 Task: Experiment with the "HDR" feature on a high-contrast scene and compare the results
Action: Mouse pressed left at (942, 608)
Screenshot: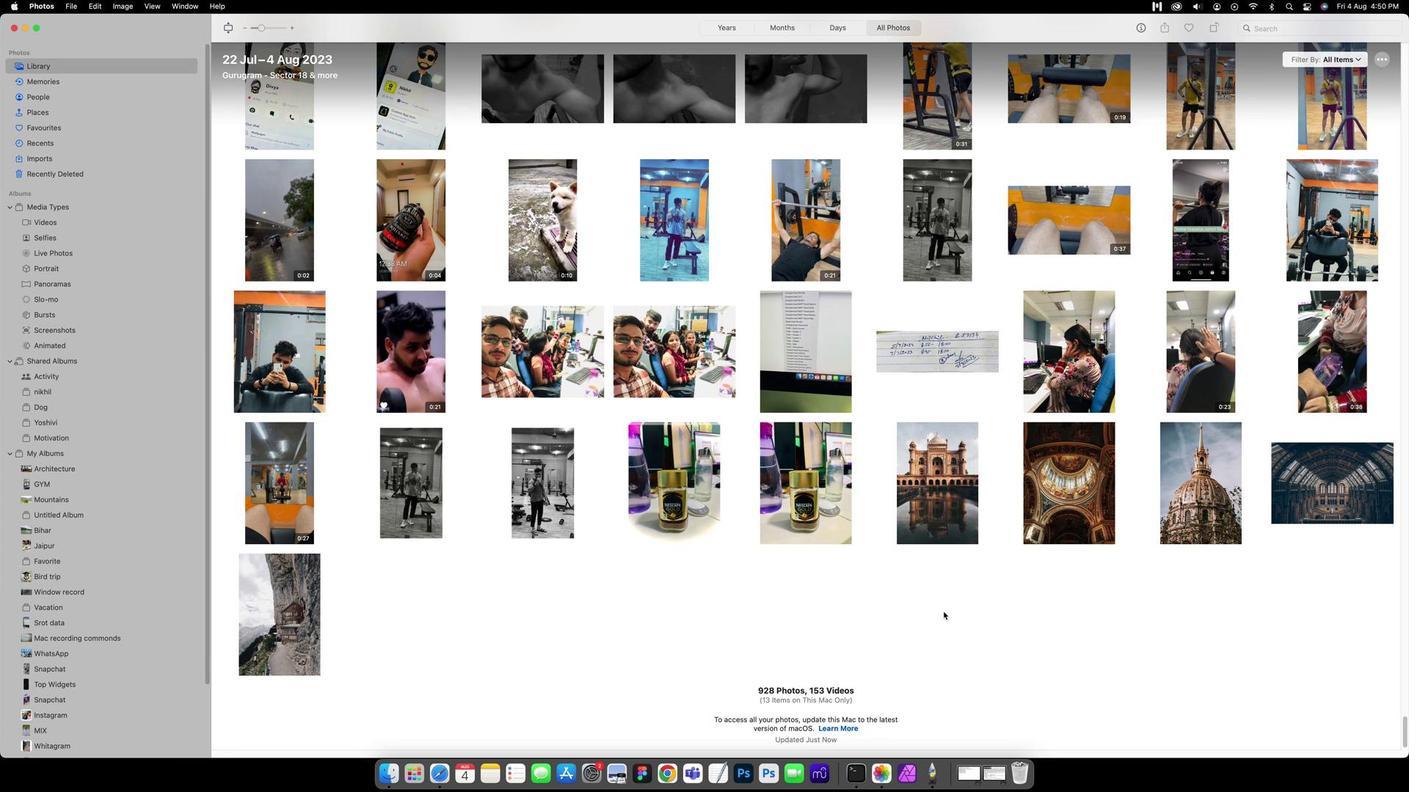 
Action: Mouse moved to (48, 270)
Screenshot: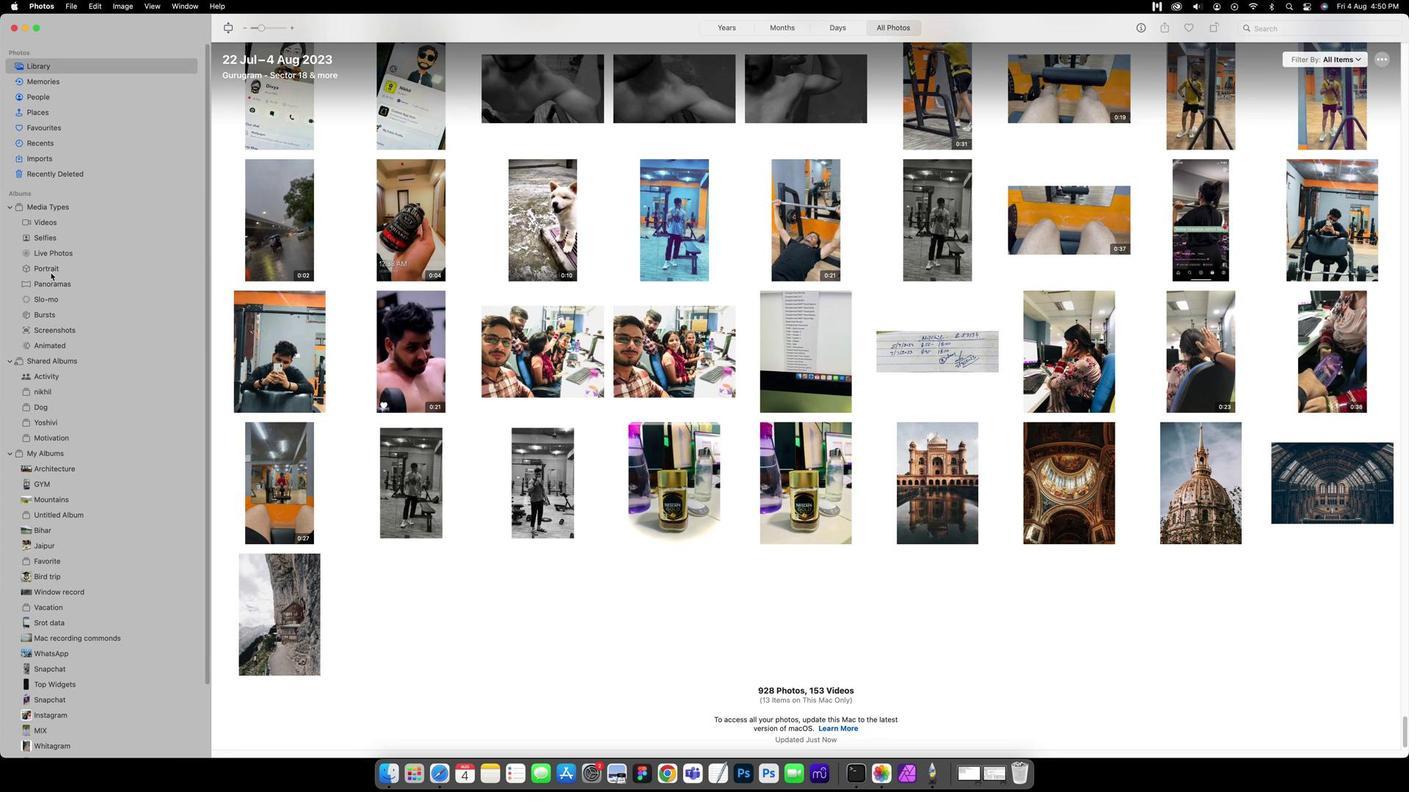 
Action: Mouse pressed left at (48, 270)
Screenshot: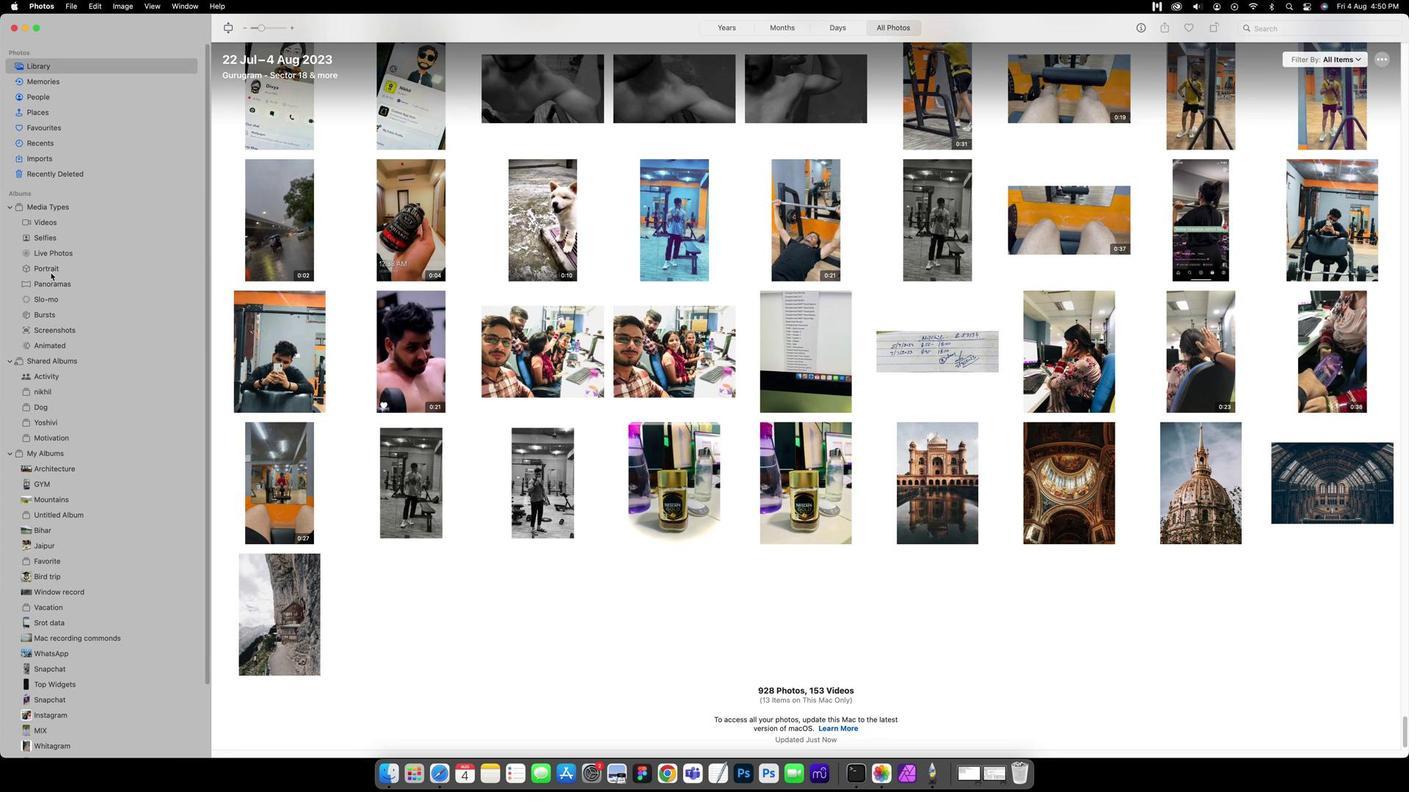 
Action: Mouse moved to (288, 190)
Screenshot: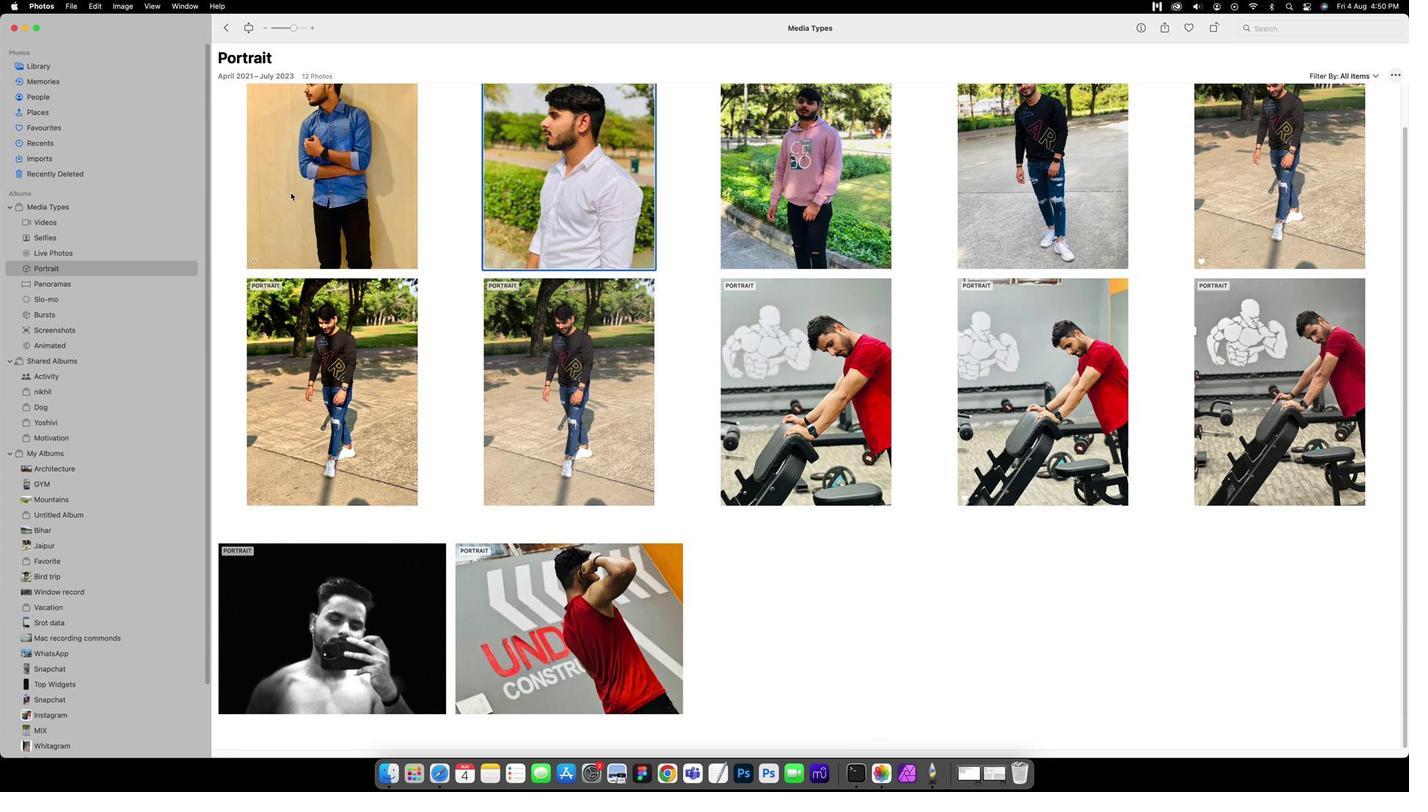 
Action: Mouse pressed left at (288, 190)
Screenshot: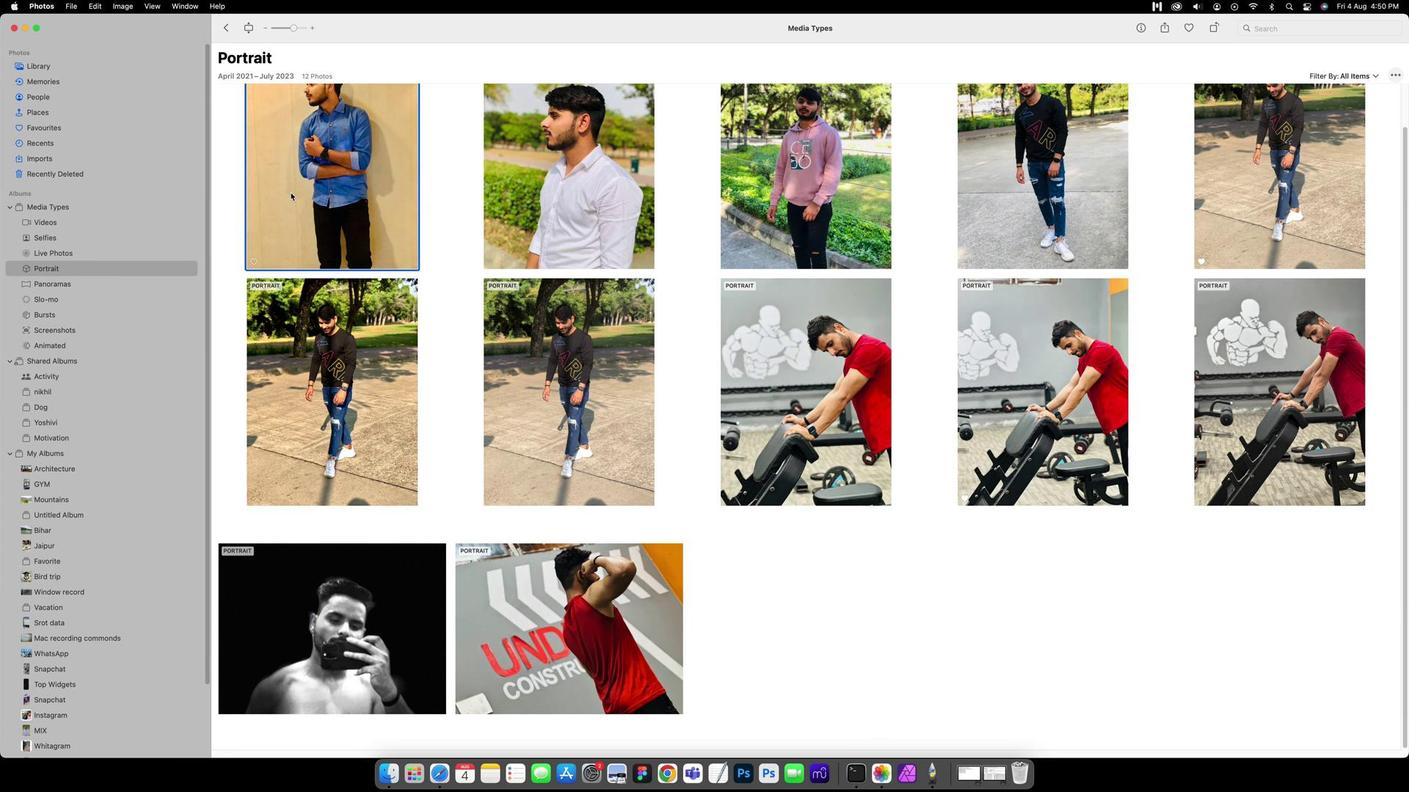 
Action: Key pressed Key.cmdKey.spaceKey.right
Screenshot: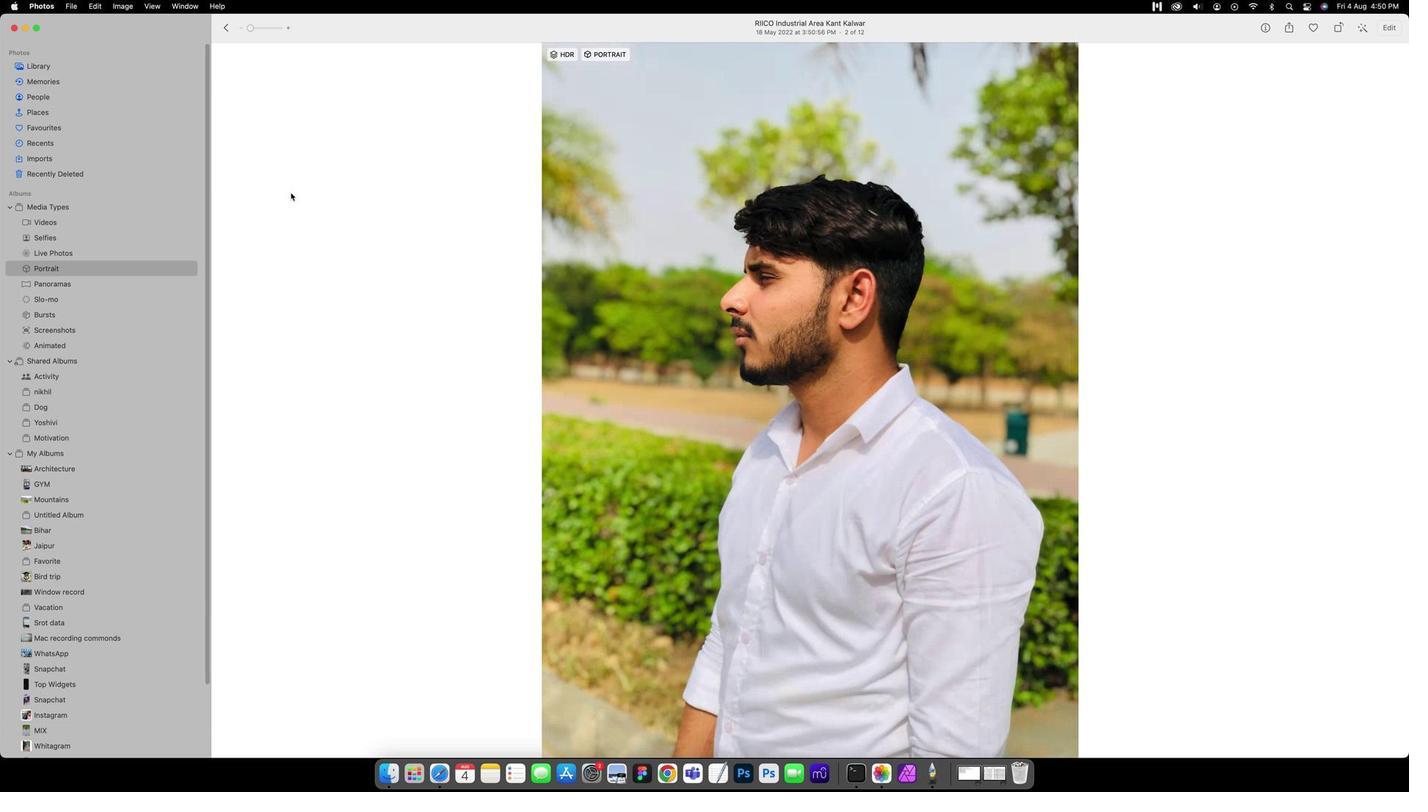 
Action: Mouse moved to (544, 51)
Screenshot: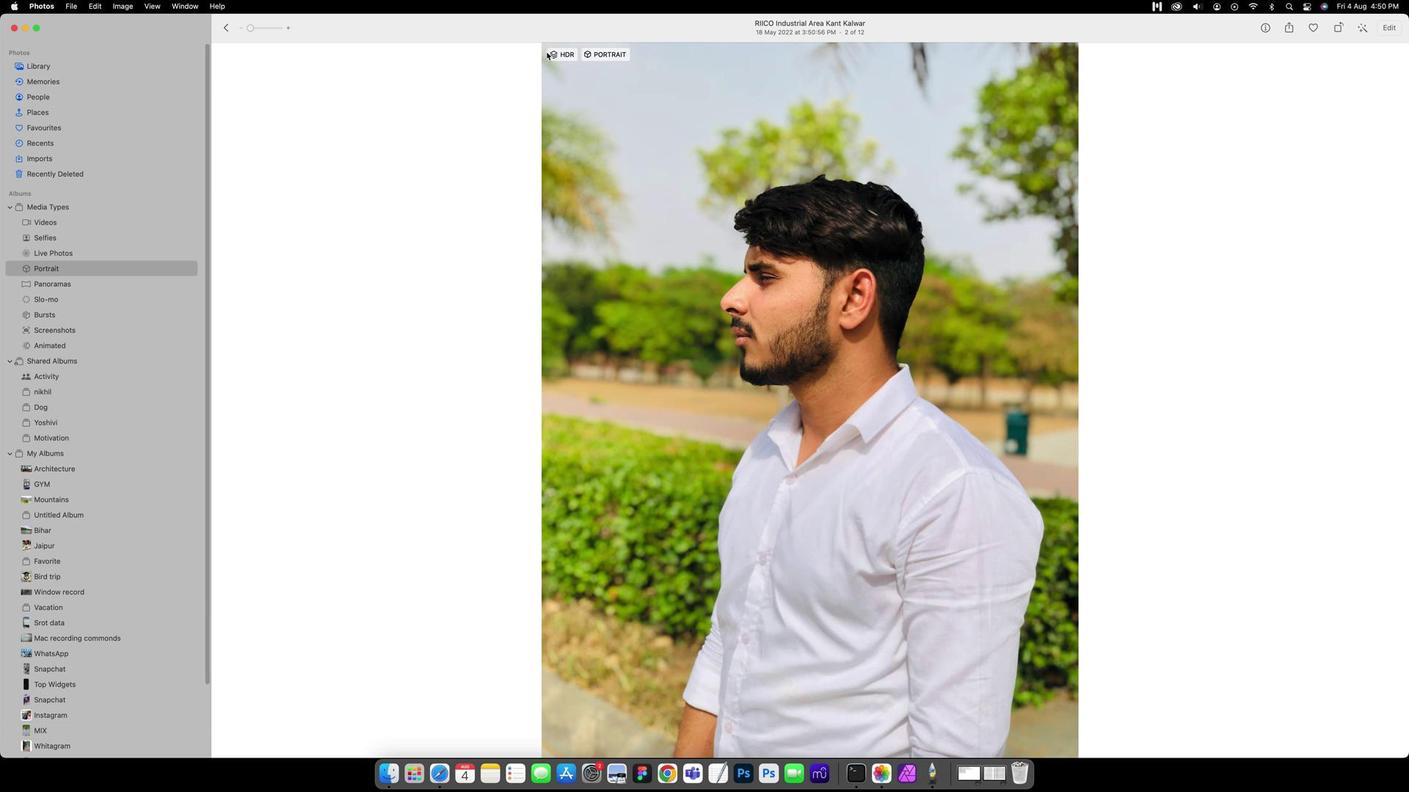 
Action: Mouse pressed left at (544, 51)
Screenshot: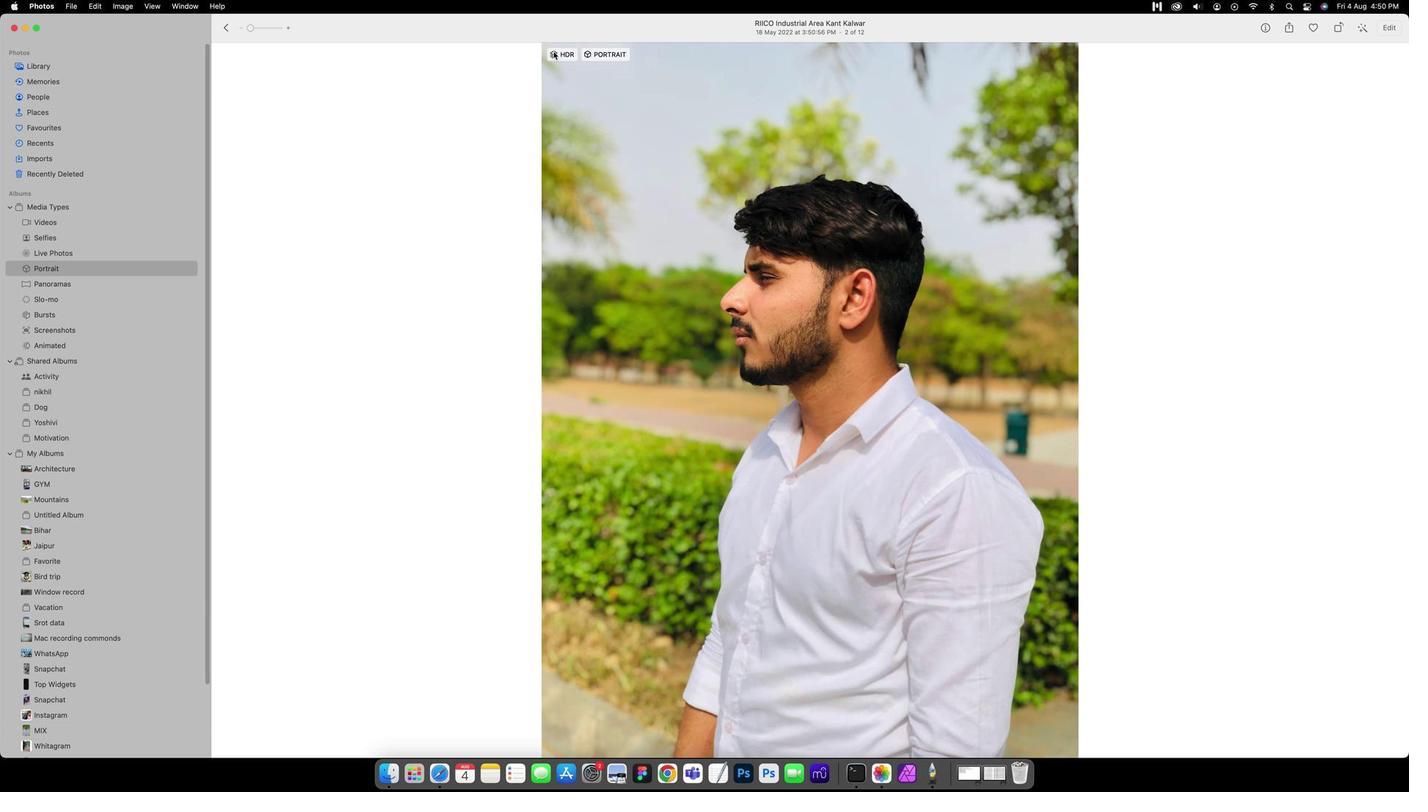 
Action: Mouse moved to (553, 49)
Screenshot: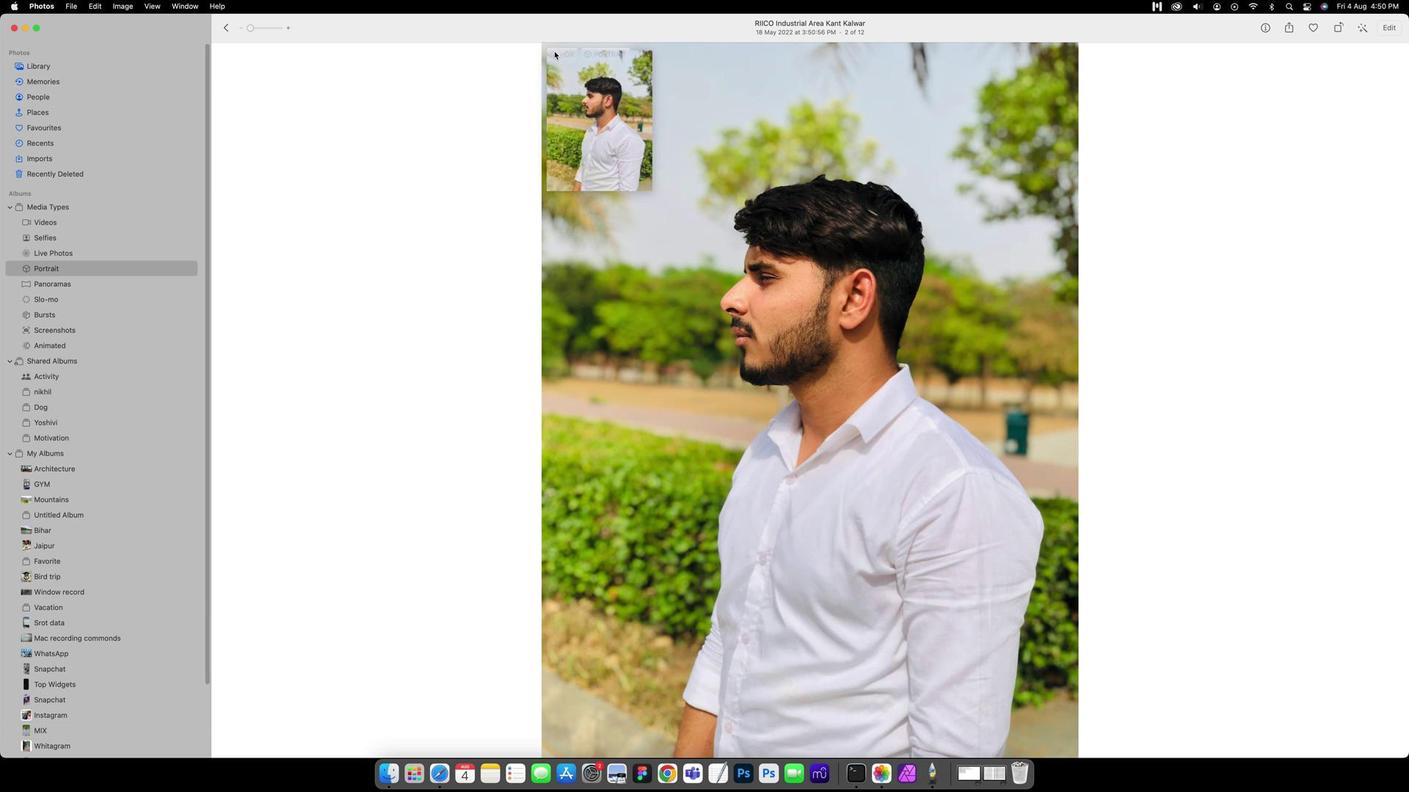 
Action: Mouse pressed left at (553, 49)
Screenshot: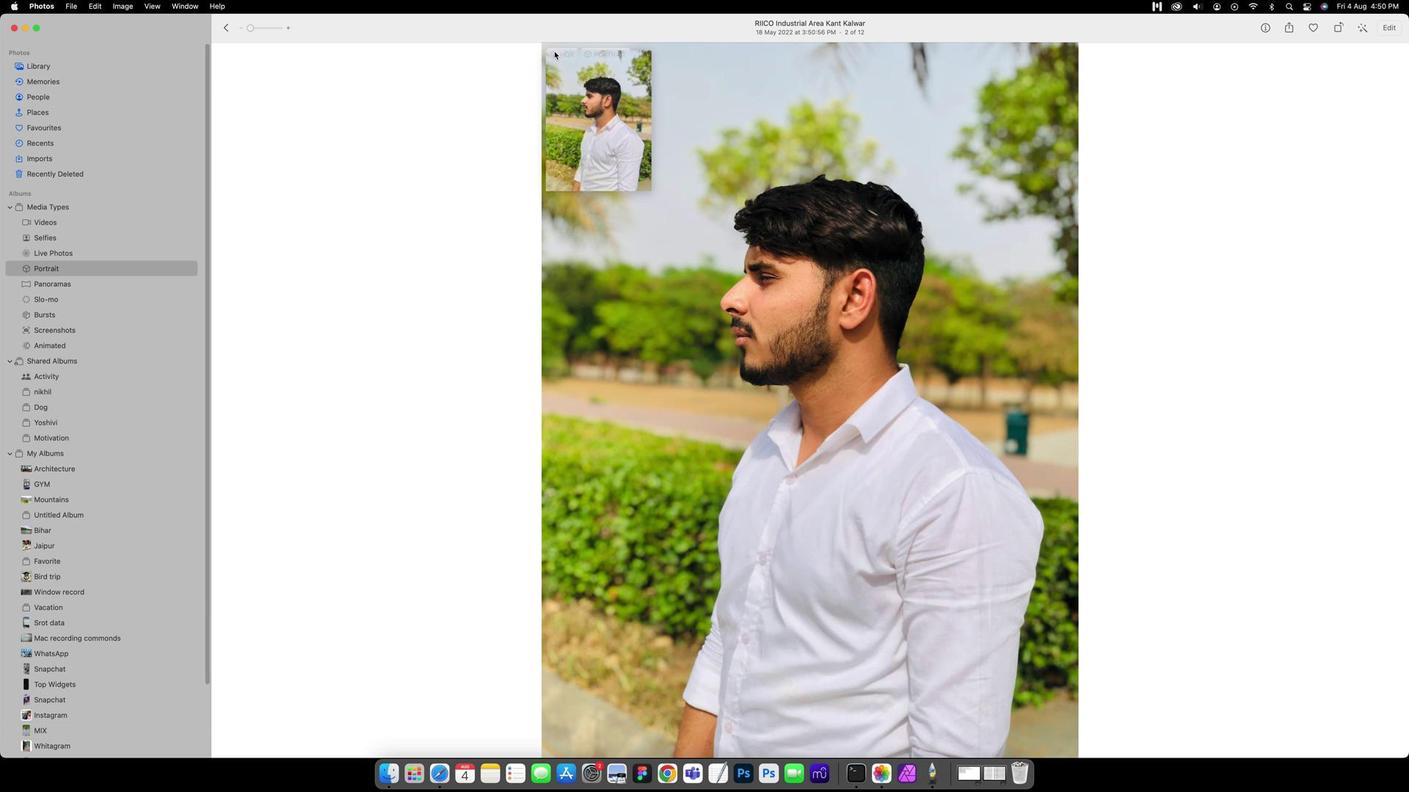 
Action: Mouse pressed left at (553, 49)
Screenshot: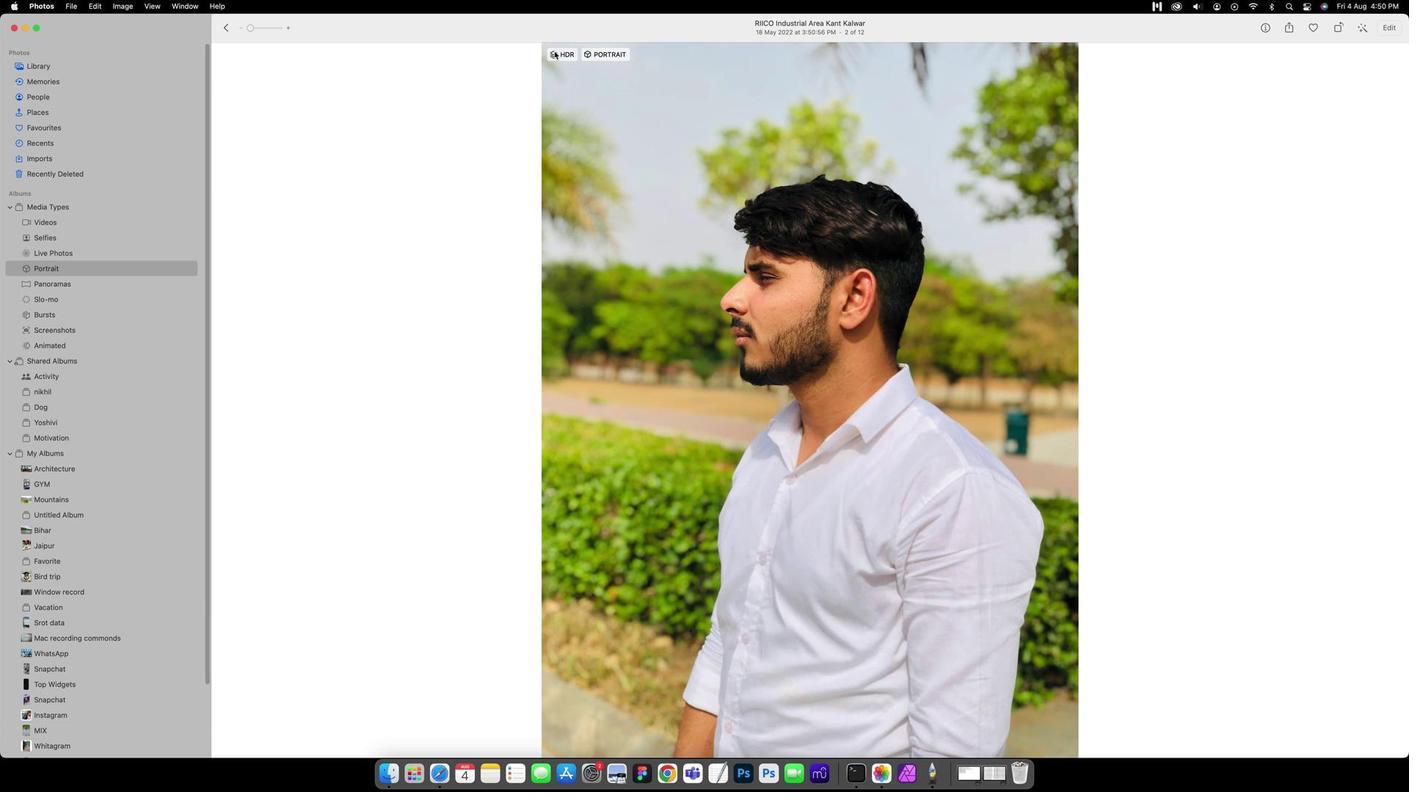 
Action: Mouse moved to (552, 49)
Screenshot: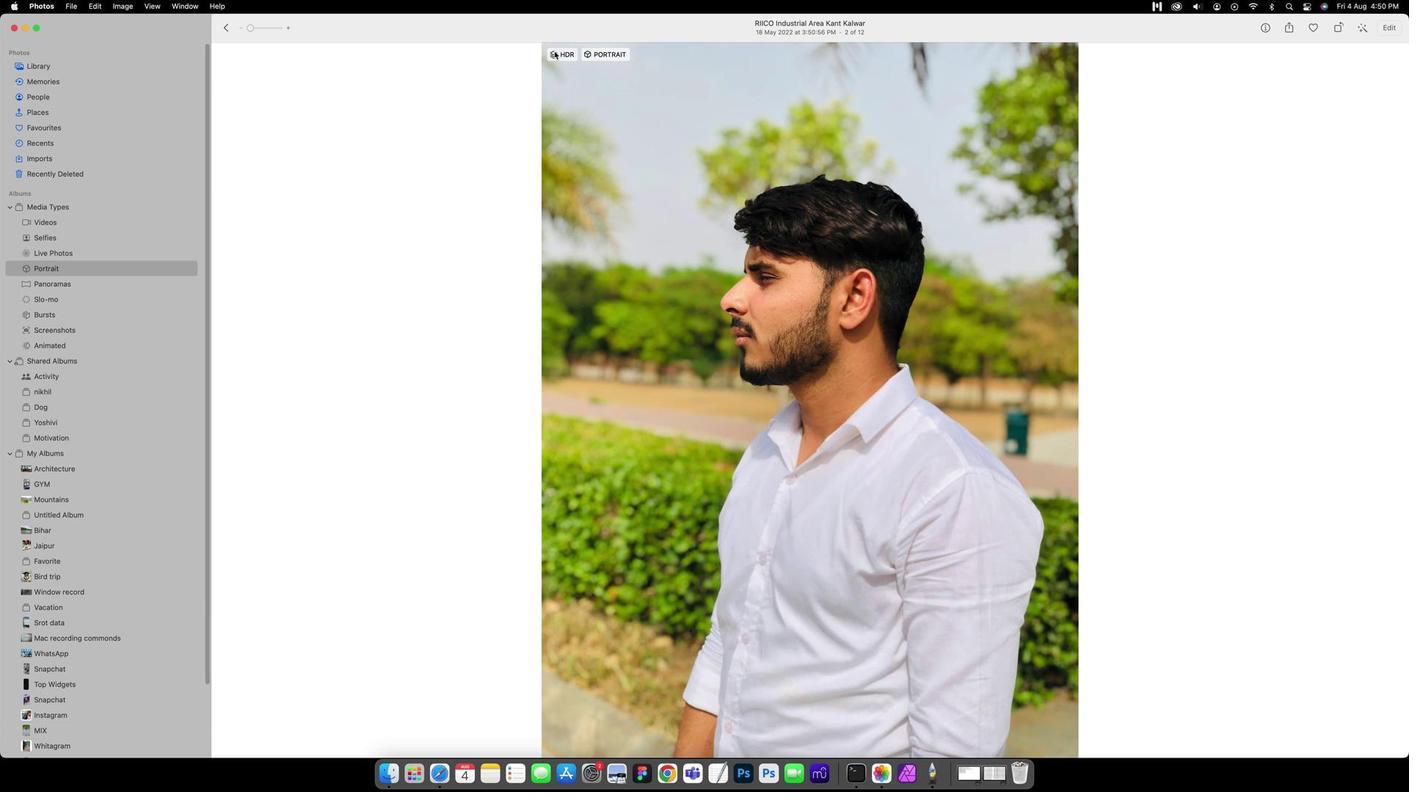 
Action: Mouse pressed left at (552, 49)
Screenshot: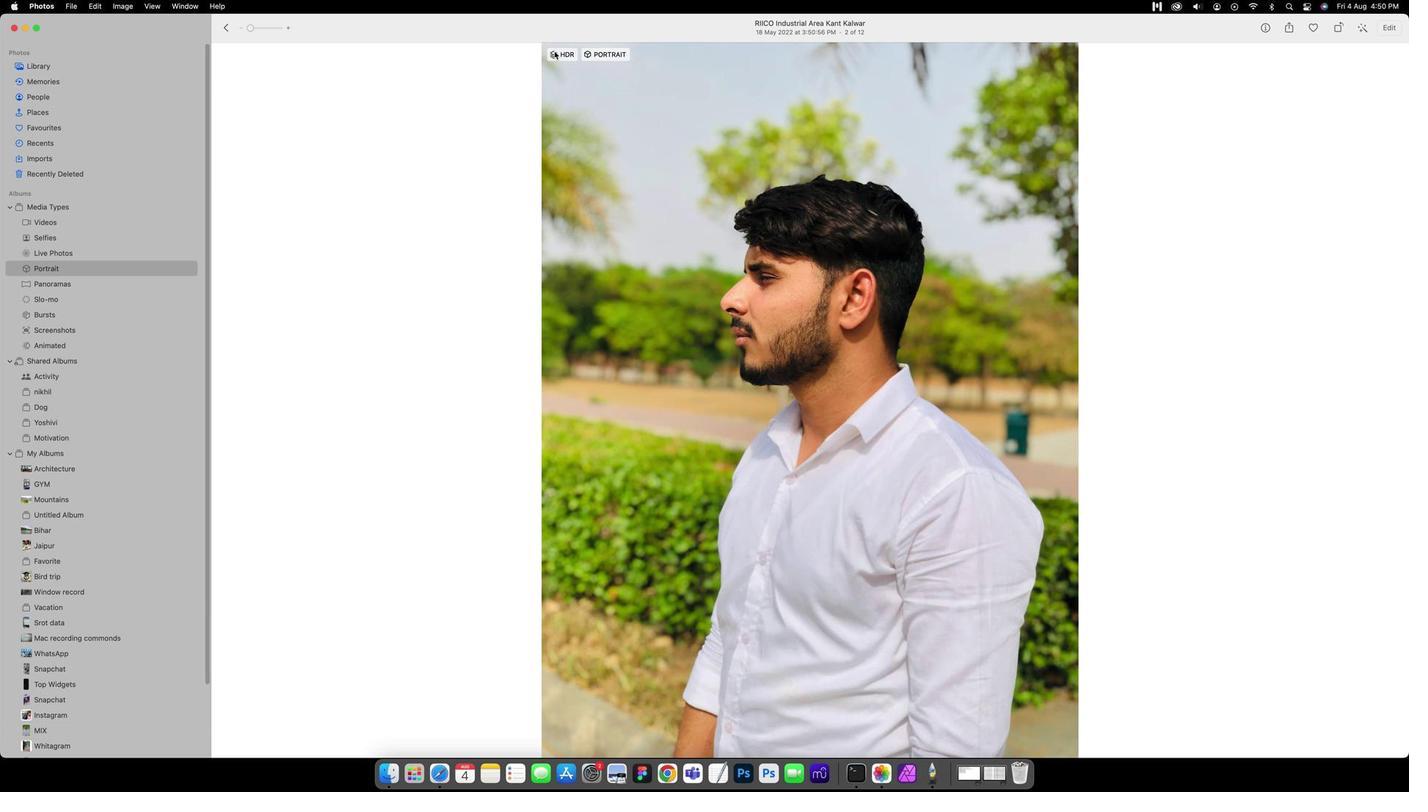 
Action: Mouse moved to (532, 134)
Screenshot: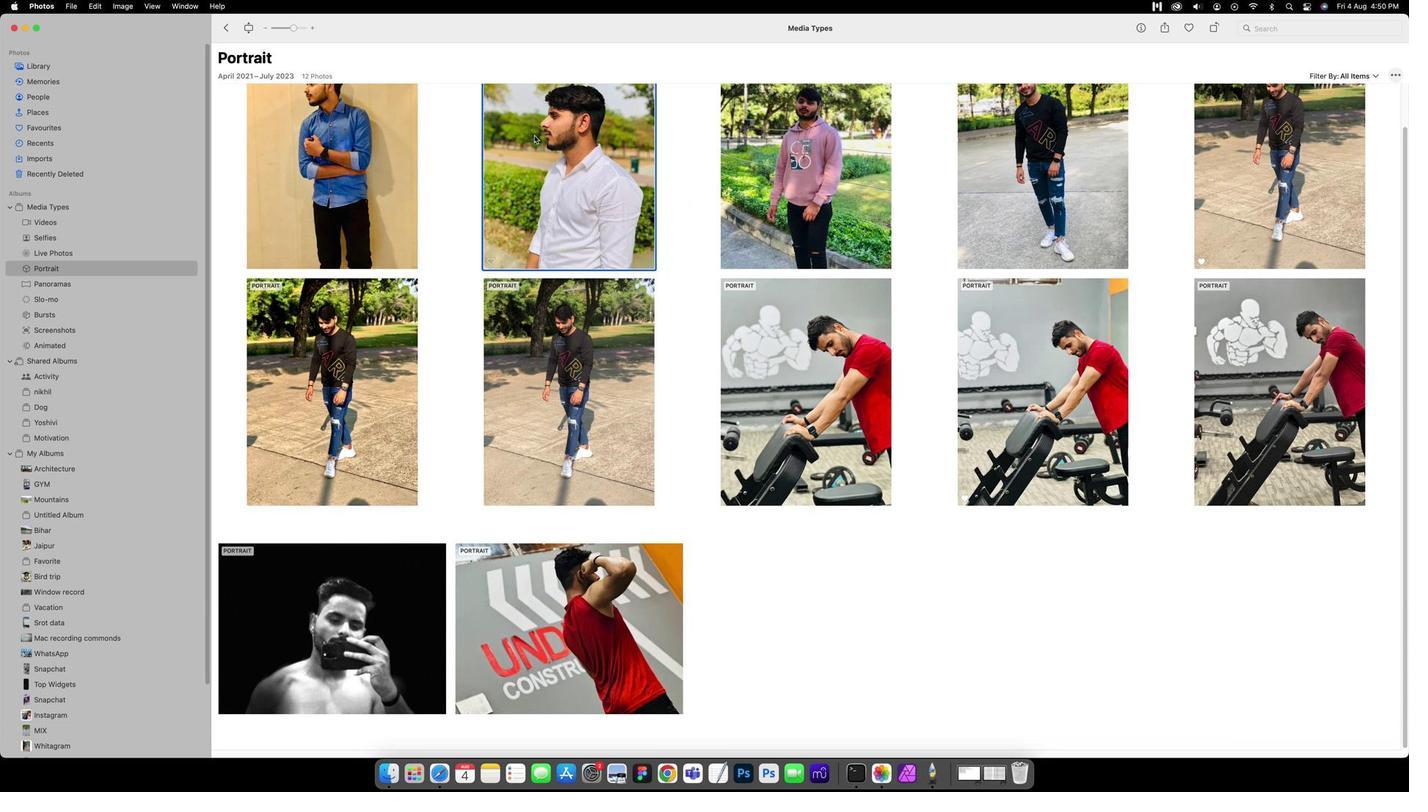 
Action: Mouse pressed right at (532, 134)
Screenshot: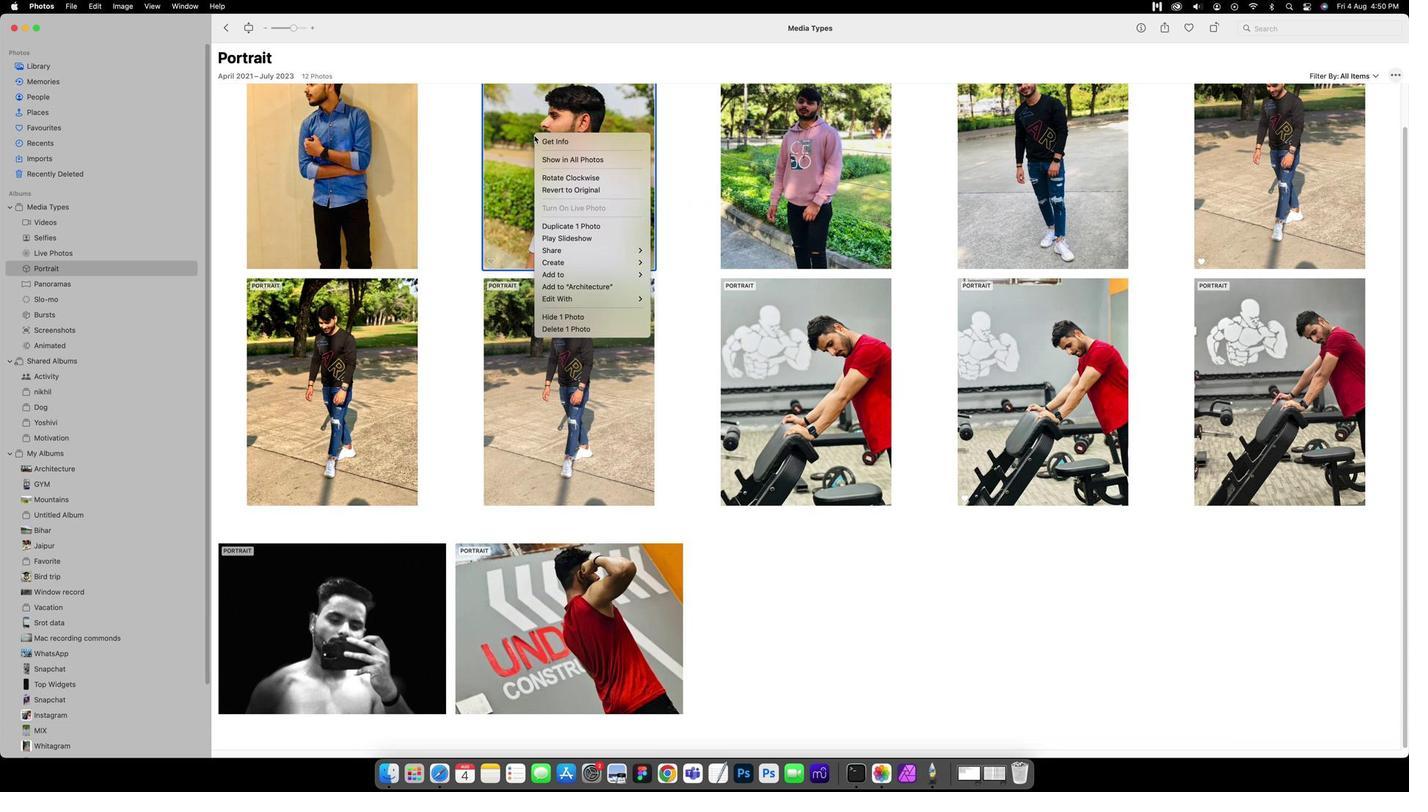 
Action: Mouse moved to (573, 226)
Screenshot: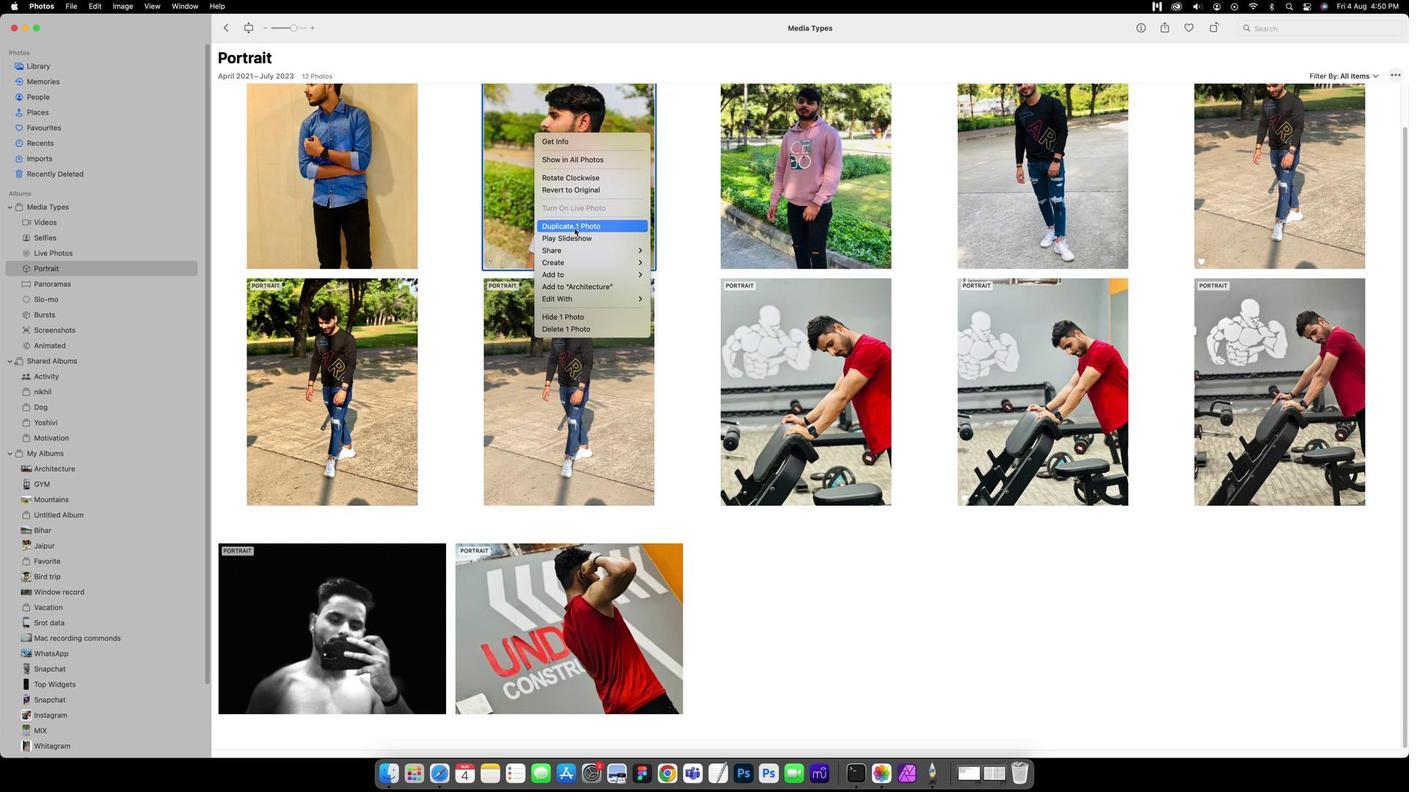 
Action: Mouse pressed left at (573, 226)
Screenshot: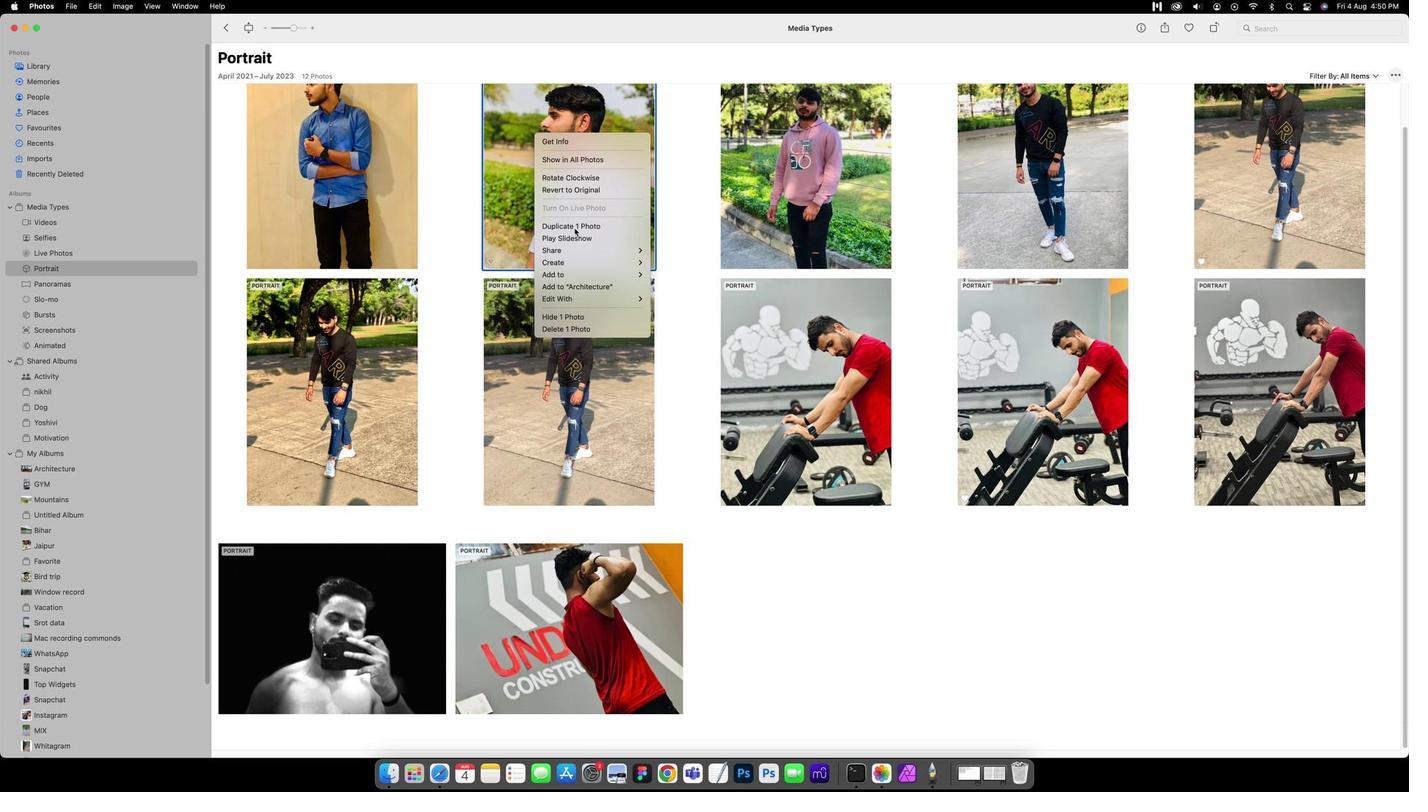 
Action: Mouse moved to (575, 209)
Screenshot: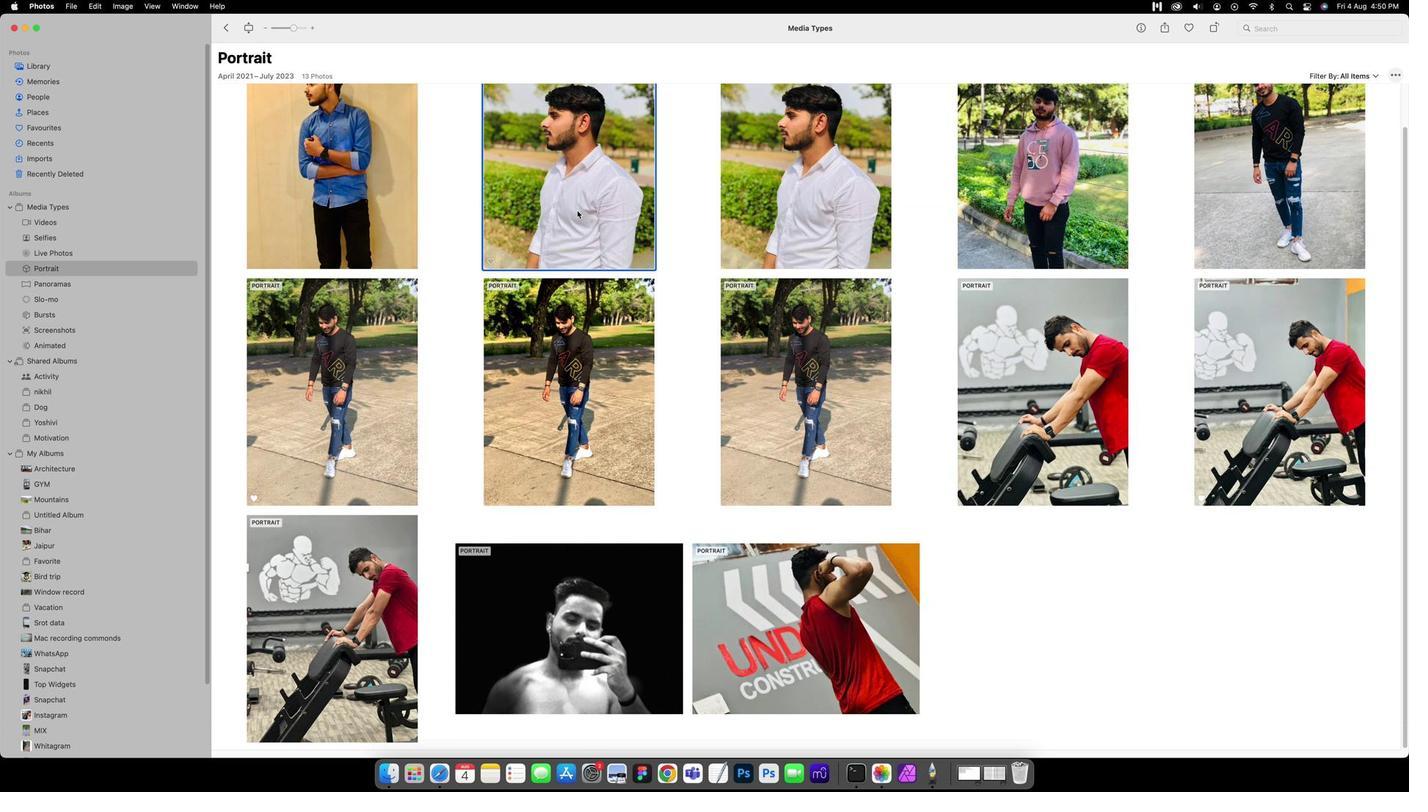
Action: Mouse pressed left at (575, 209)
Screenshot: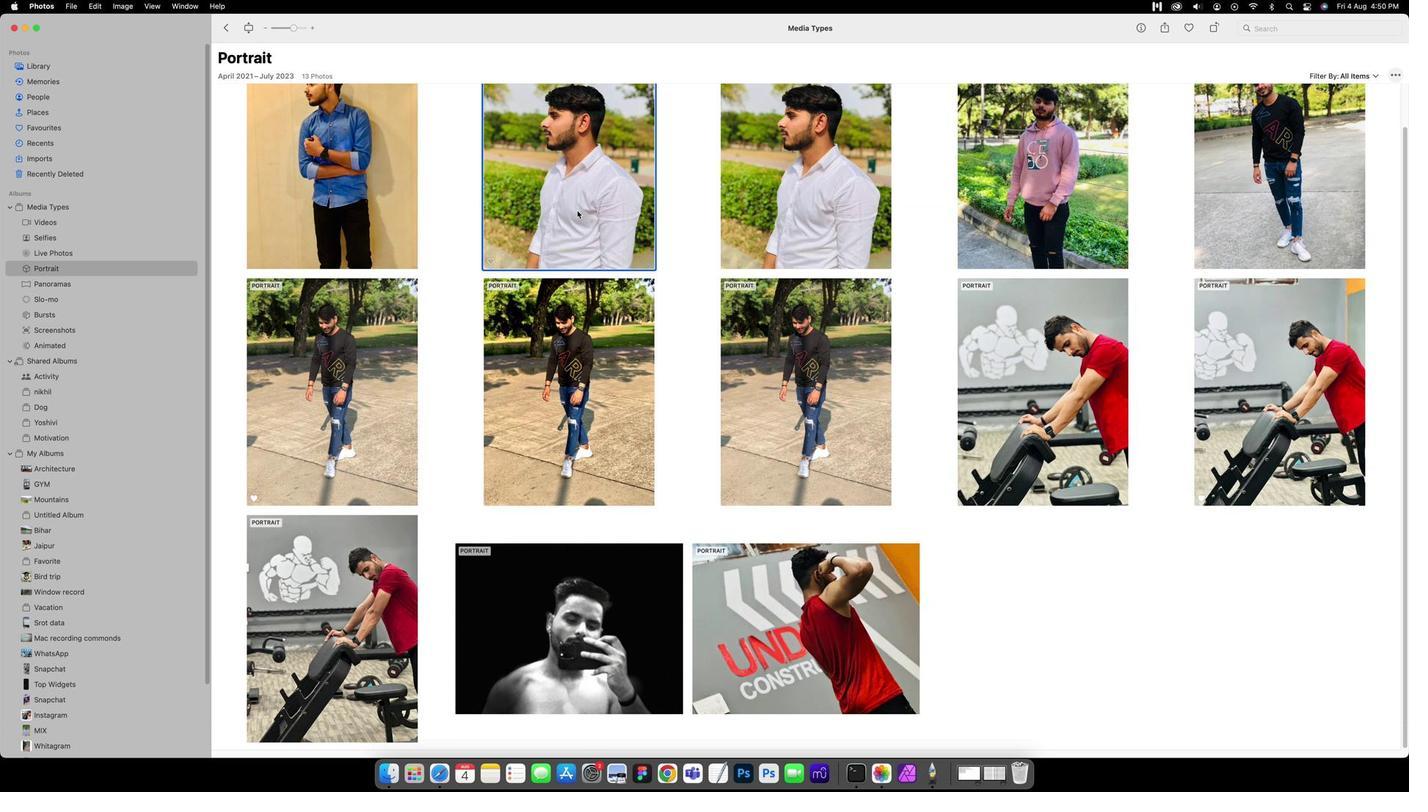 
Action: Mouse pressed left at (575, 209)
Screenshot: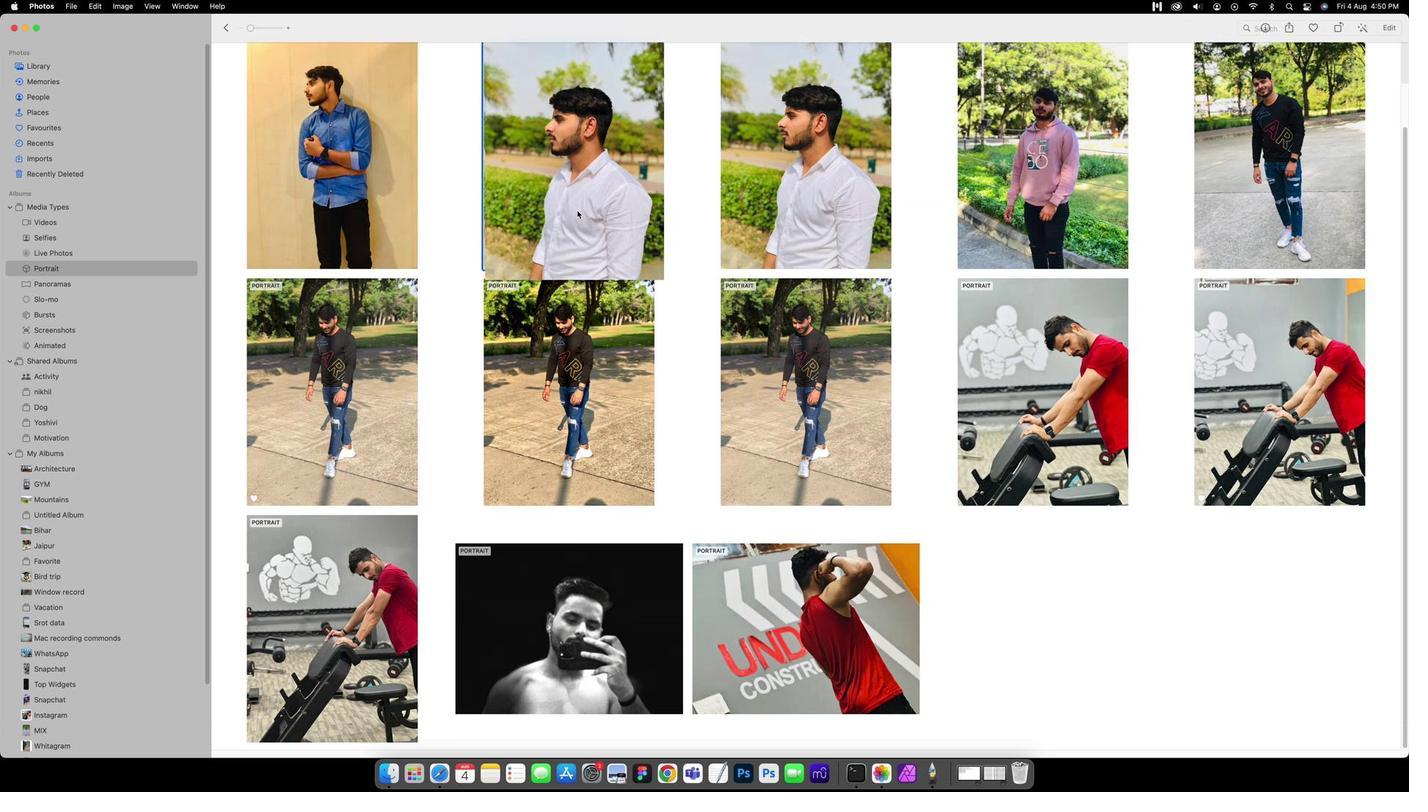 
Action: Mouse moved to (1387, 24)
Screenshot: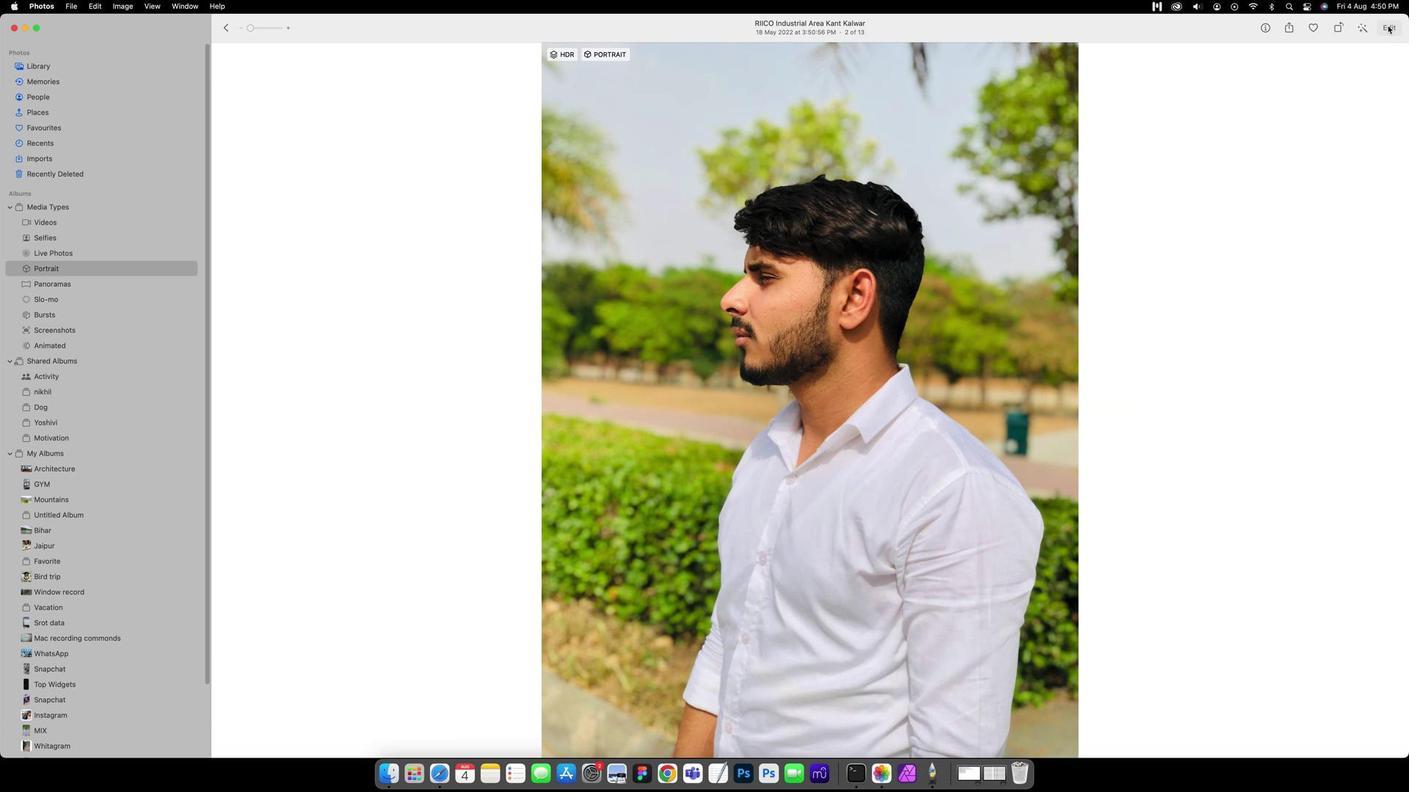 
Action: Mouse pressed left at (1387, 24)
Screenshot: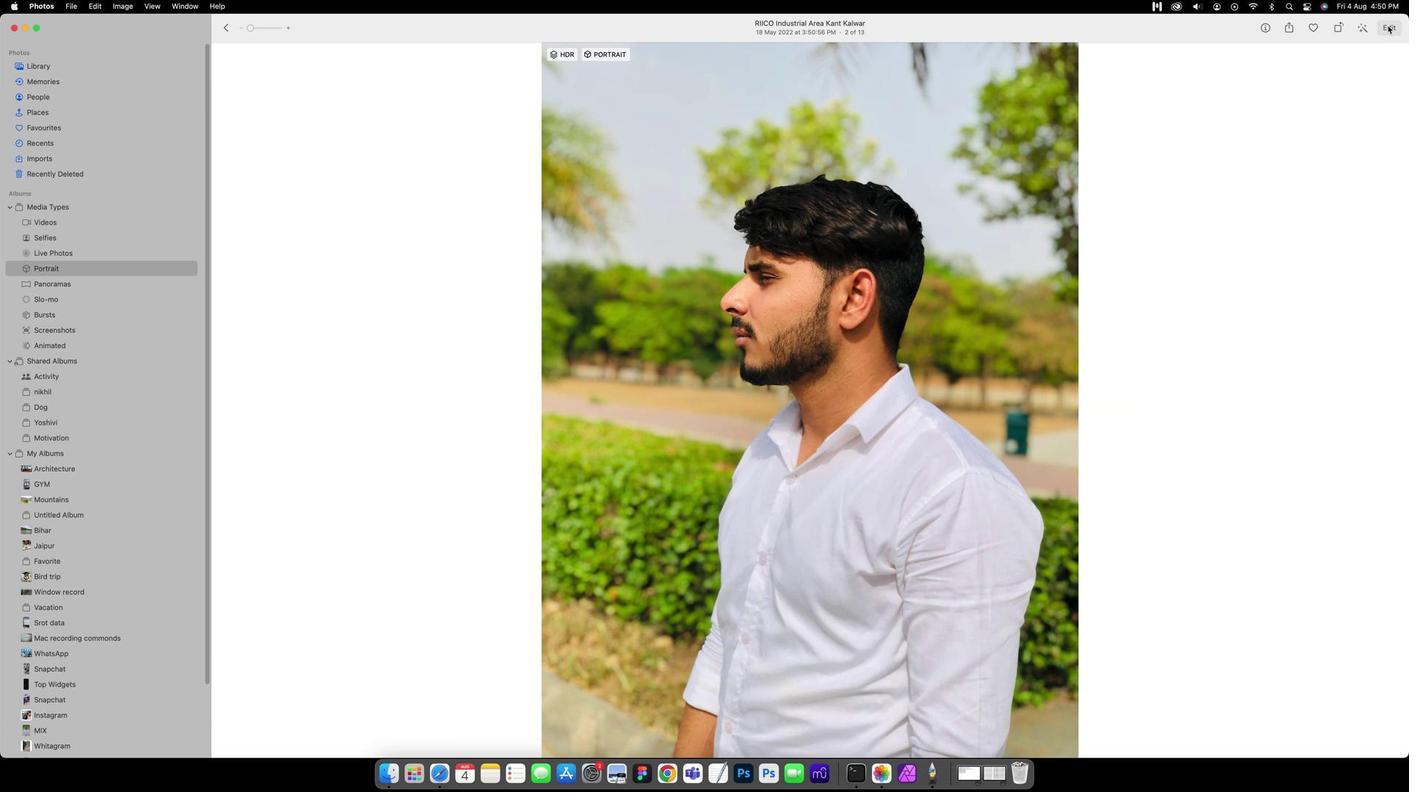 
Action: Mouse moved to (33, 737)
Screenshot: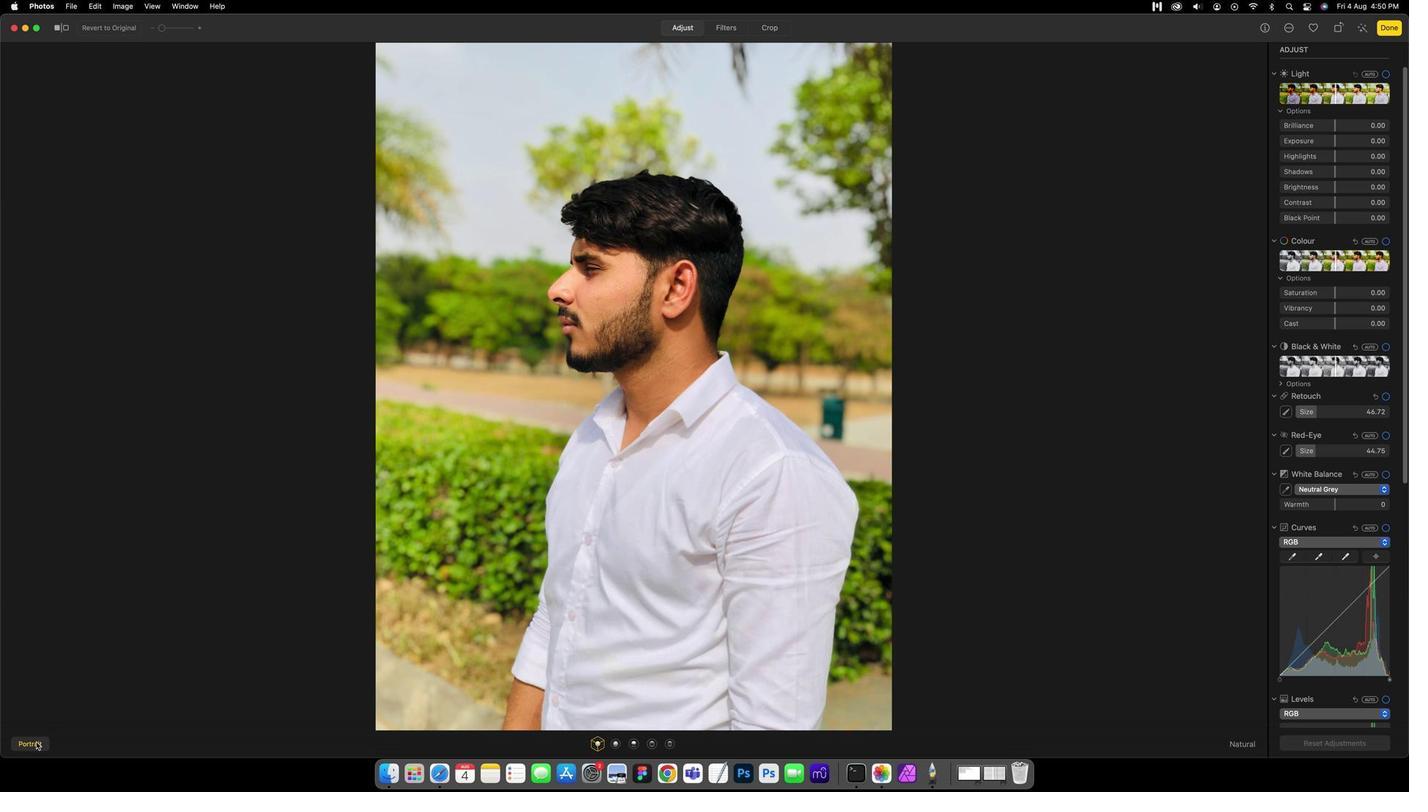 
Action: Mouse pressed left at (33, 737)
Screenshot: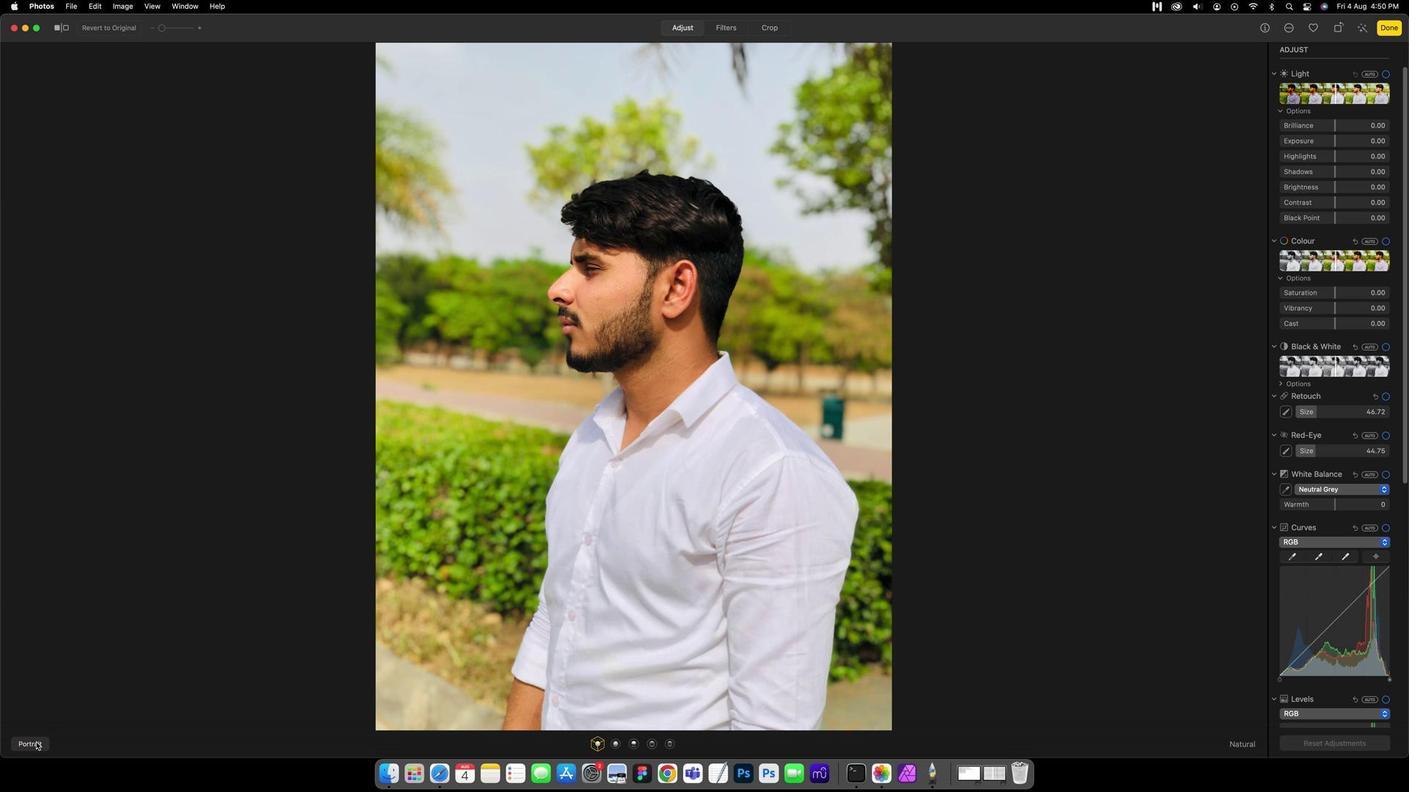
Action: Mouse pressed left at (33, 737)
Screenshot: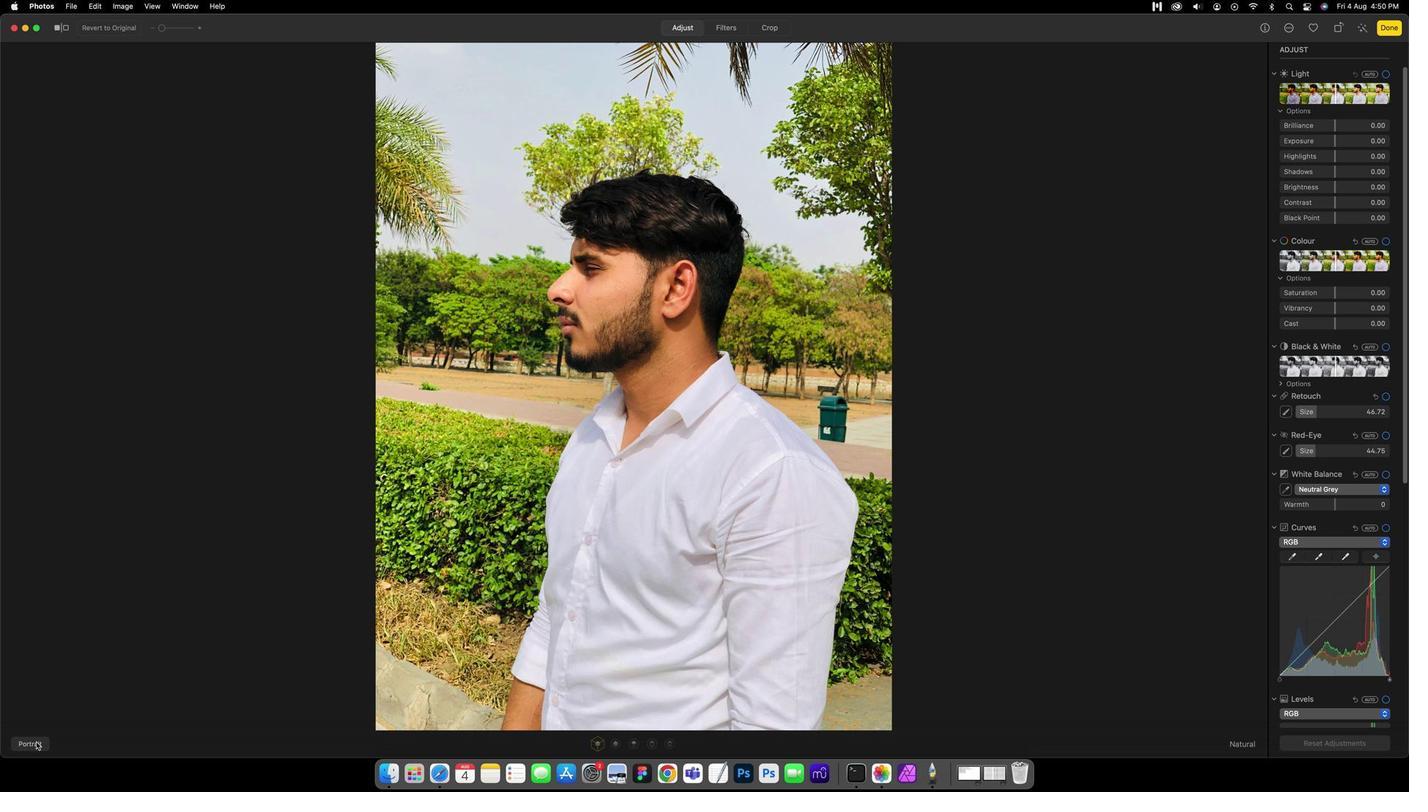 
Action: Mouse pressed left at (33, 737)
Screenshot: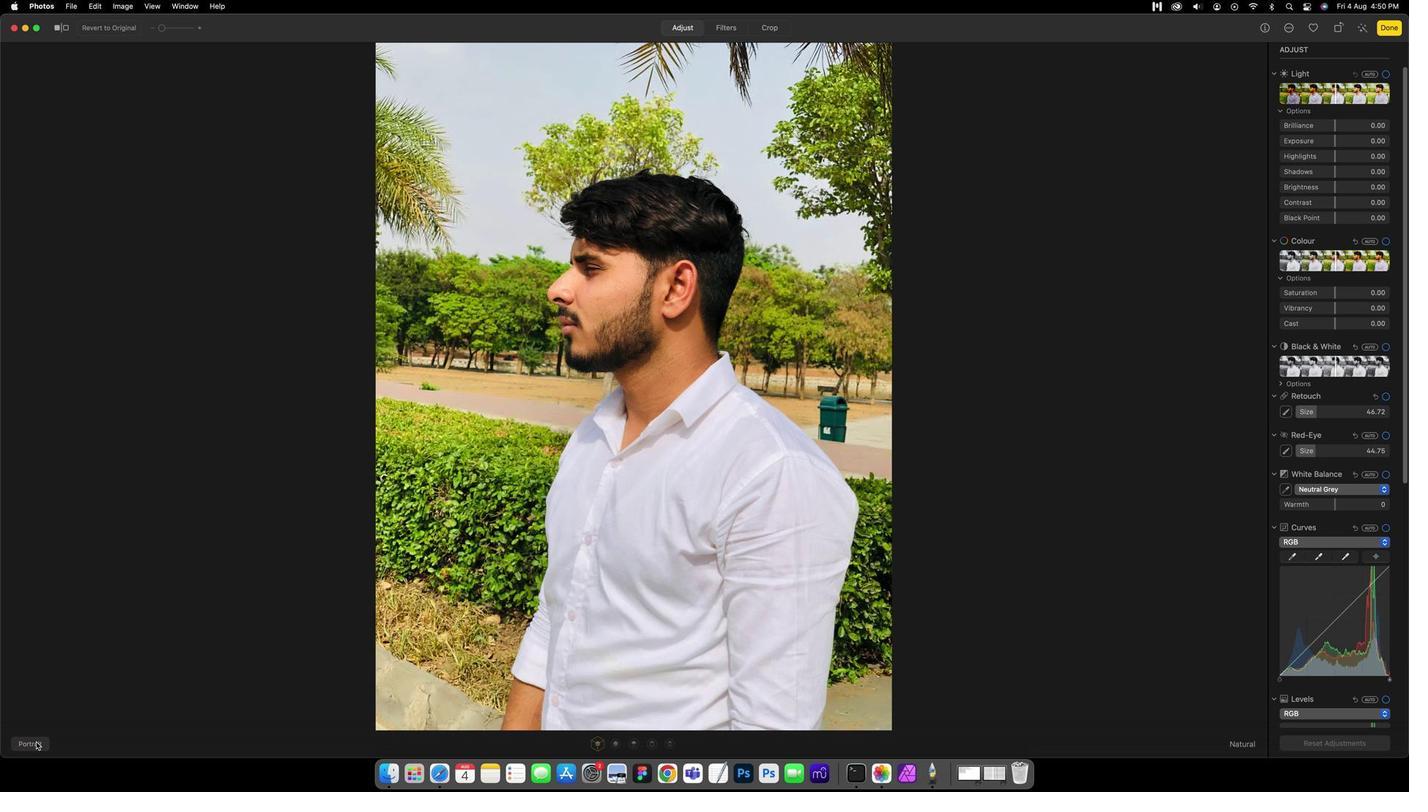
Action: Mouse pressed left at (33, 737)
Screenshot: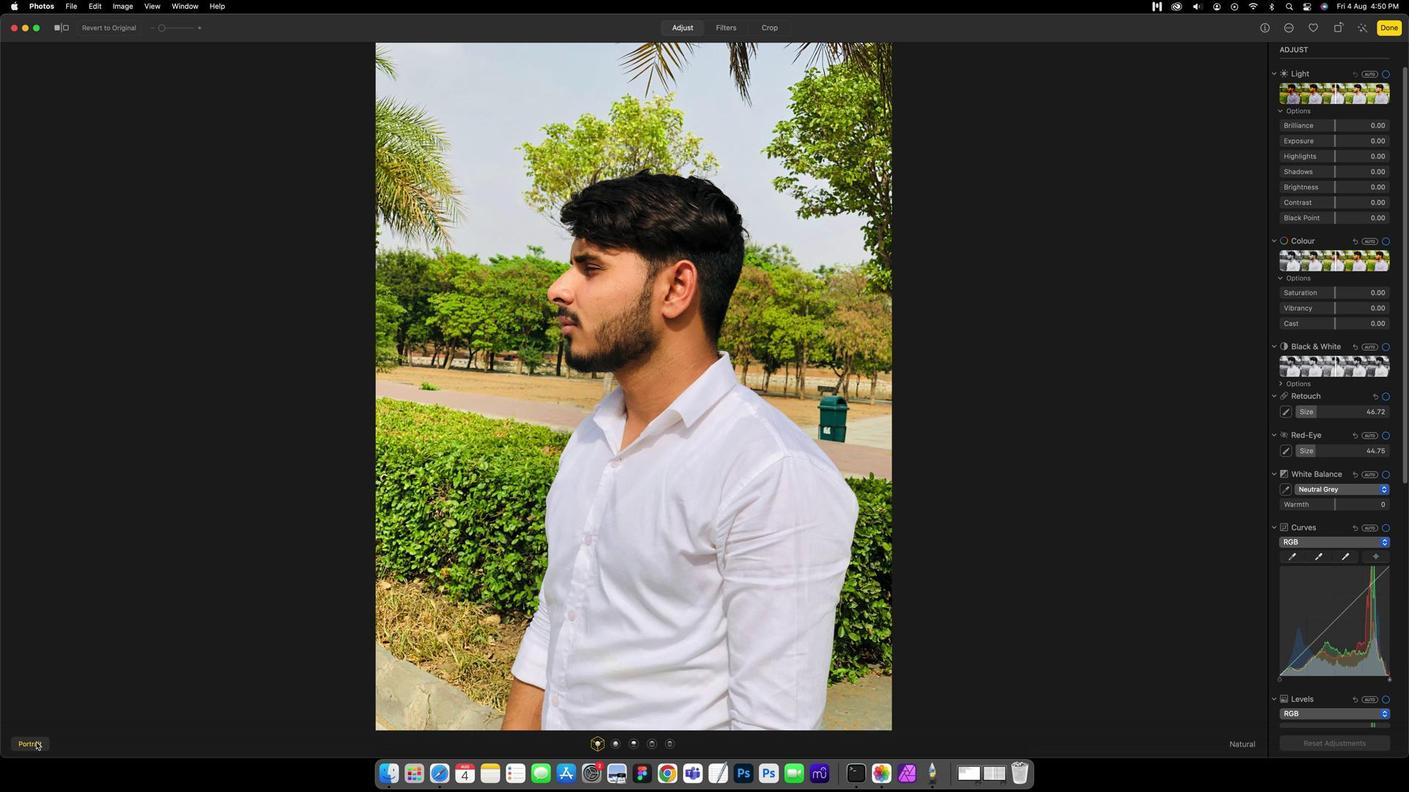 
Action: Mouse pressed left at (33, 737)
Screenshot: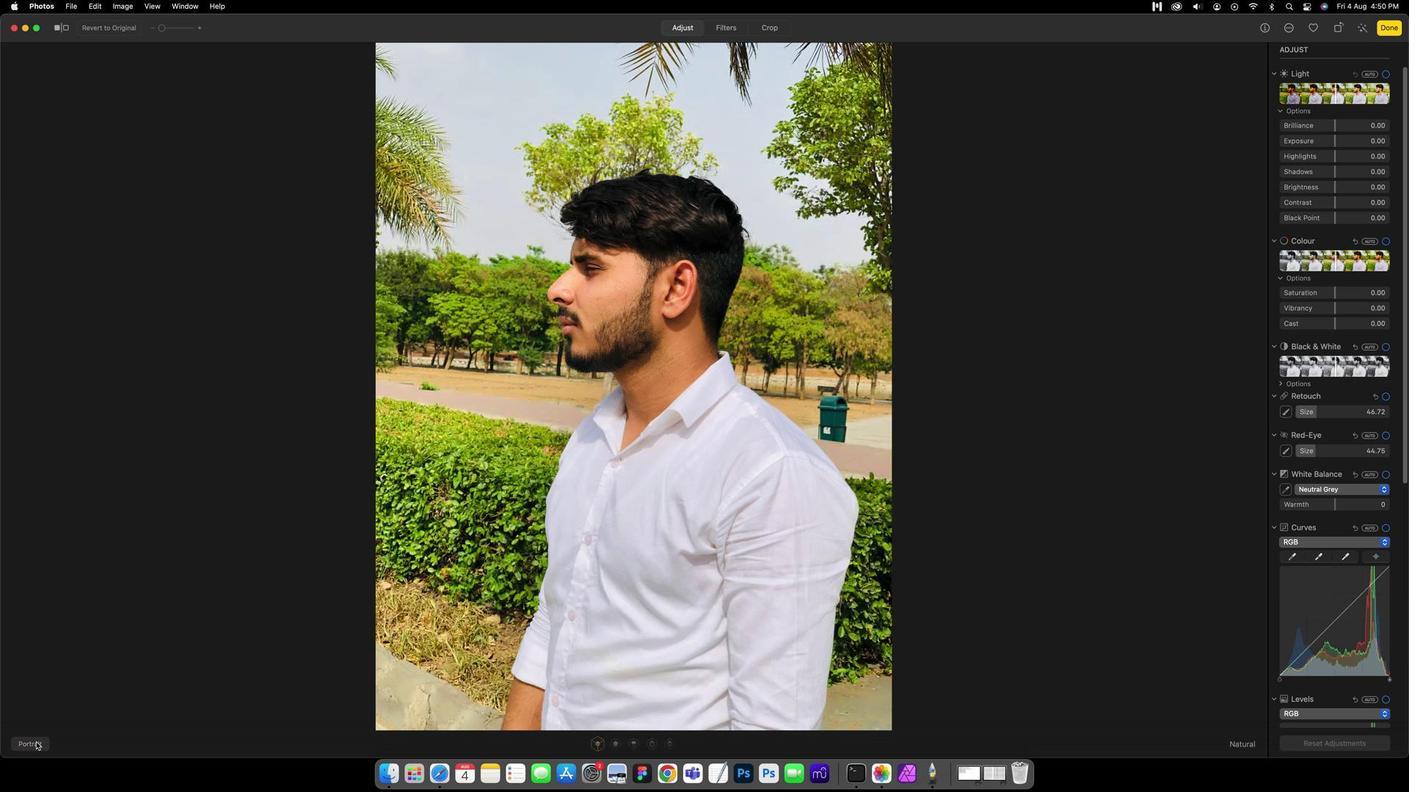 
Action: Mouse pressed left at (33, 737)
Screenshot: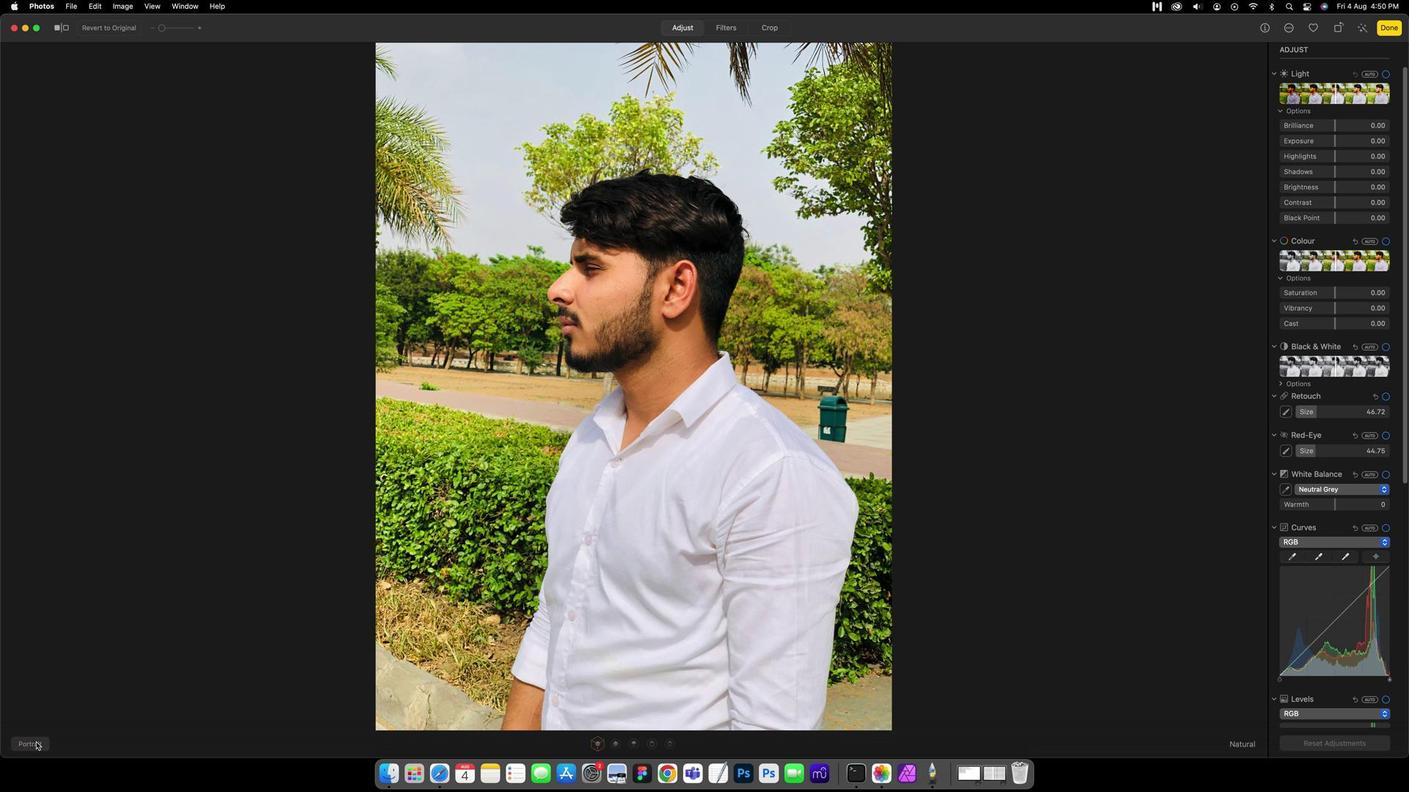 
Action: Mouse moved to (1336, 118)
Screenshot: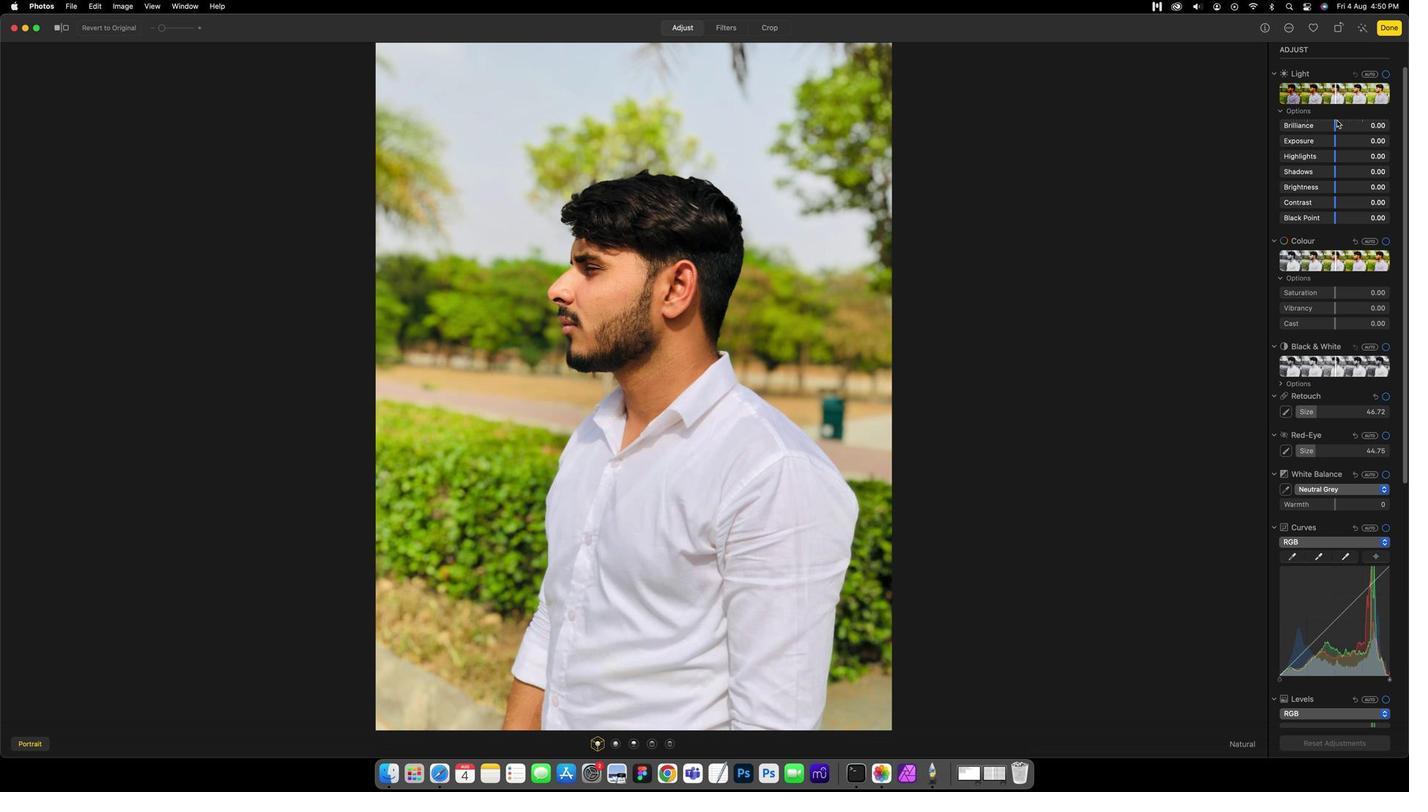 
Action: Mouse pressed left at (1336, 118)
Screenshot: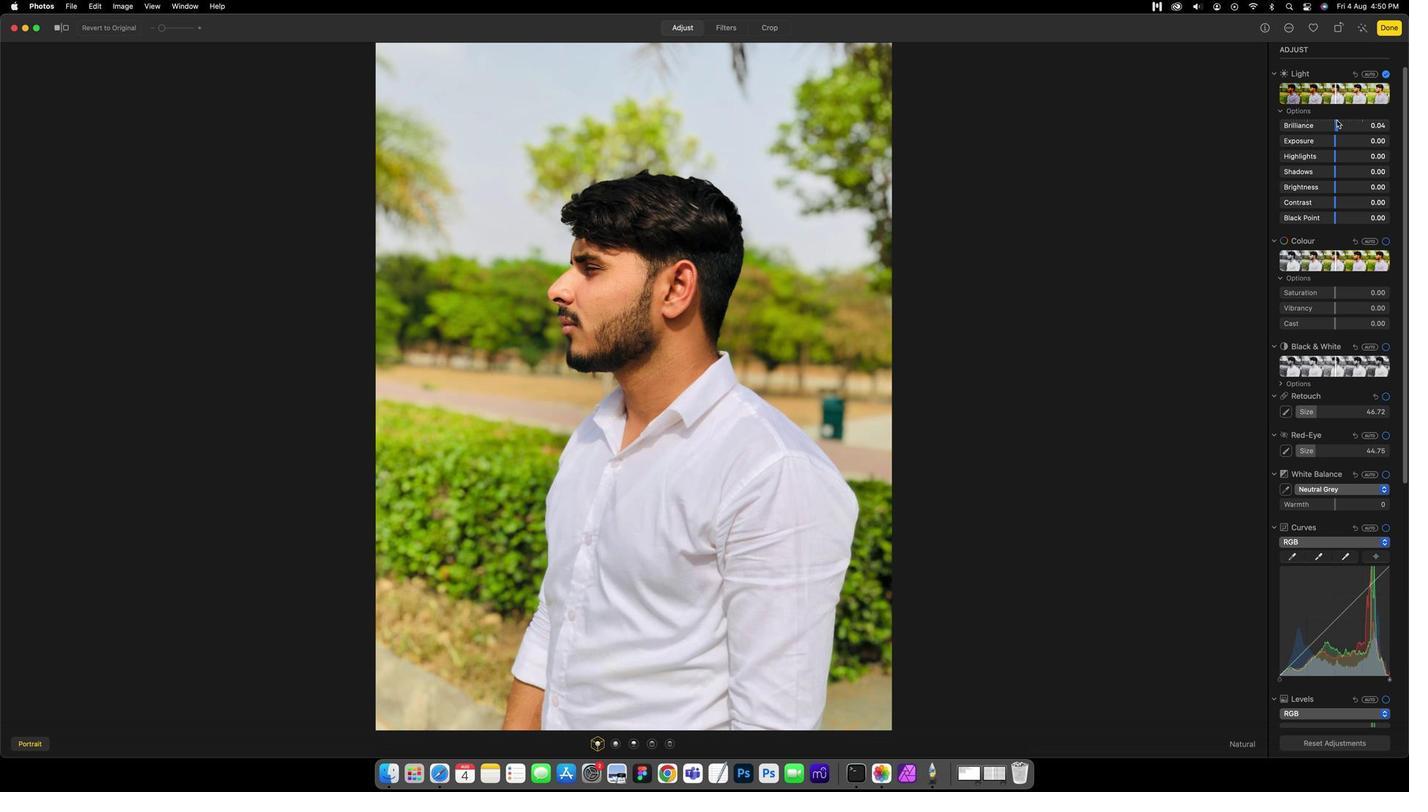 
Action: Mouse moved to (1336, 143)
Screenshot: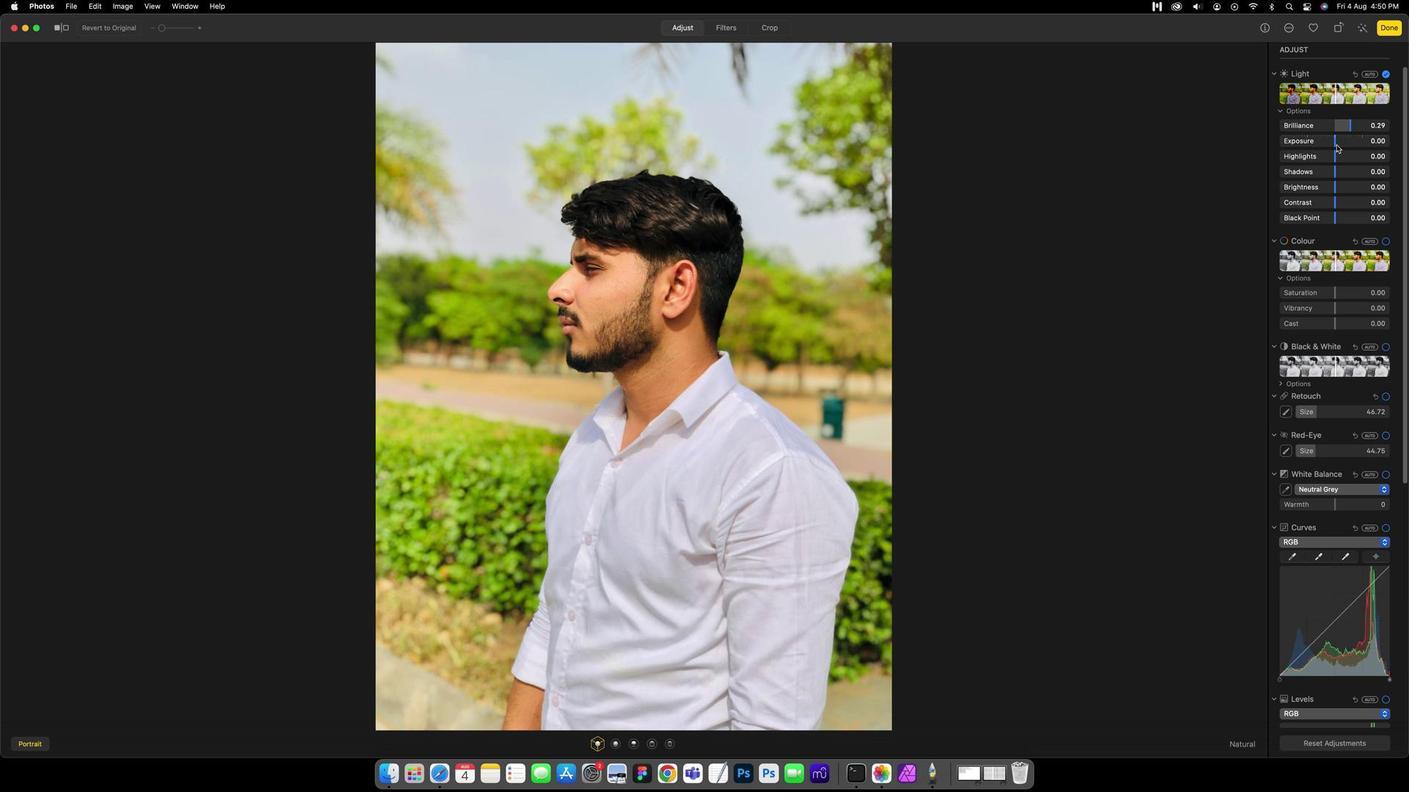 
Action: Mouse pressed left at (1336, 143)
Screenshot: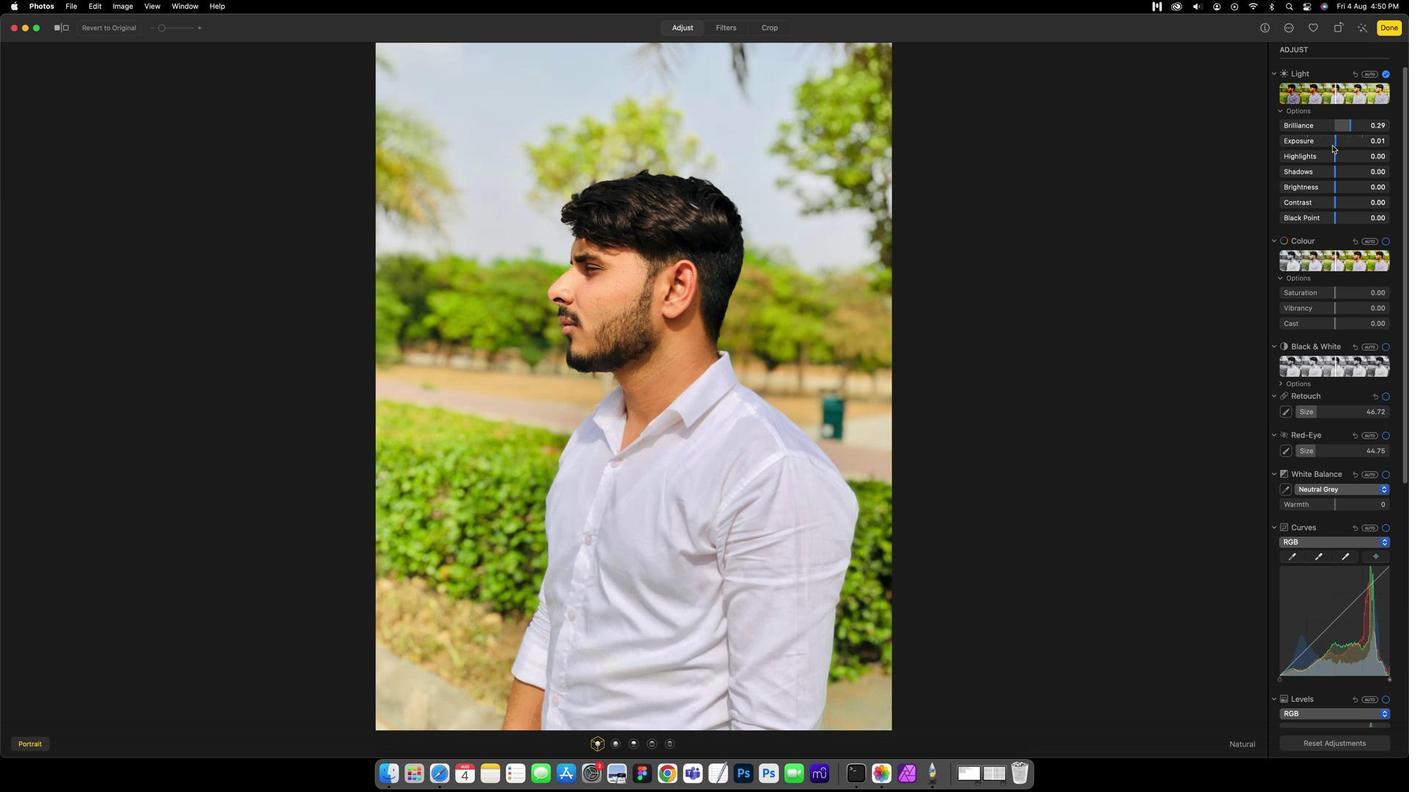 
Action: Mouse moved to (1337, 157)
Screenshot: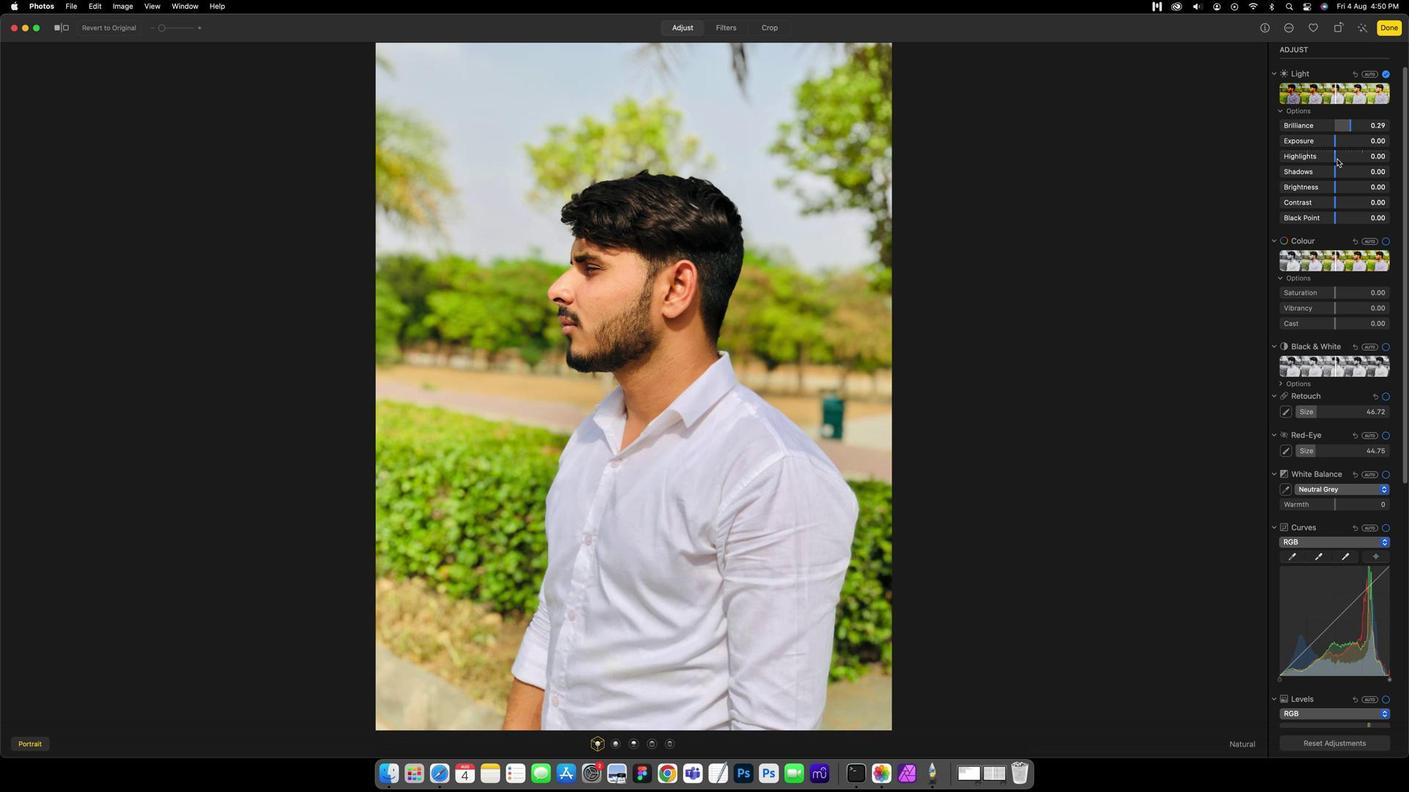 
Action: Mouse pressed left at (1337, 157)
Screenshot: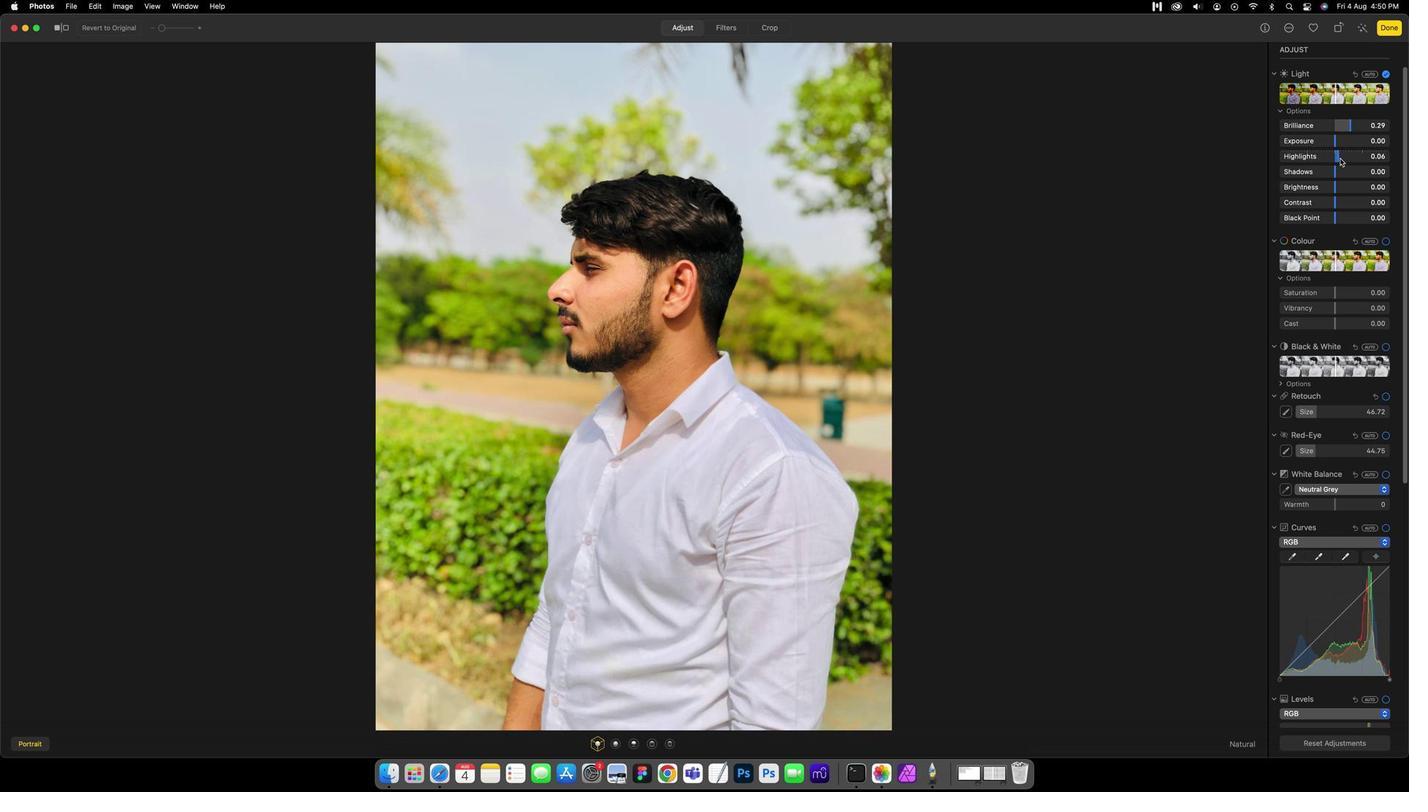 
Action: Mouse moved to (1336, 169)
Screenshot: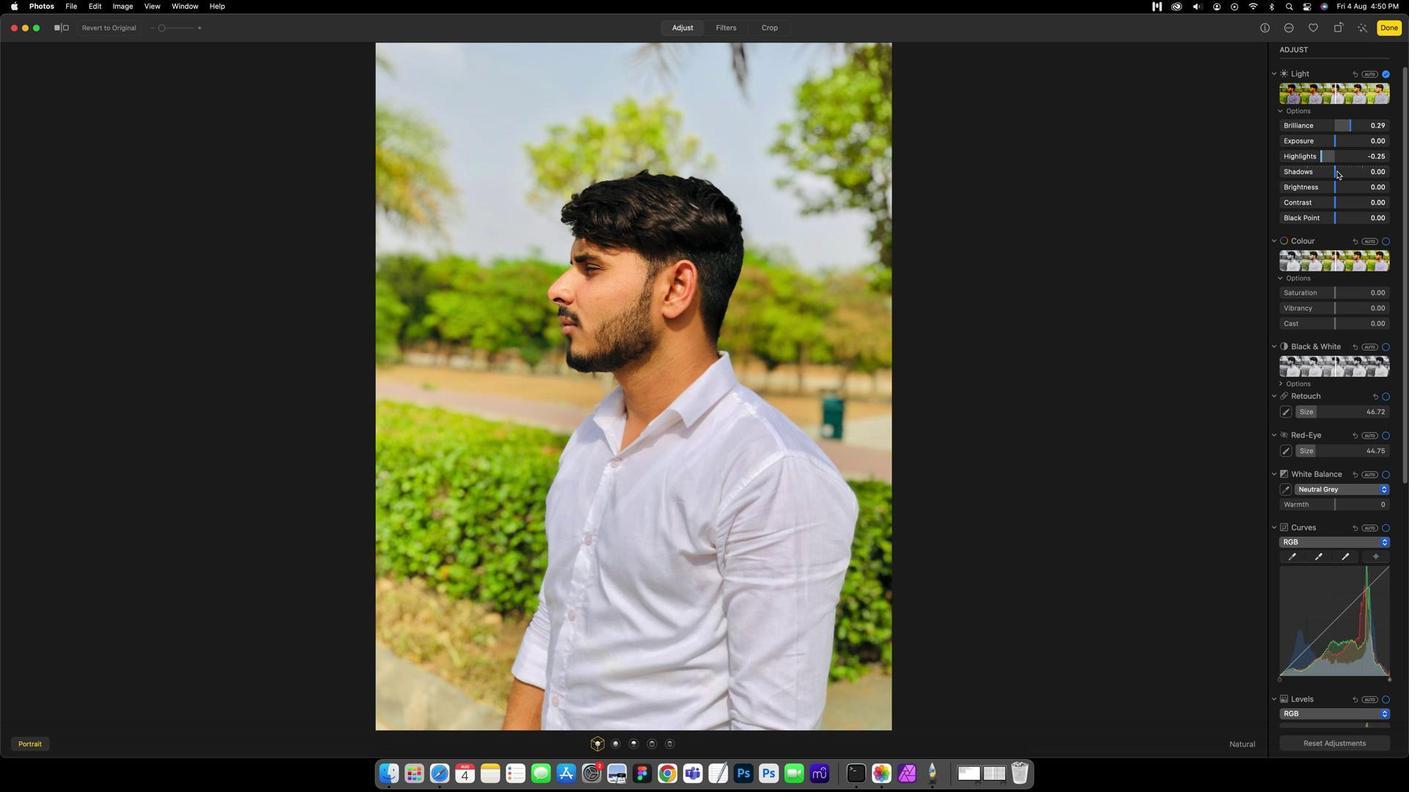 
Action: Mouse pressed left at (1336, 169)
Screenshot: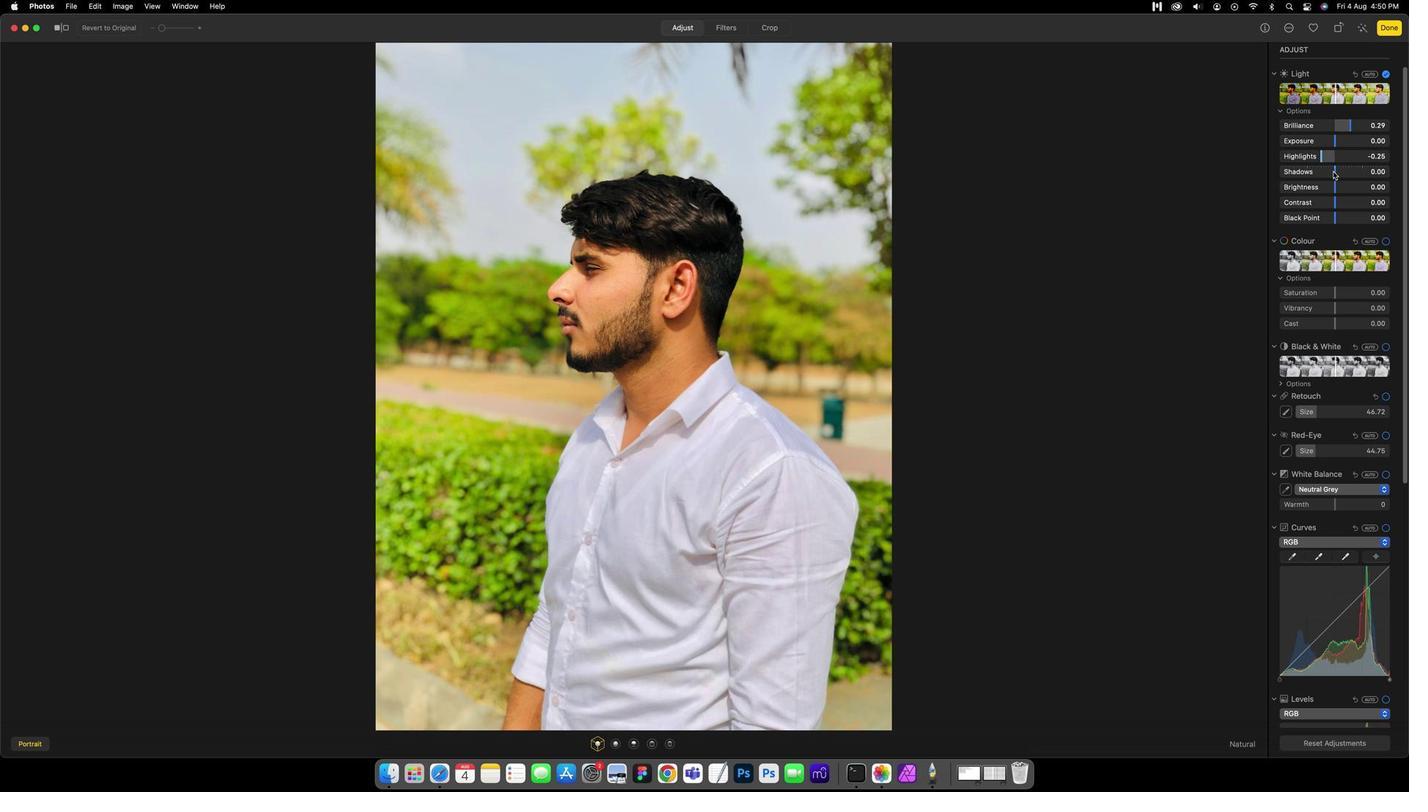 
Action: Mouse moved to (1335, 182)
Screenshot: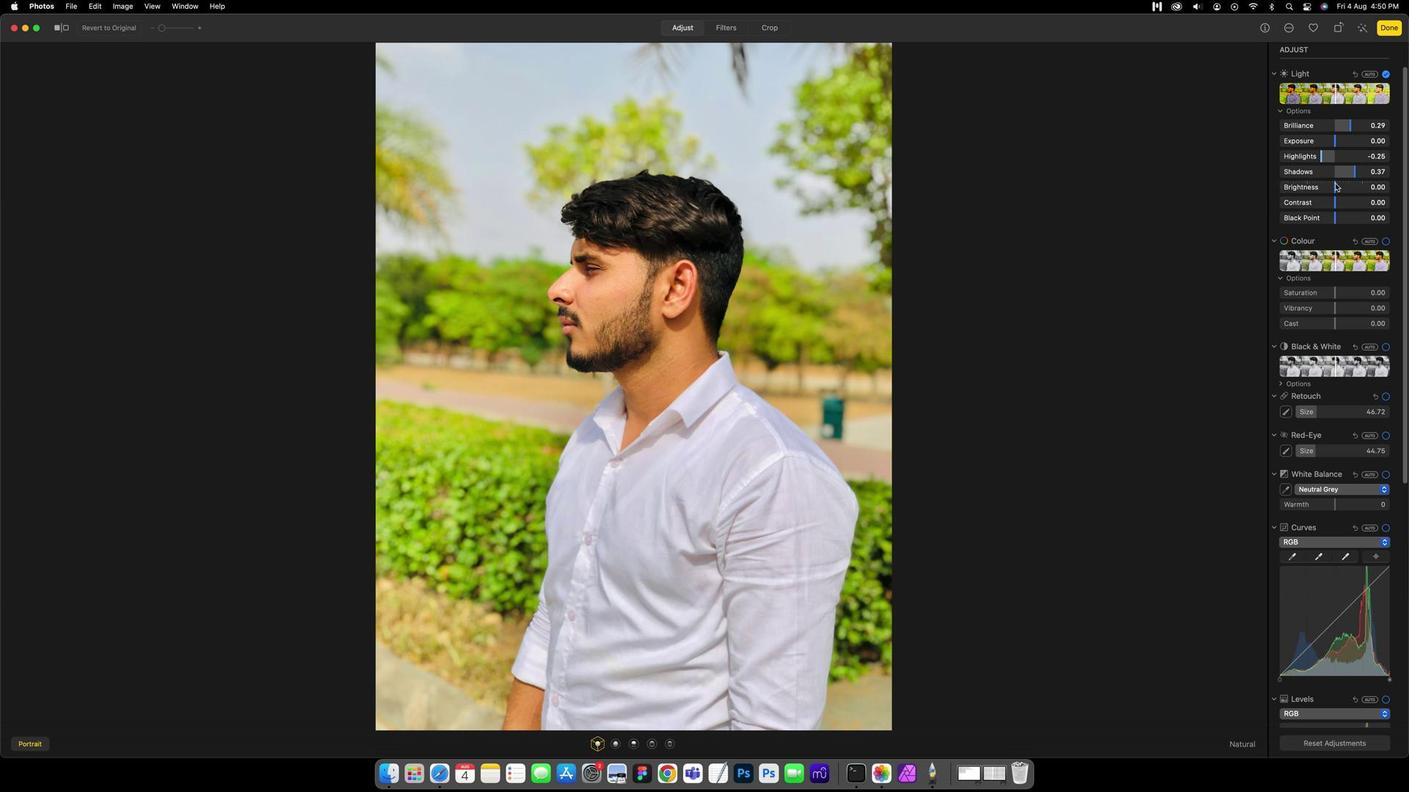 
Action: Mouse pressed left at (1335, 182)
Screenshot: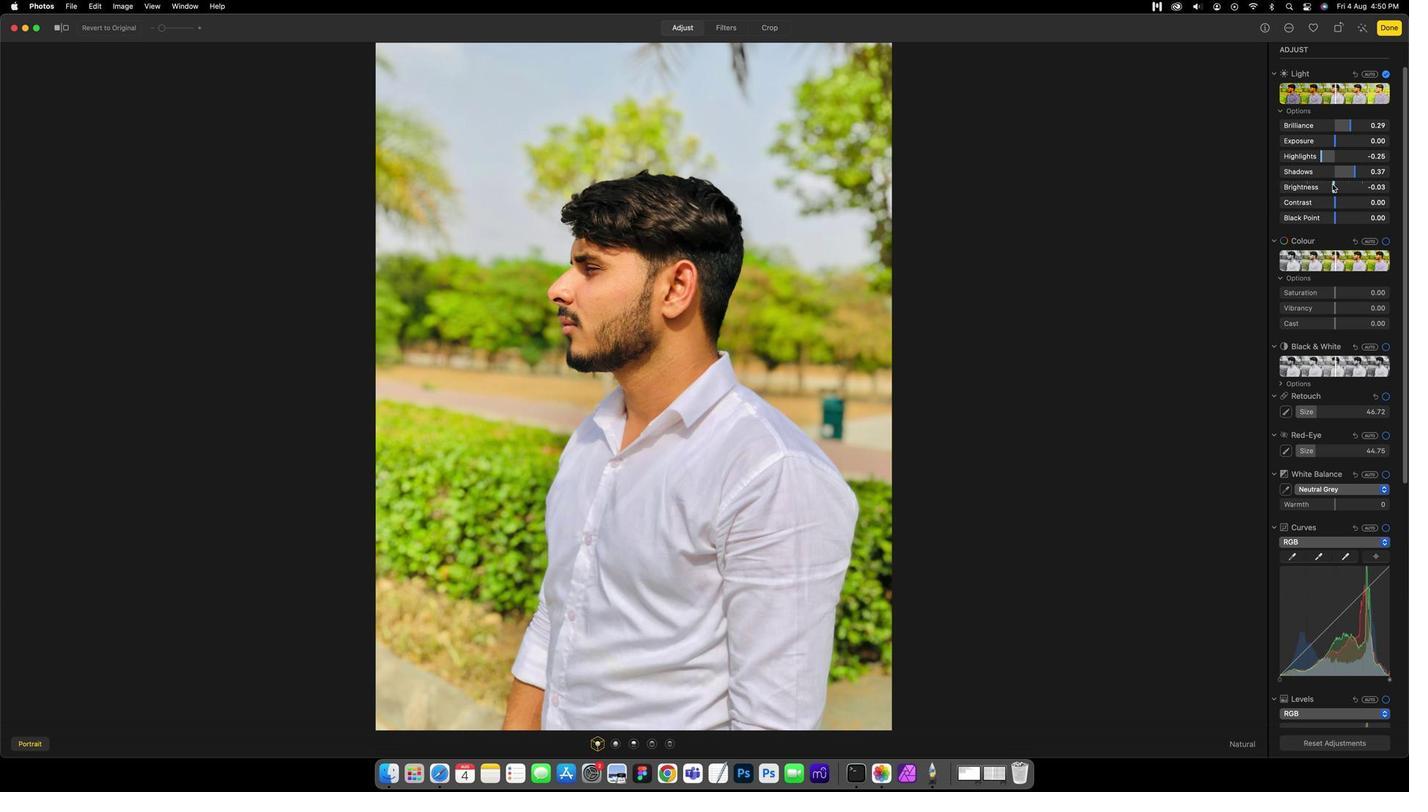 
Action: Mouse moved to (1383, 237)
Screenshot: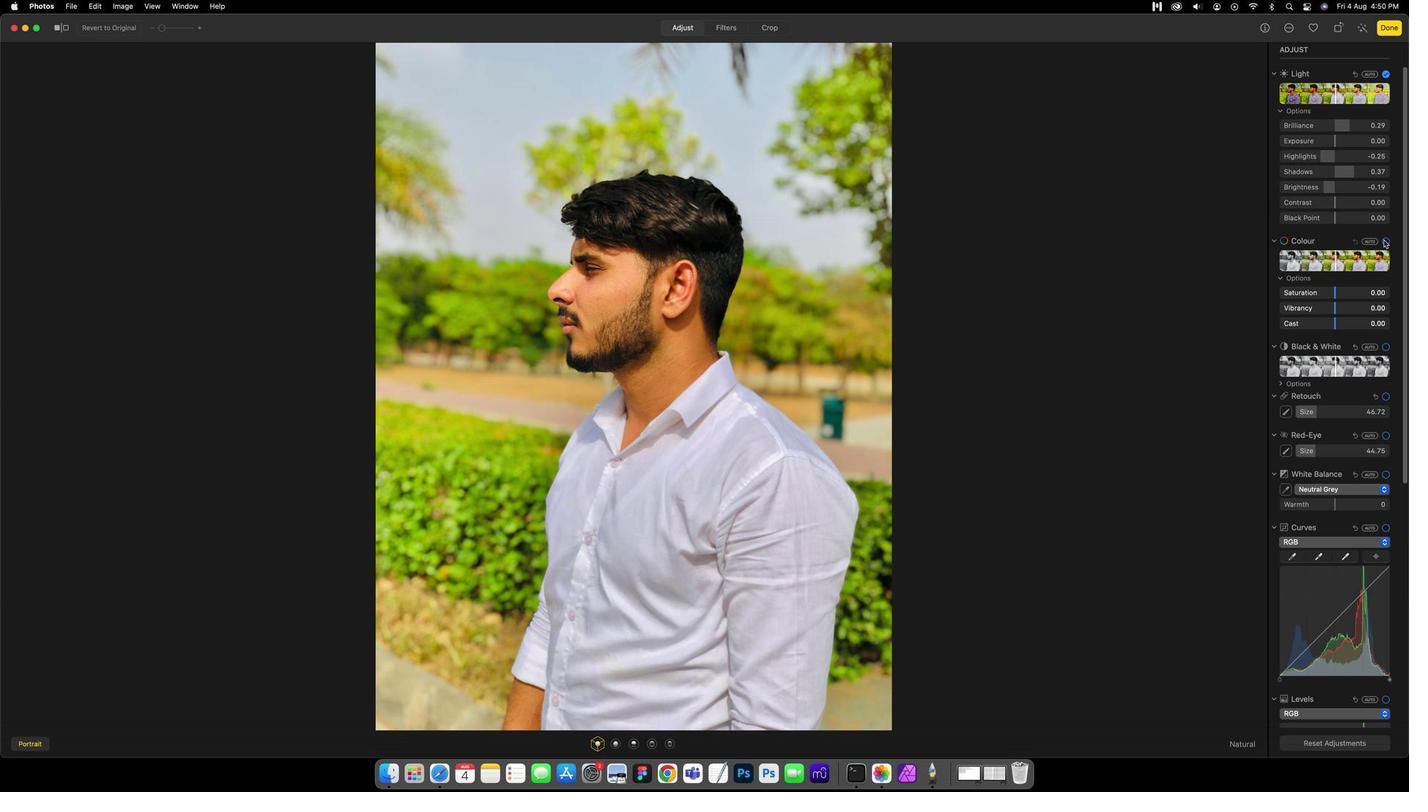 
Action: Mouse pressed left at (1383, 237)
Screenshot: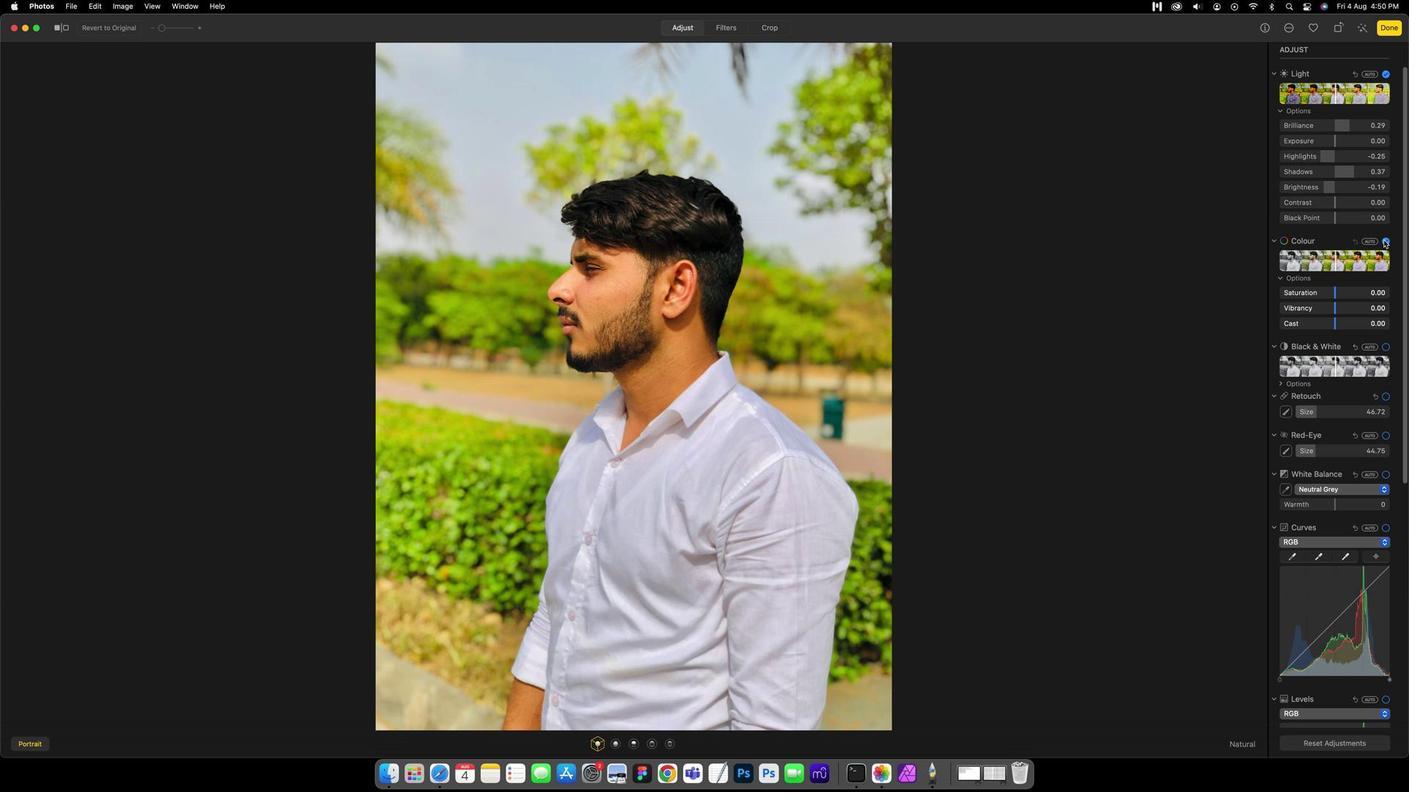 
Action: Mouse moved to (1341, 269)
Screenshot: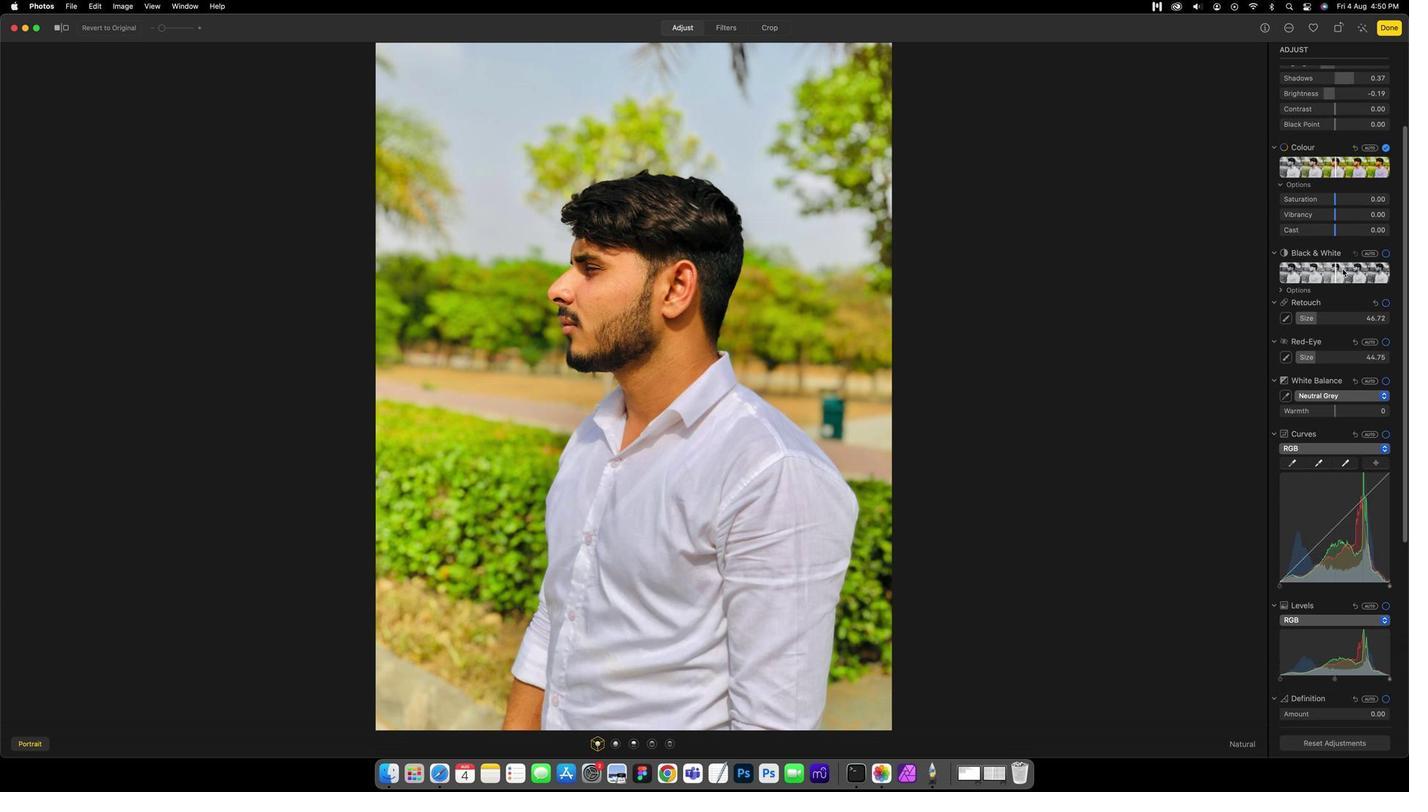 
Action: Mouse scrolled (1341, 269) with delta (-1, 0)
Screenshot: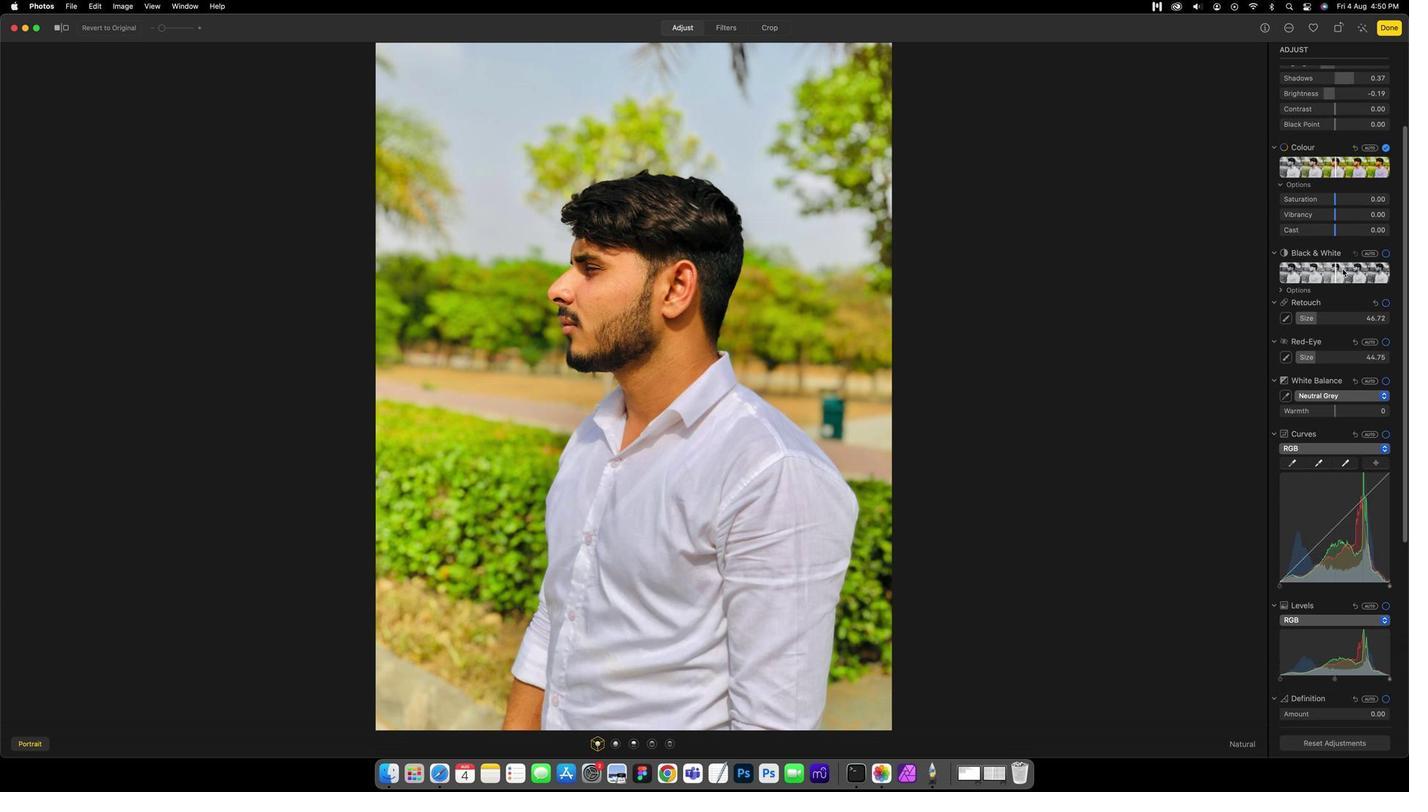 
Action: Mouse moved to (1341, 267)
Screenshot: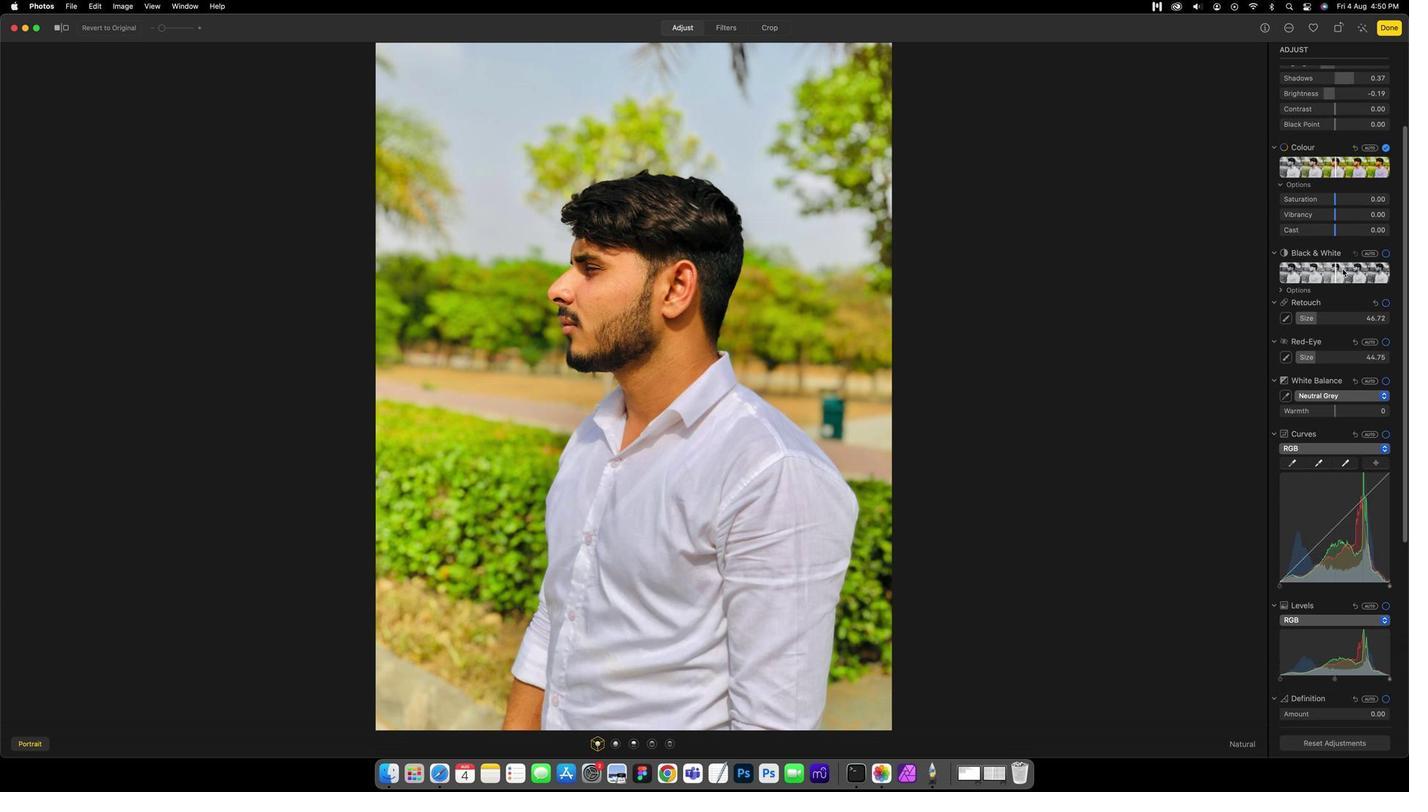 
Action: Mouse scrolled (1341, 267) with delta (-1, 0)
Screenshot: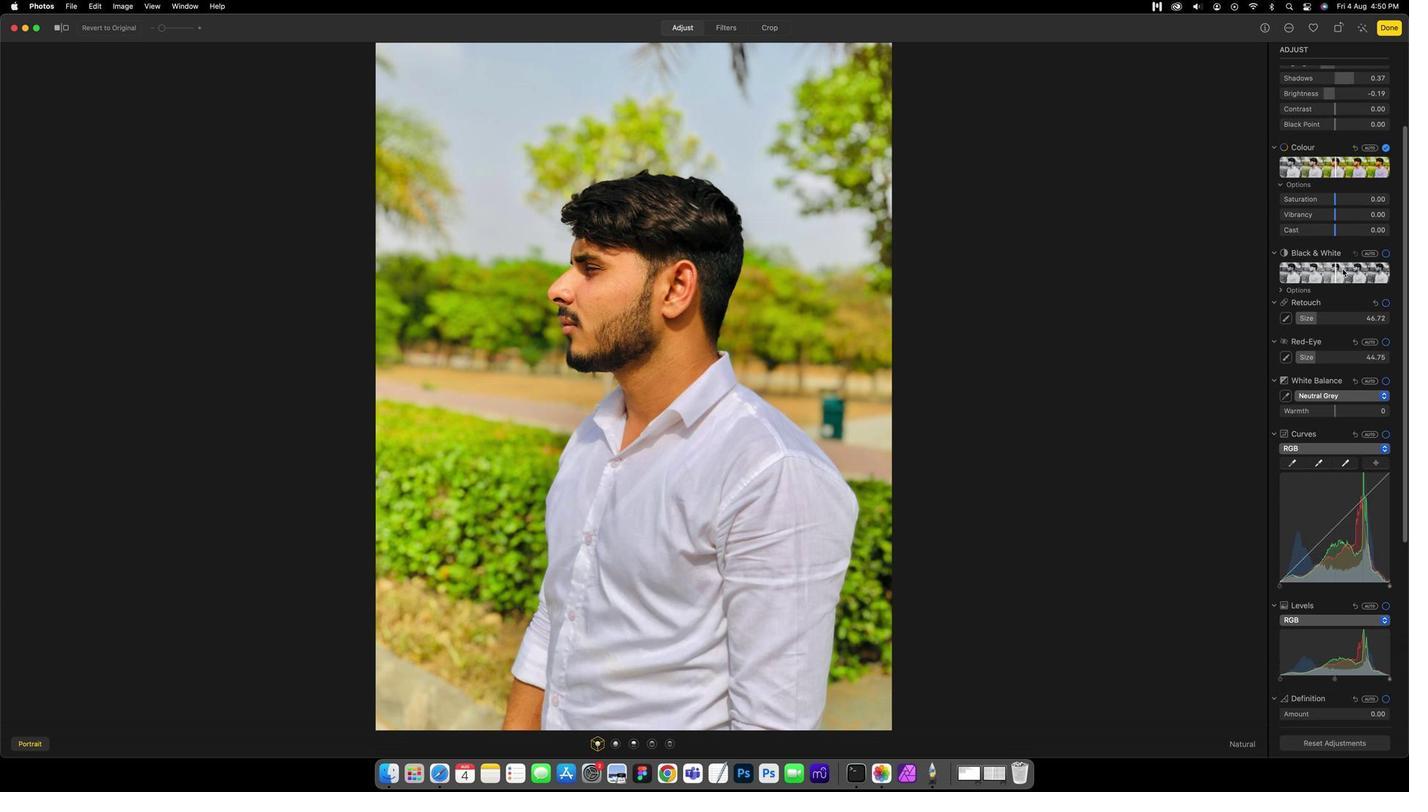 
Action: Mouse moved to (1341, 267)
Screenshot: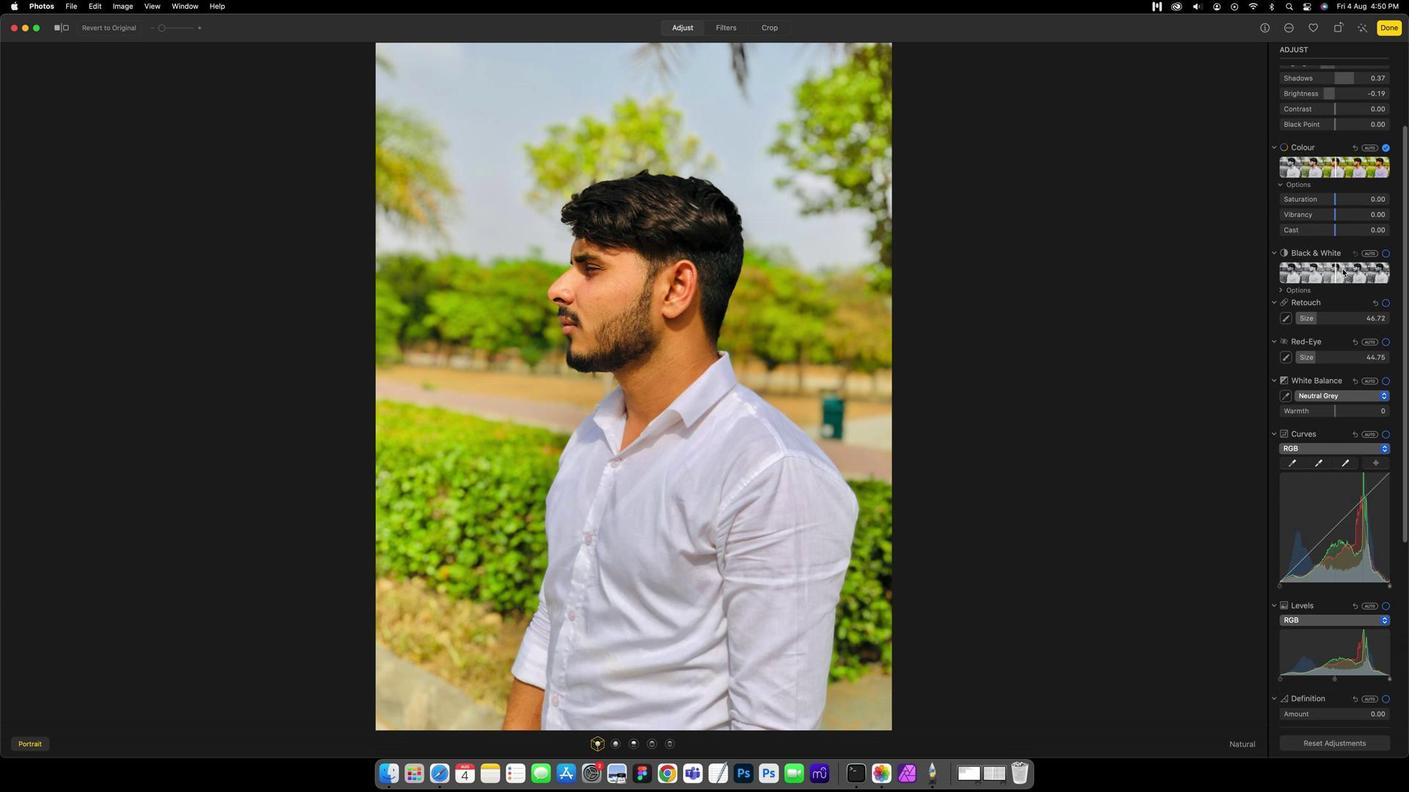 
Action: Mouse scrolled (1341, 267) with delta (-1, -1)
Screenshot: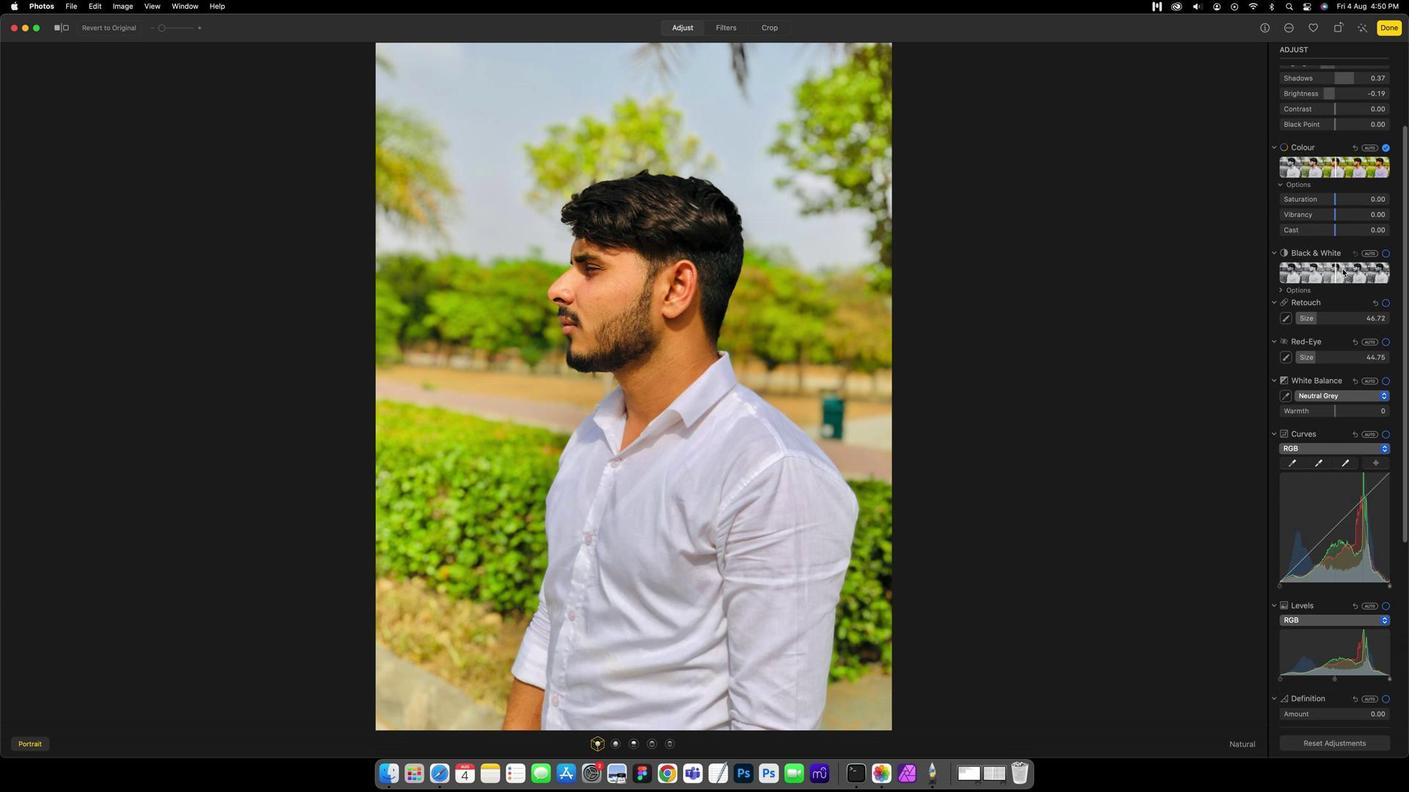 
Action: Mouse moved to (1341, 266)
Screenshot: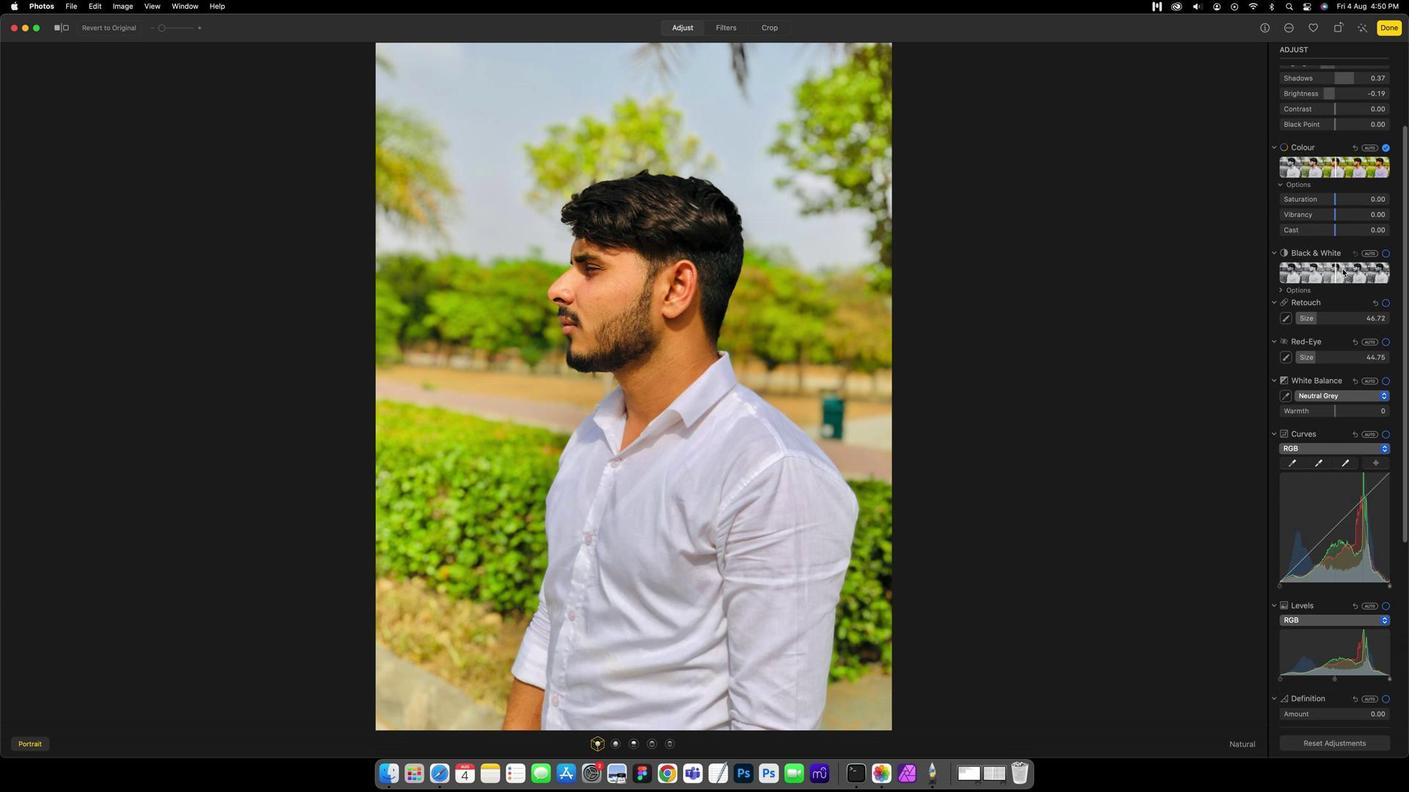
Action: Mouse scrolled (1341, 266) with delta (-1, -2)
Screenshot: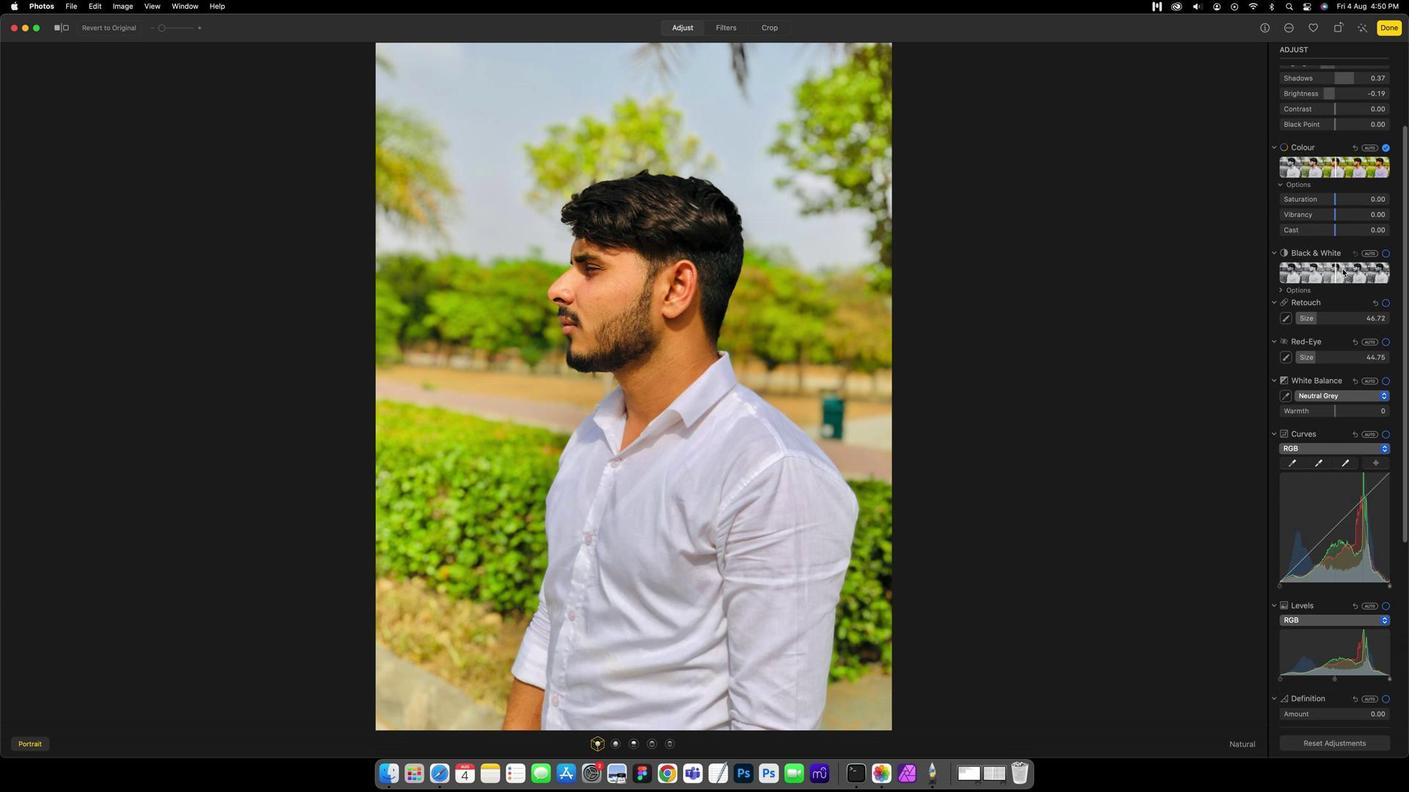 
Action: Mouse scrolled (1341, 266) with delta (-1, -2)
Screenshot: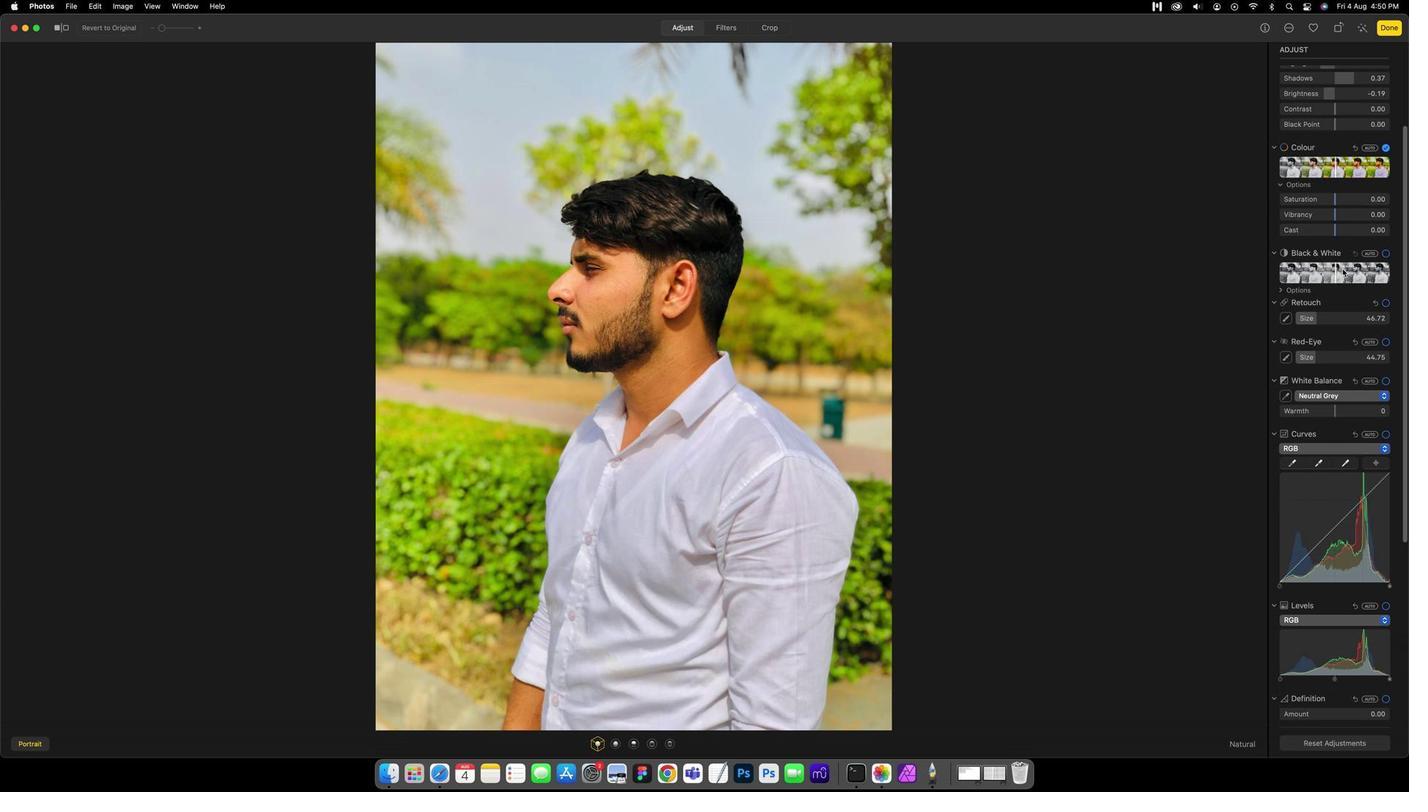 
Action: Mouse scrolled (1341, 266) with delta (-1, 0)
Screenshot: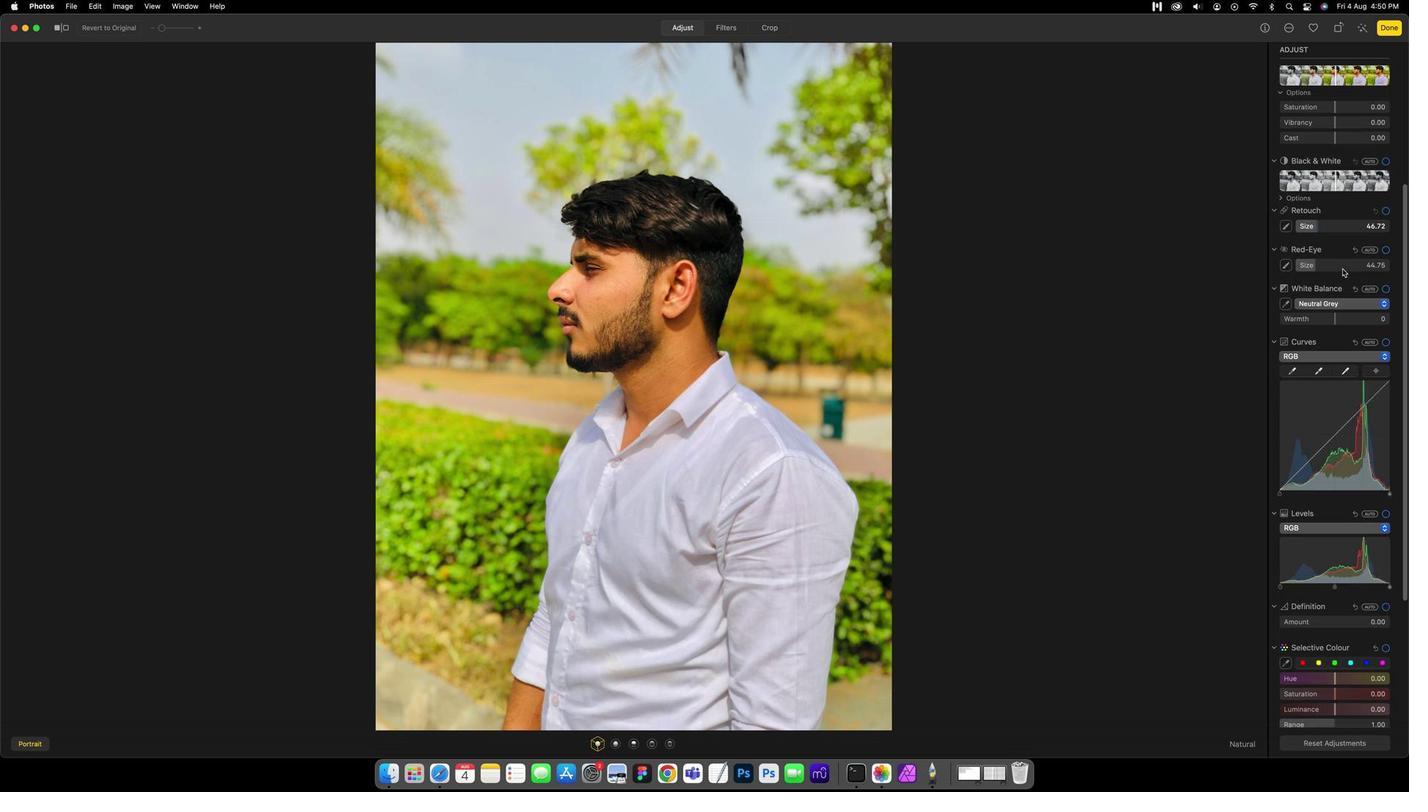 
Action: Mouse scrolled (1341, 266) with delta (-1, 0)
Screenshot: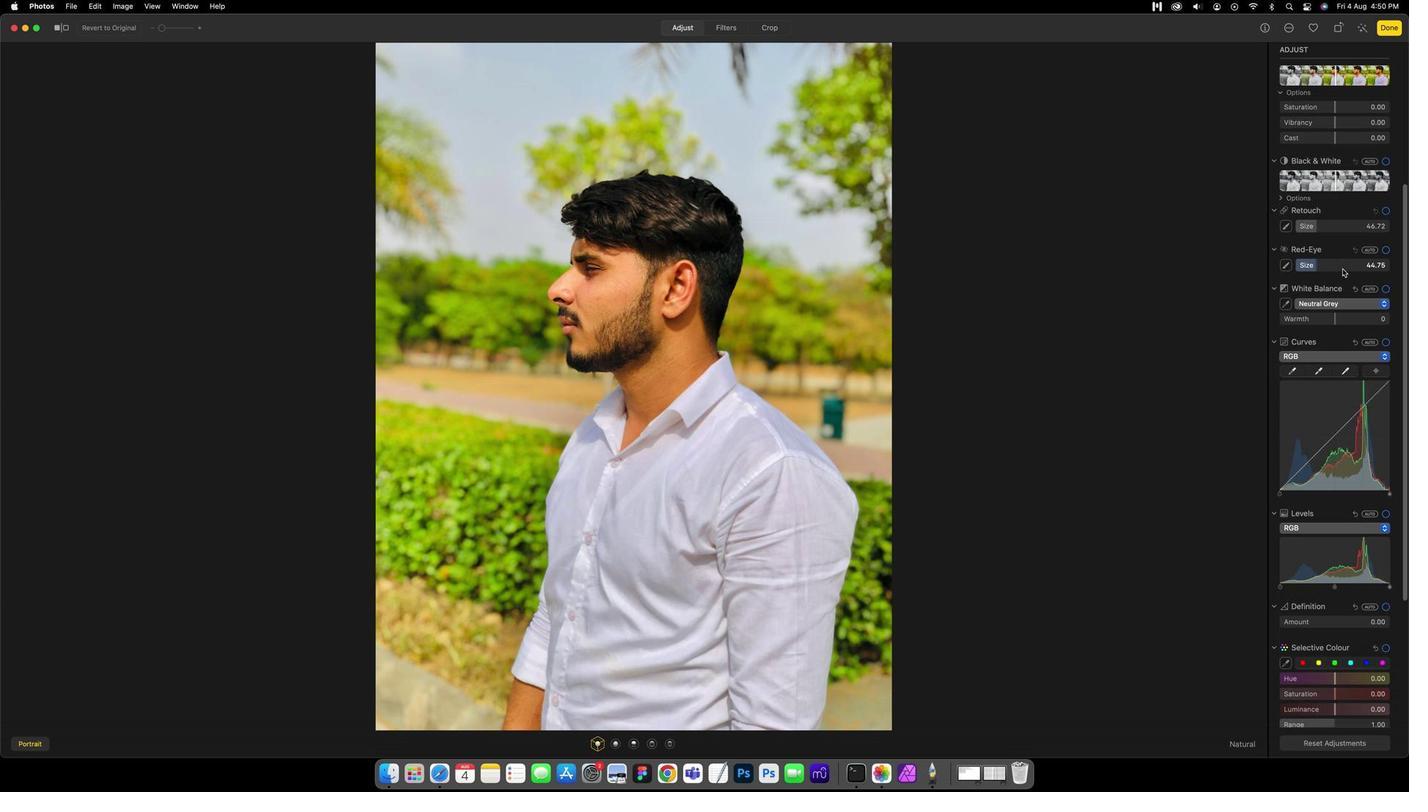 
Action: Mouse scrolled (1341, 266) with delta (-1, -1)
Screenshot: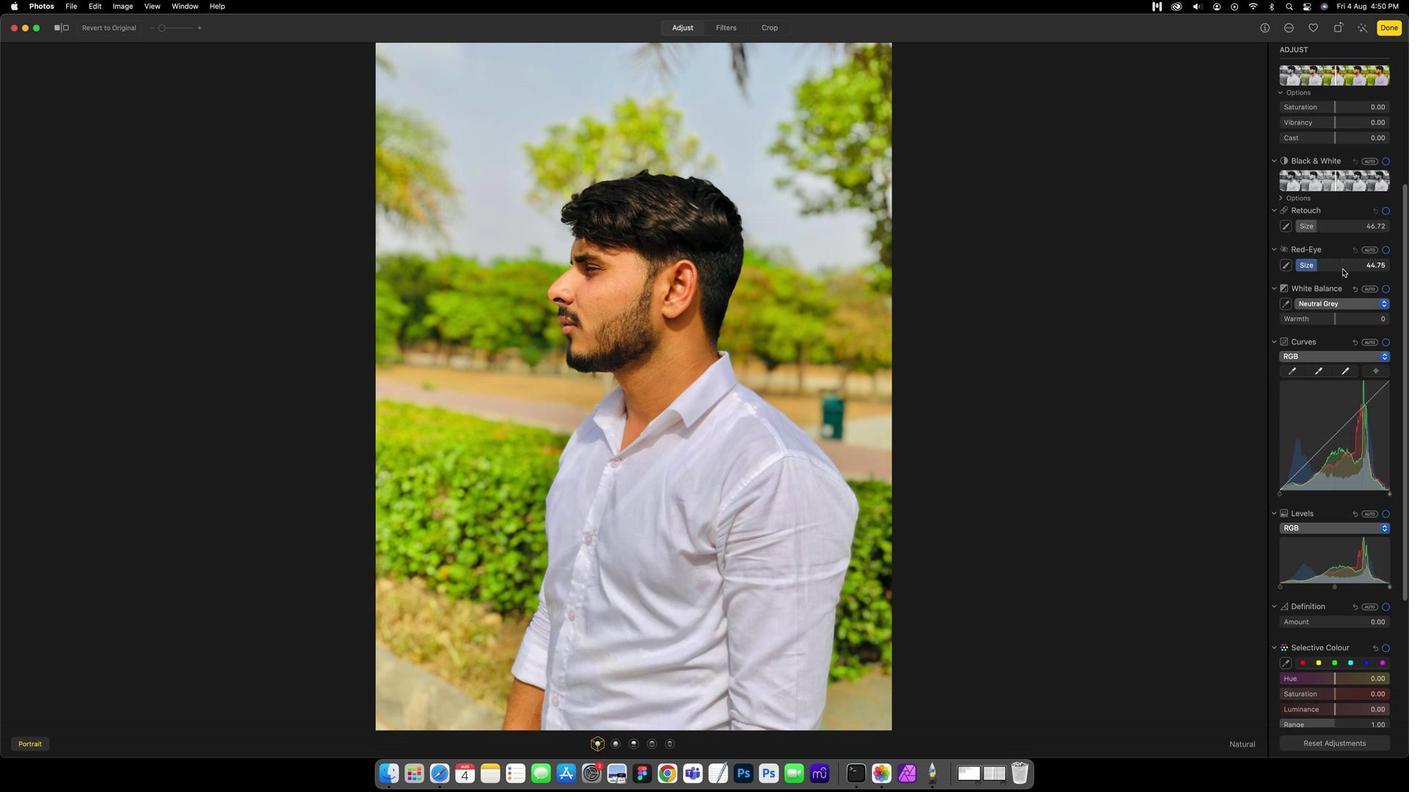 
Action: Mouse scrolled (1341, 266) with delta (-1, -2)
Screenshot: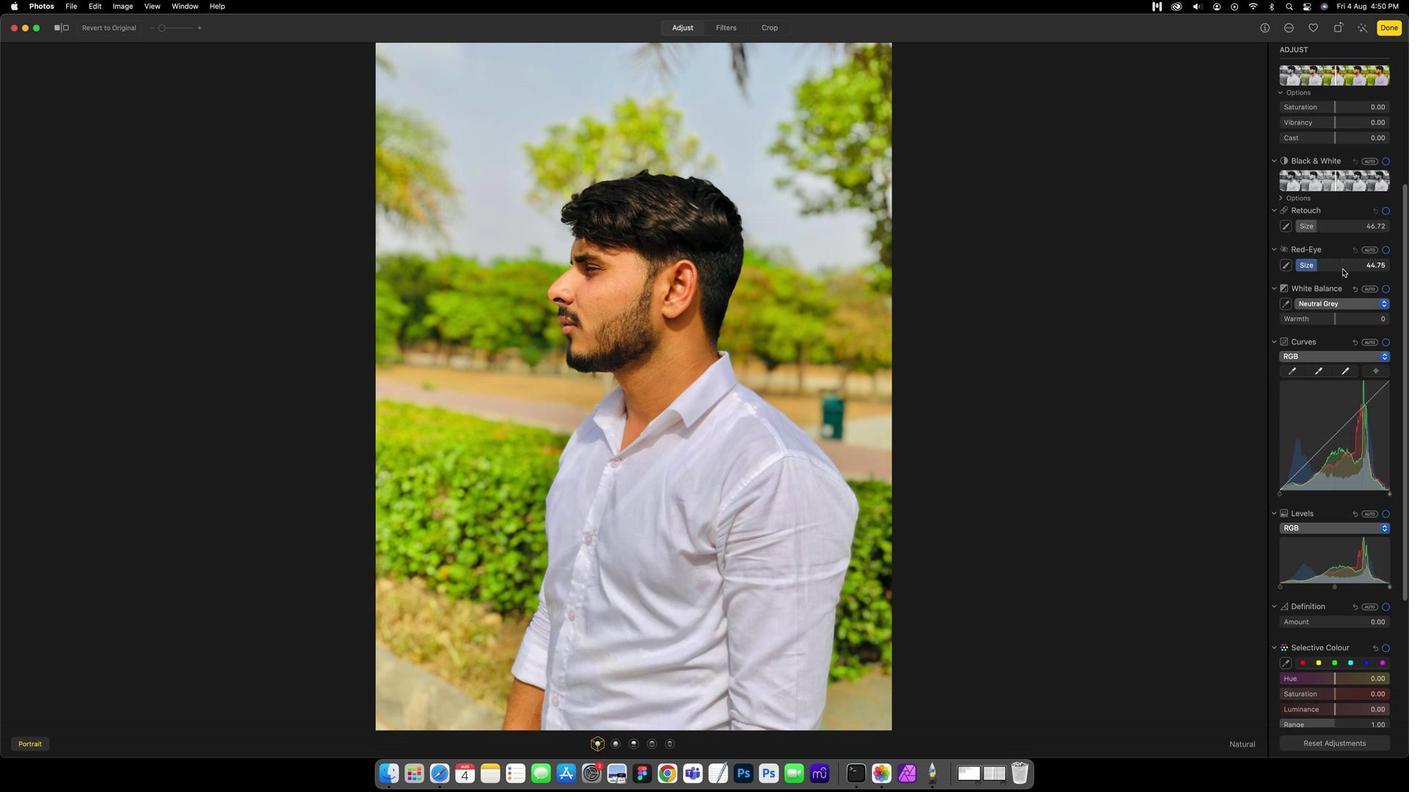 
Action: Mouse scrolled (1341, 266) with delta (-1, -2)
Screenshot: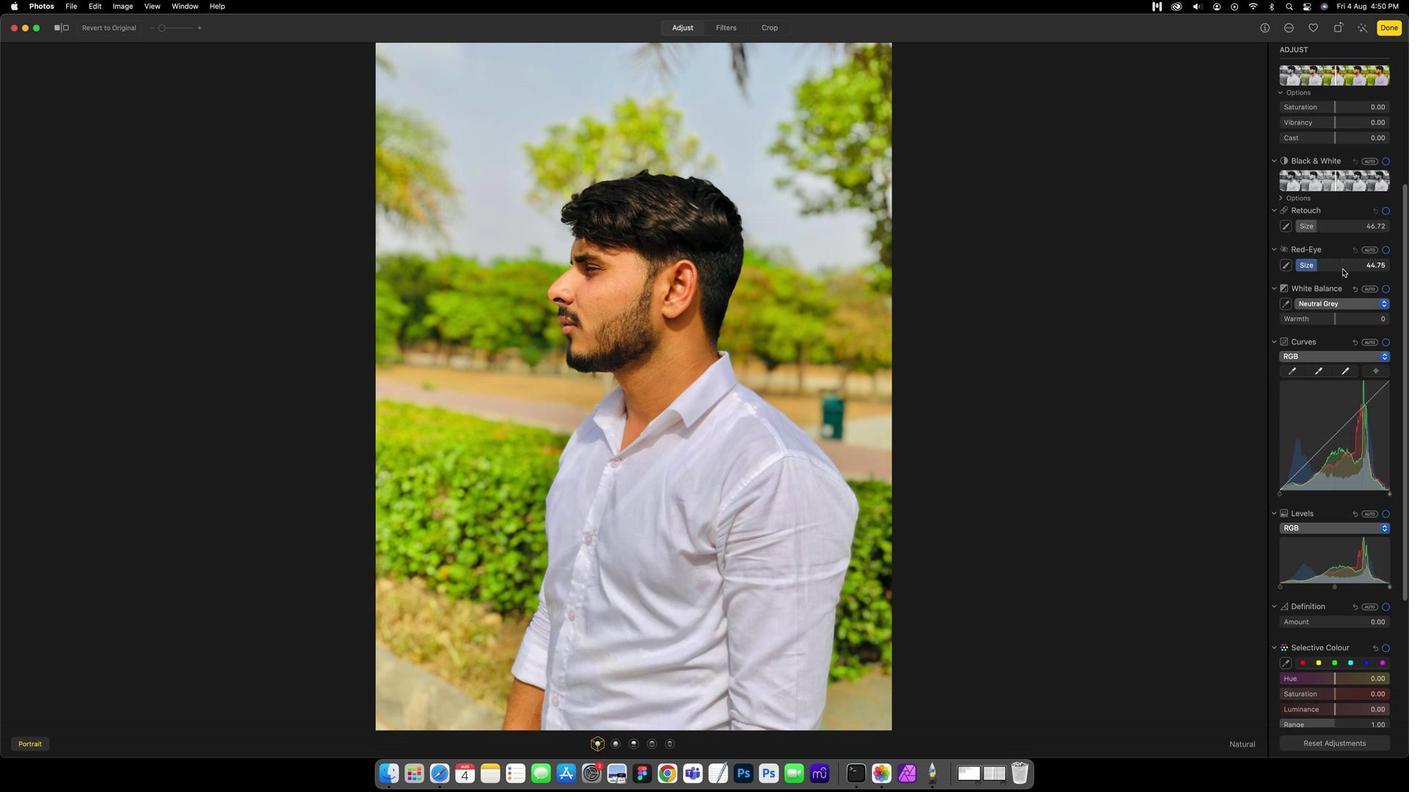 
Action: Mouse moved to (1388, 24)
Screenshot: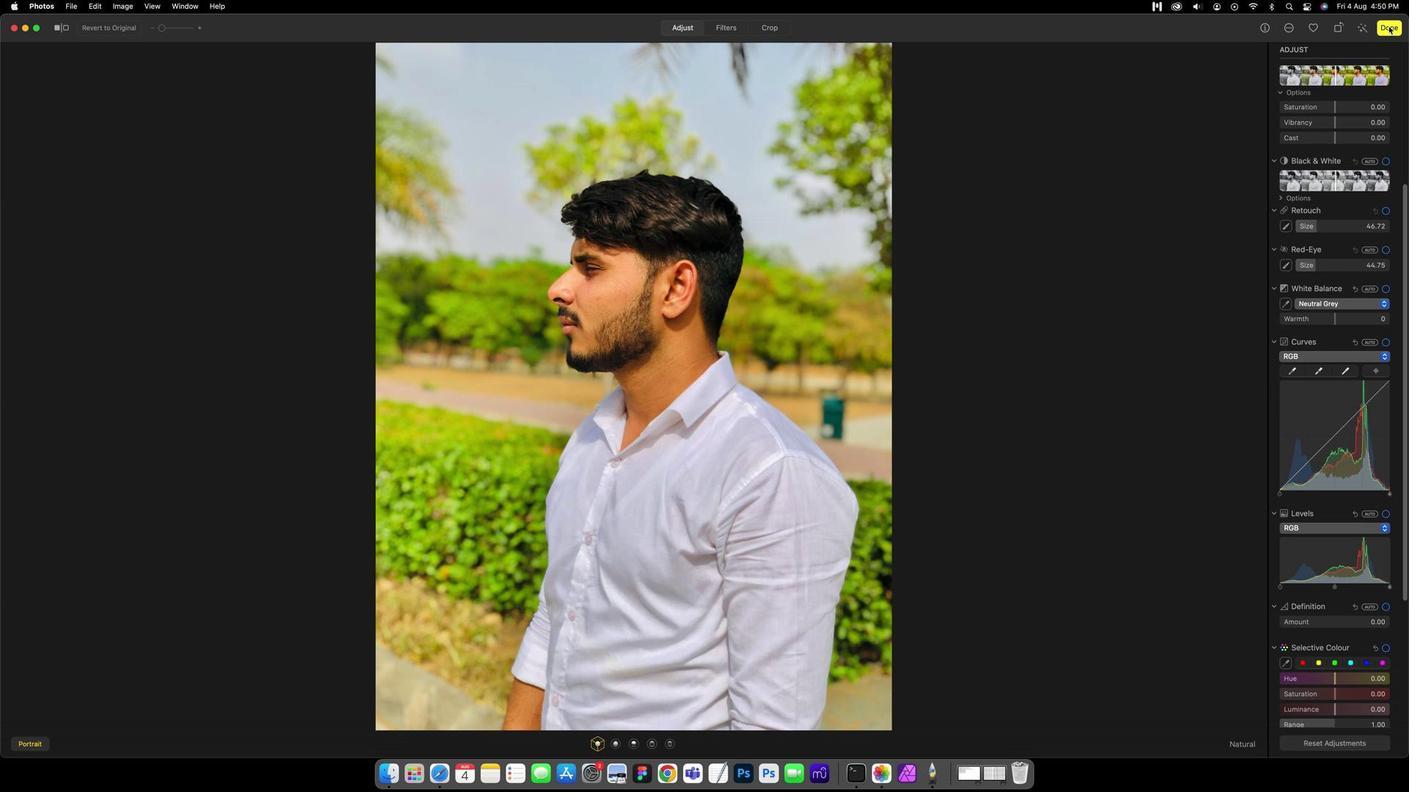 
Action: Mouse pressed left at (1388, 24)
Screenshot: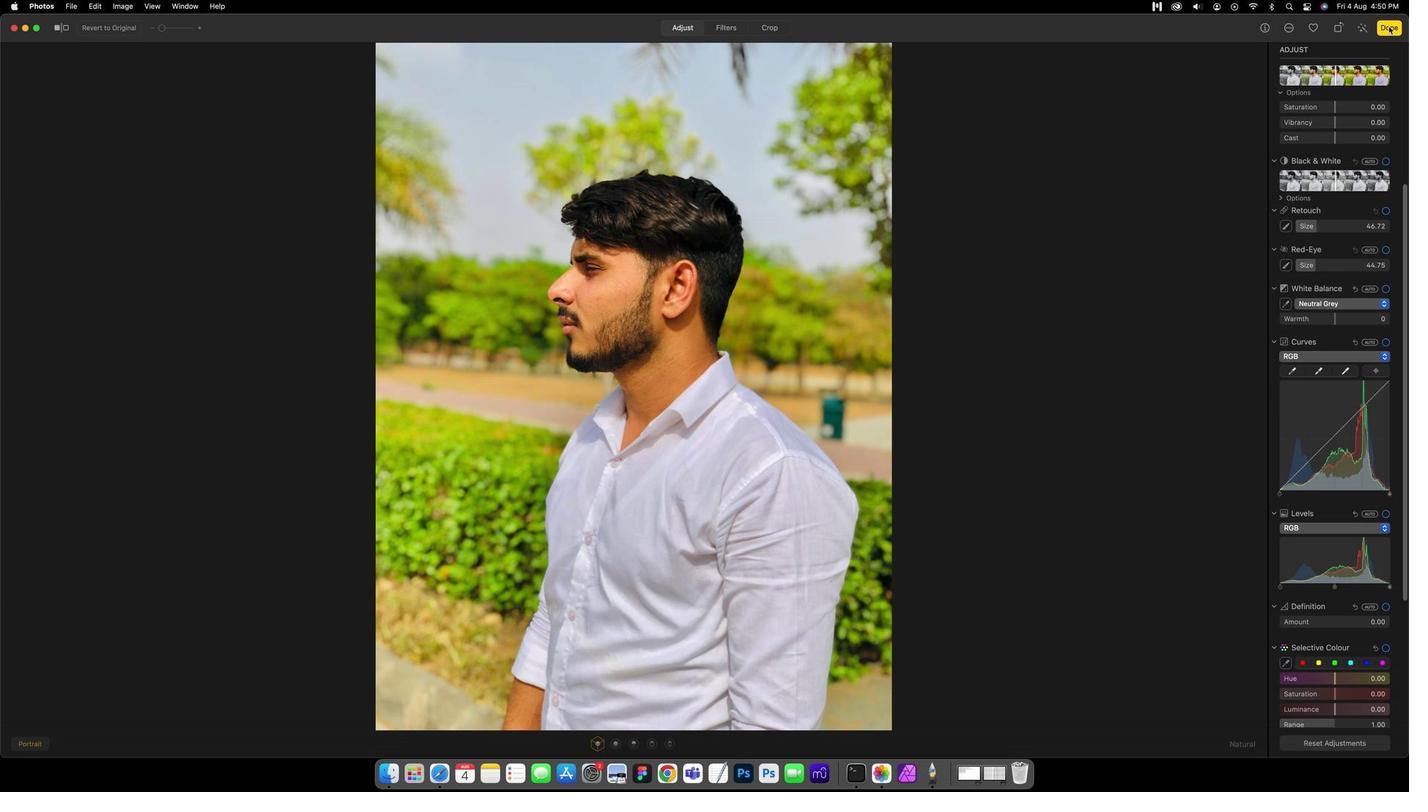 
Action: Mouse moved to (1066, 292)
Screenshot: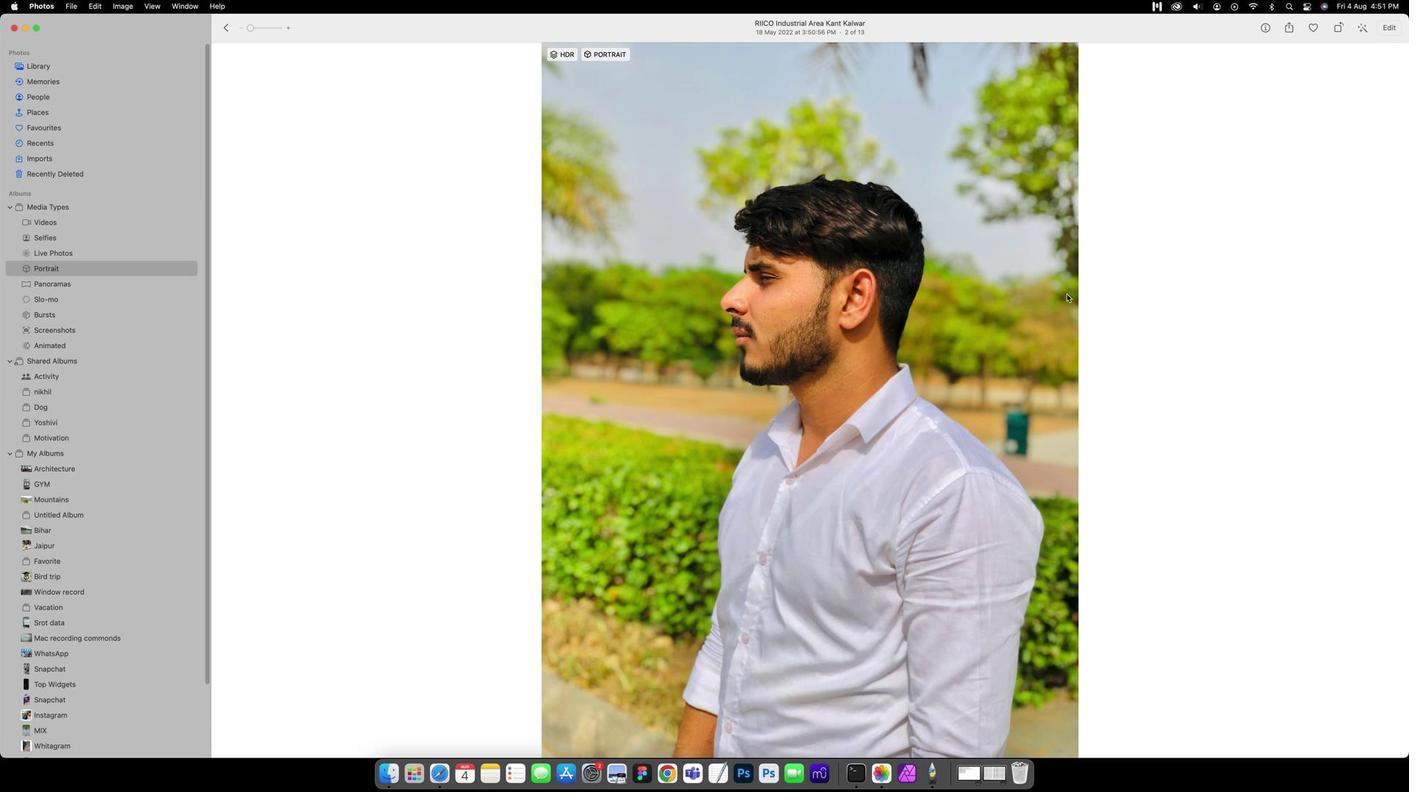 
Action: Key pressed Key.leftKey.rightKey.rightKey.leftKey.rightKey.leftKey.rightKey.leftKey.rightKey.leftKey.right
Screenshot: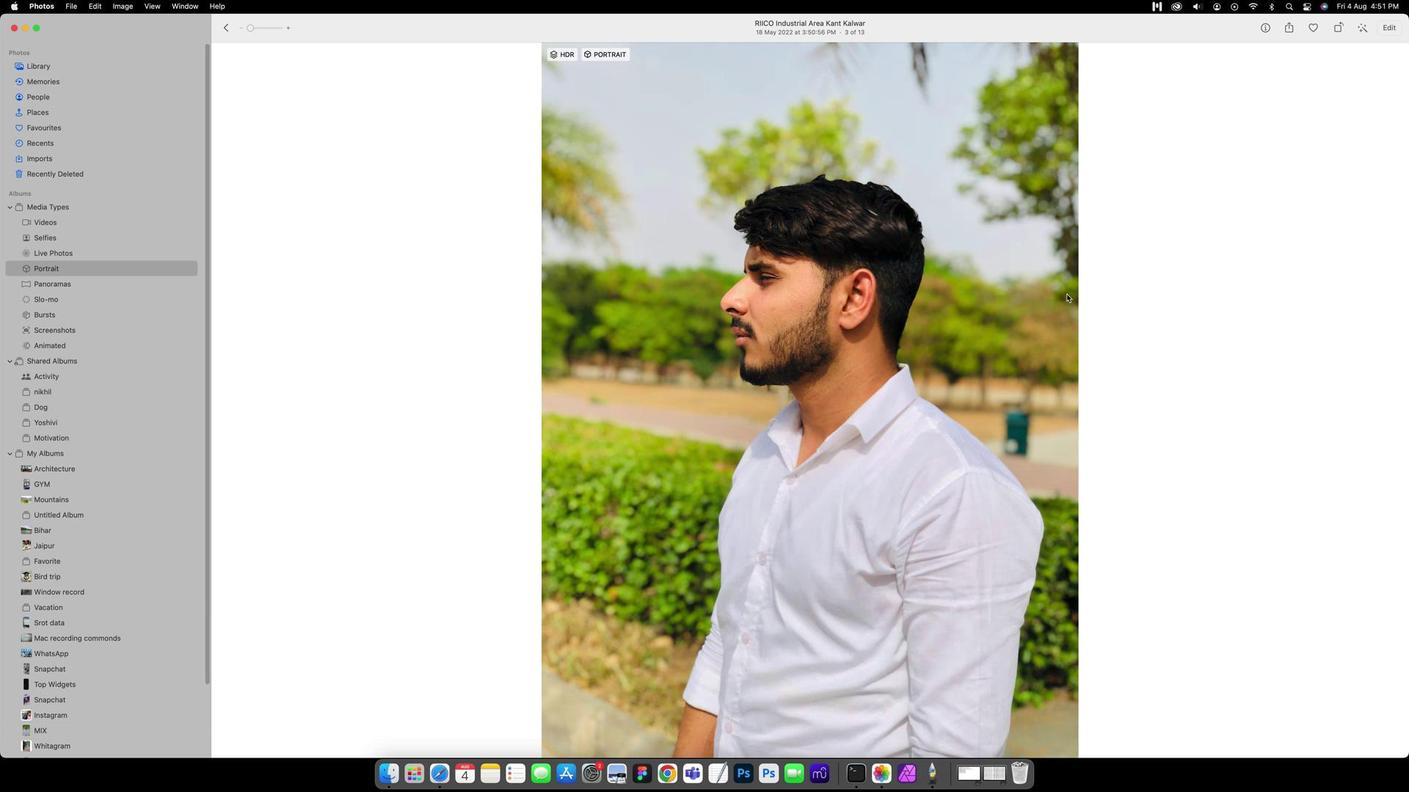 
Action: Mouse moved to (551, 52)
Screenshot: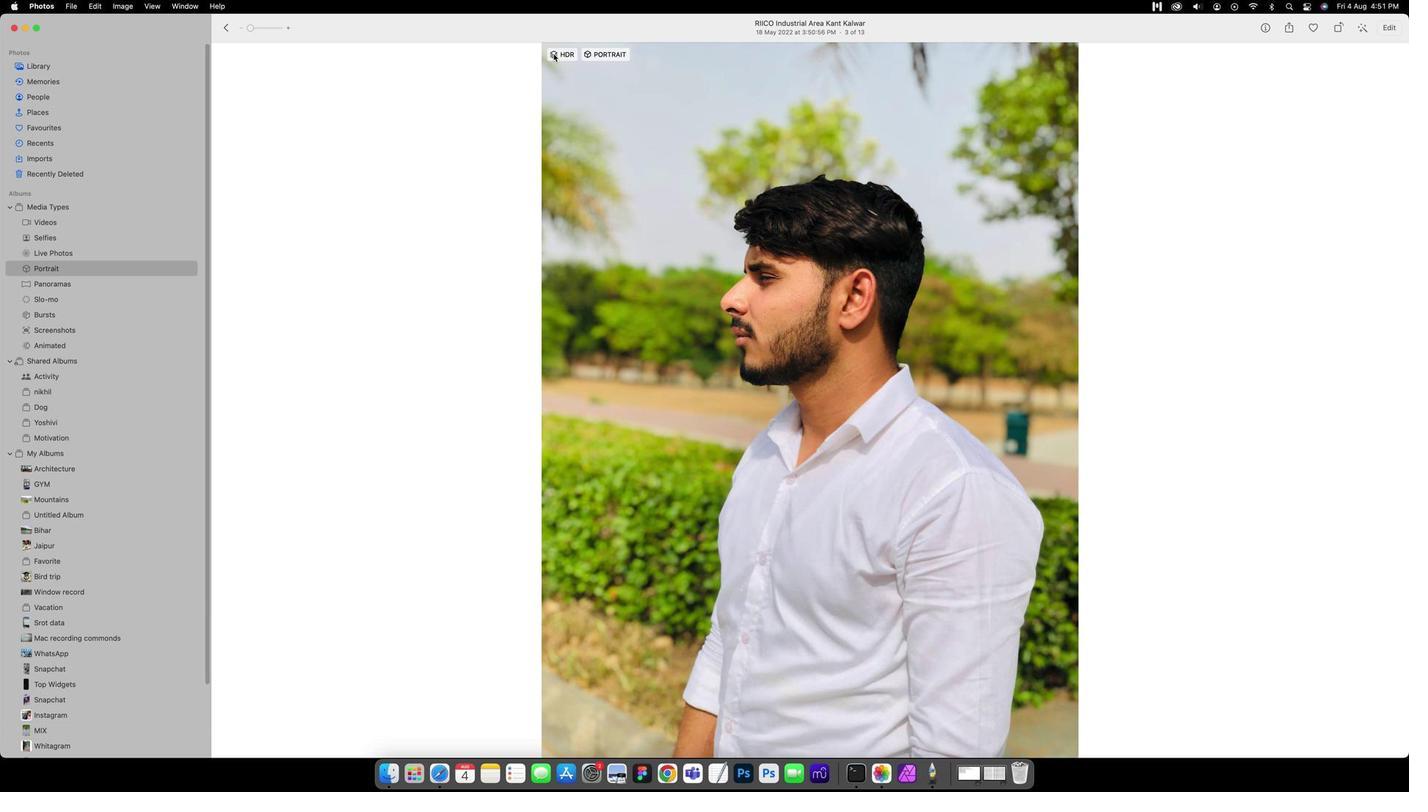 
Action: Mouse pressed left at (551, 52)
Screenshot: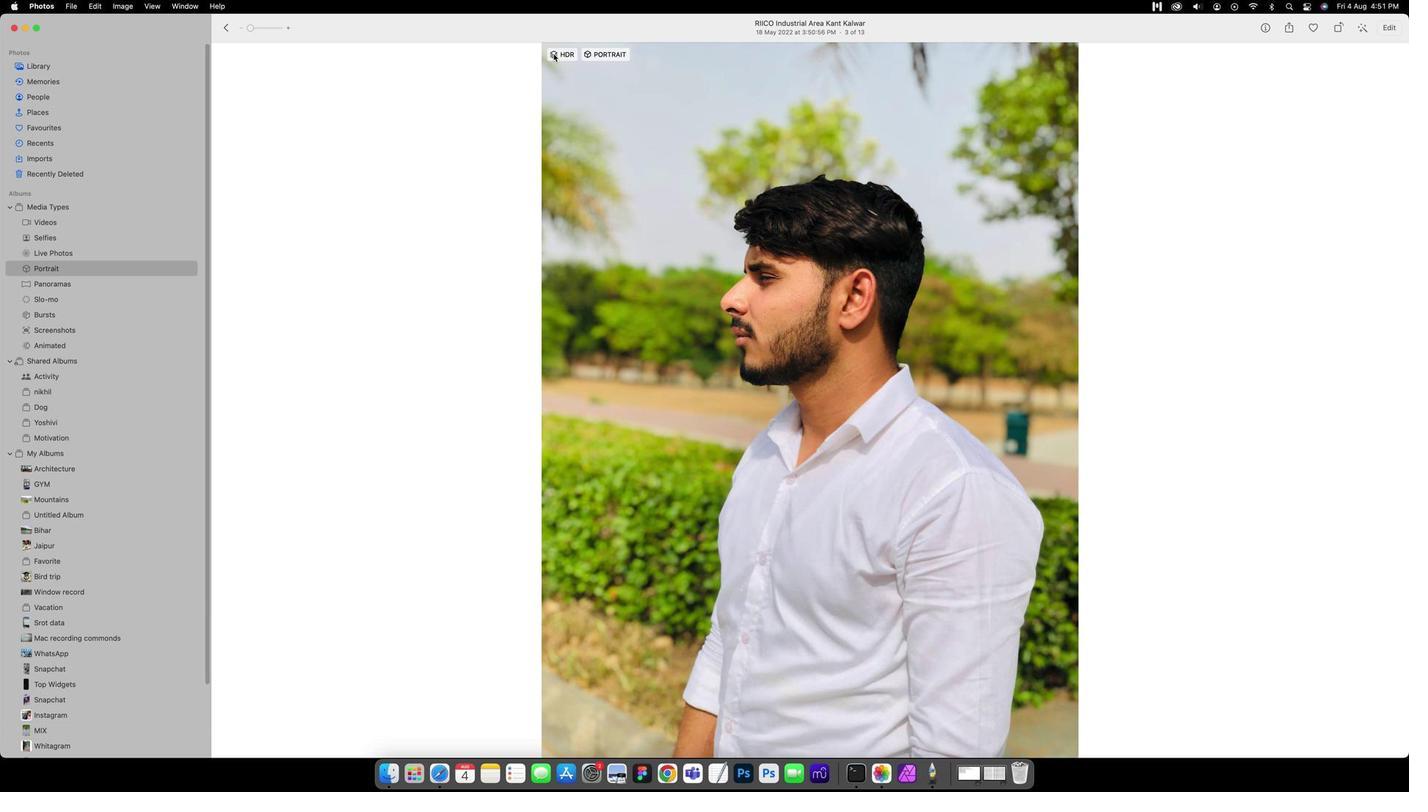 
Action: Mouse pressed left at (551, 52)
Screenshot: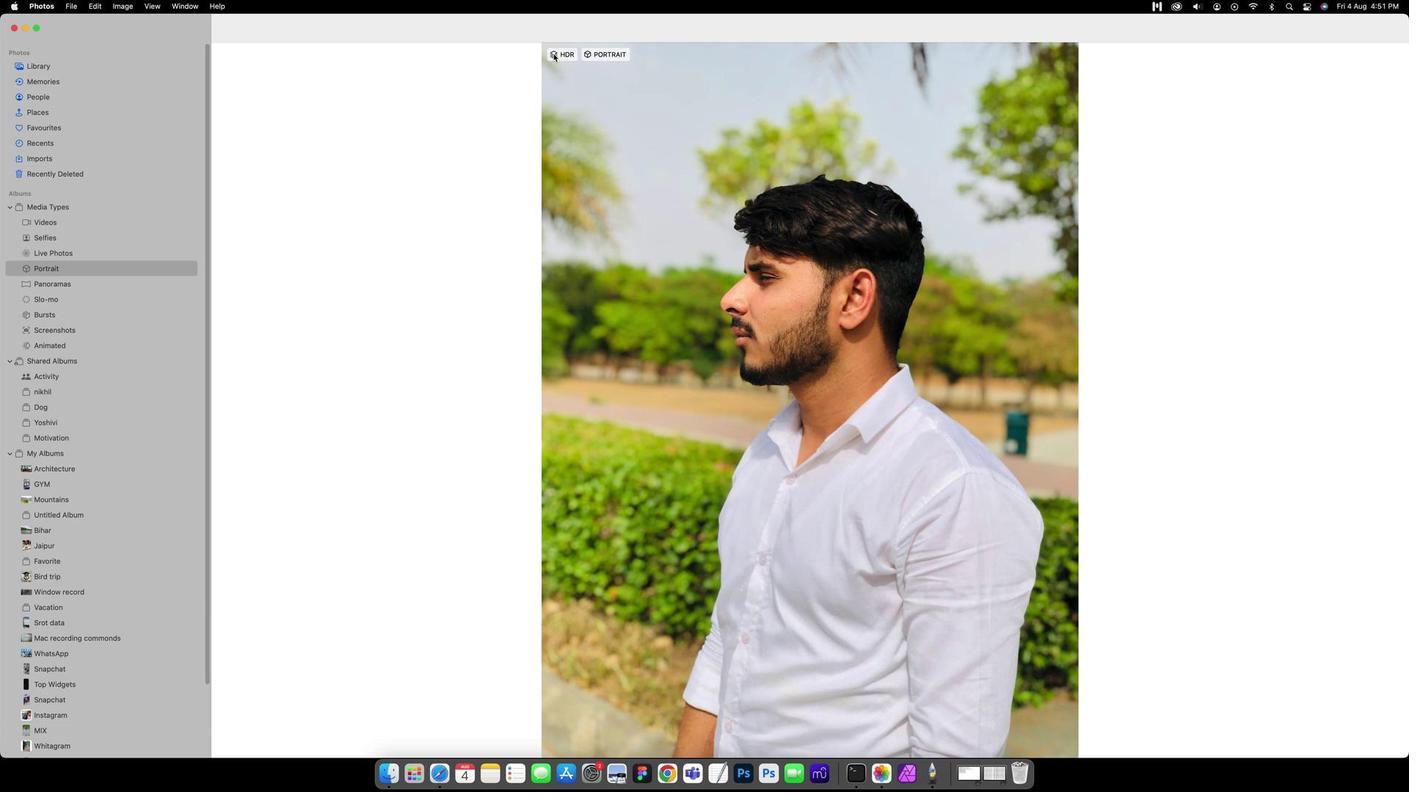 
Action: Mouse pressed left at (551, 52)
Screenshot: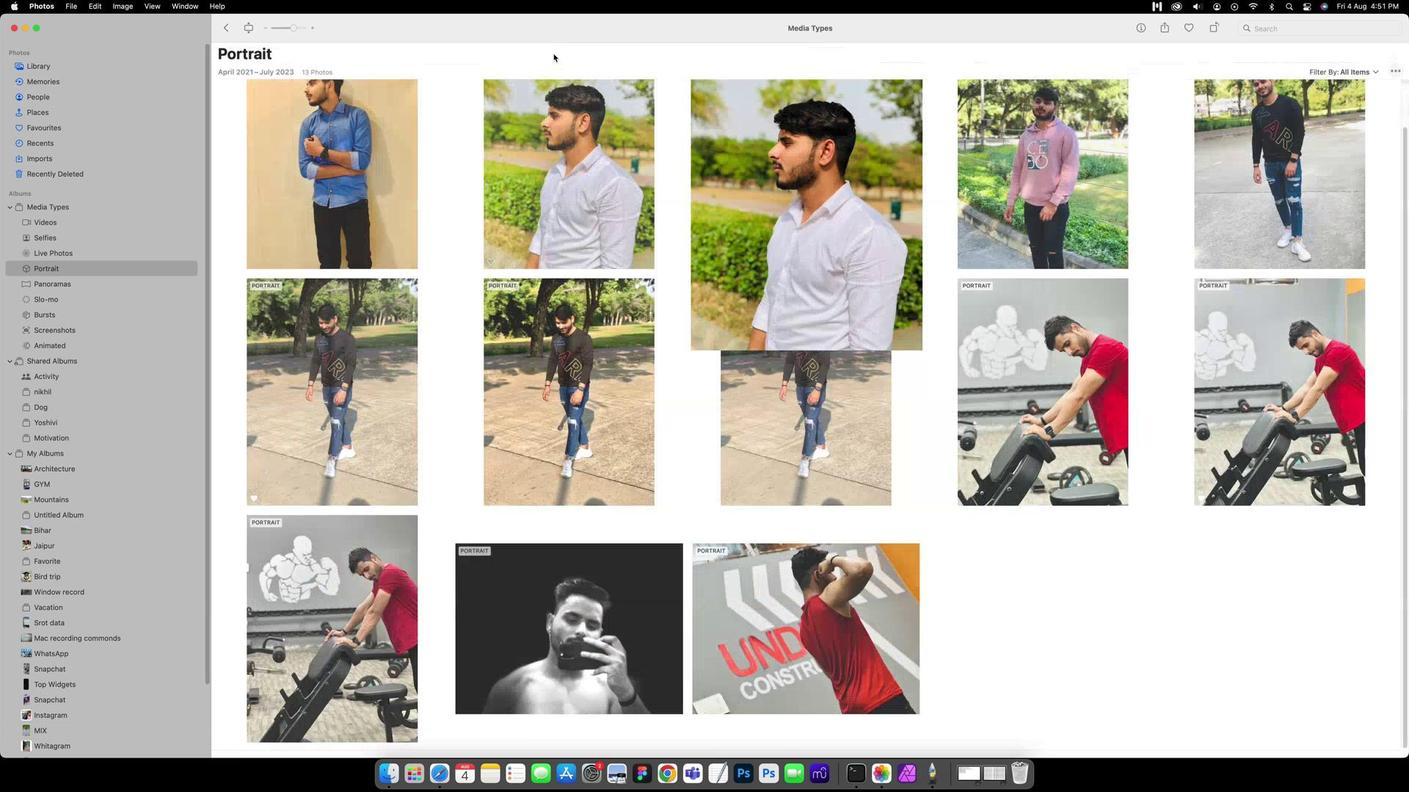 
Action: Mouse moved to (753, 125)
Screenshot: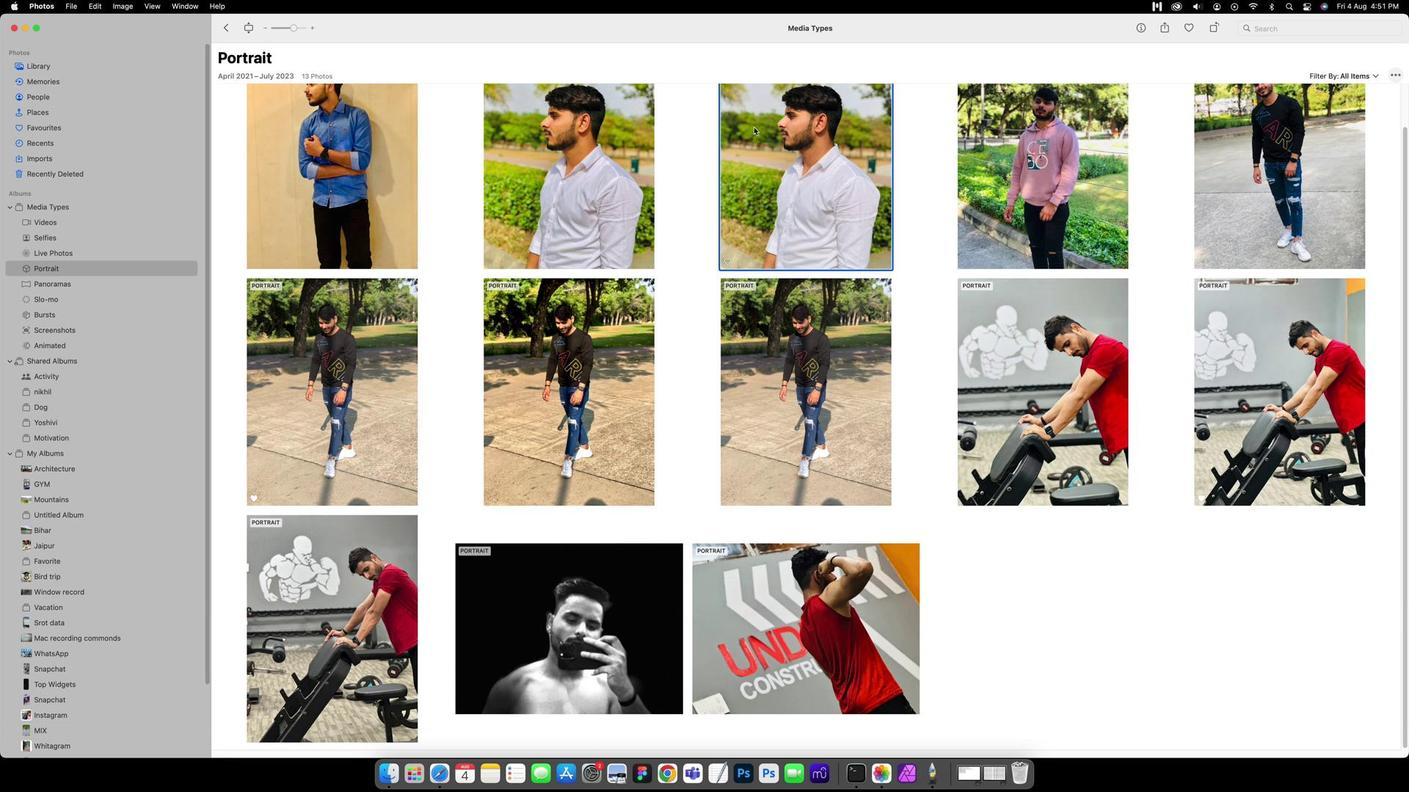 
Action: Mouse pressed left at (753, 125)
Screenshot: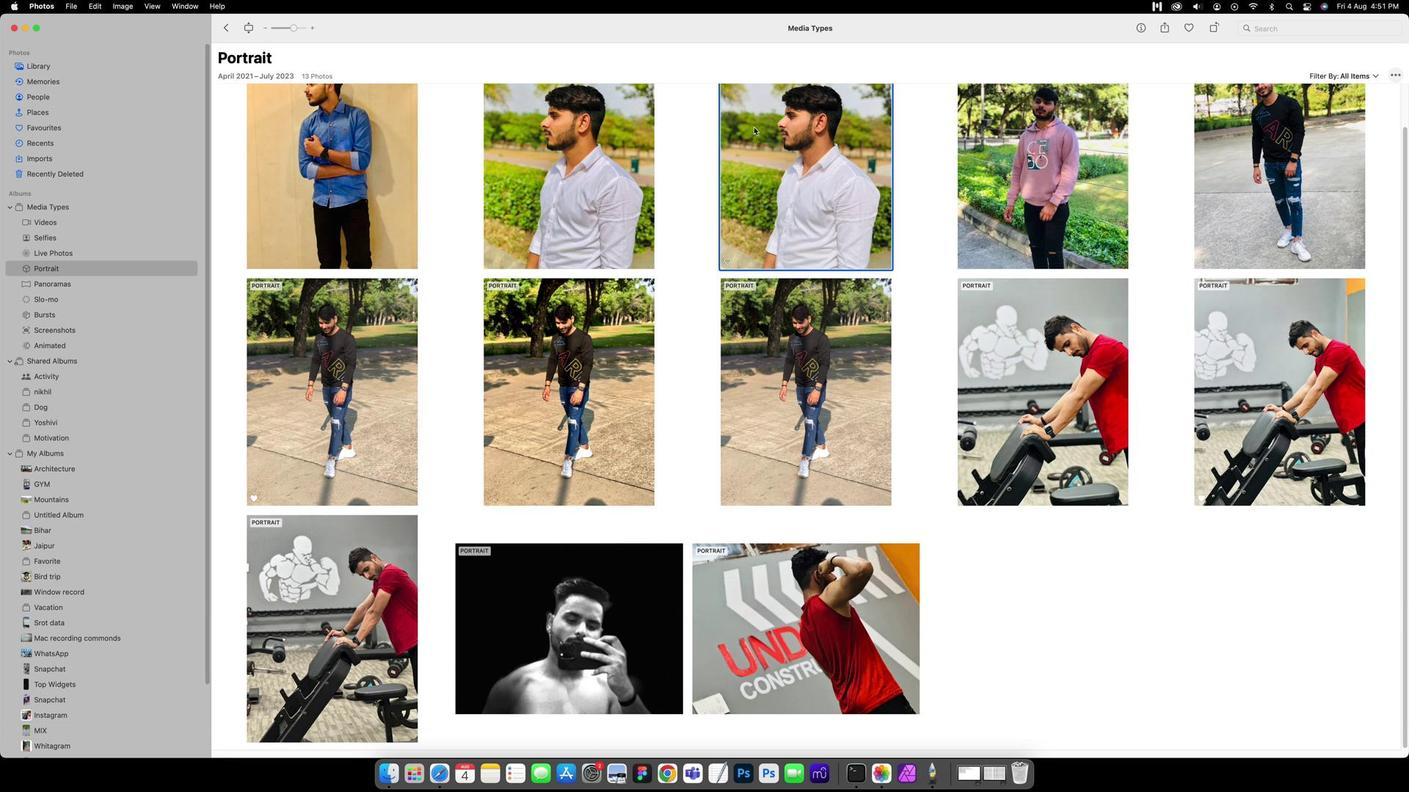 
Action: Mouse pressed left at (753, 125)
Screenshot: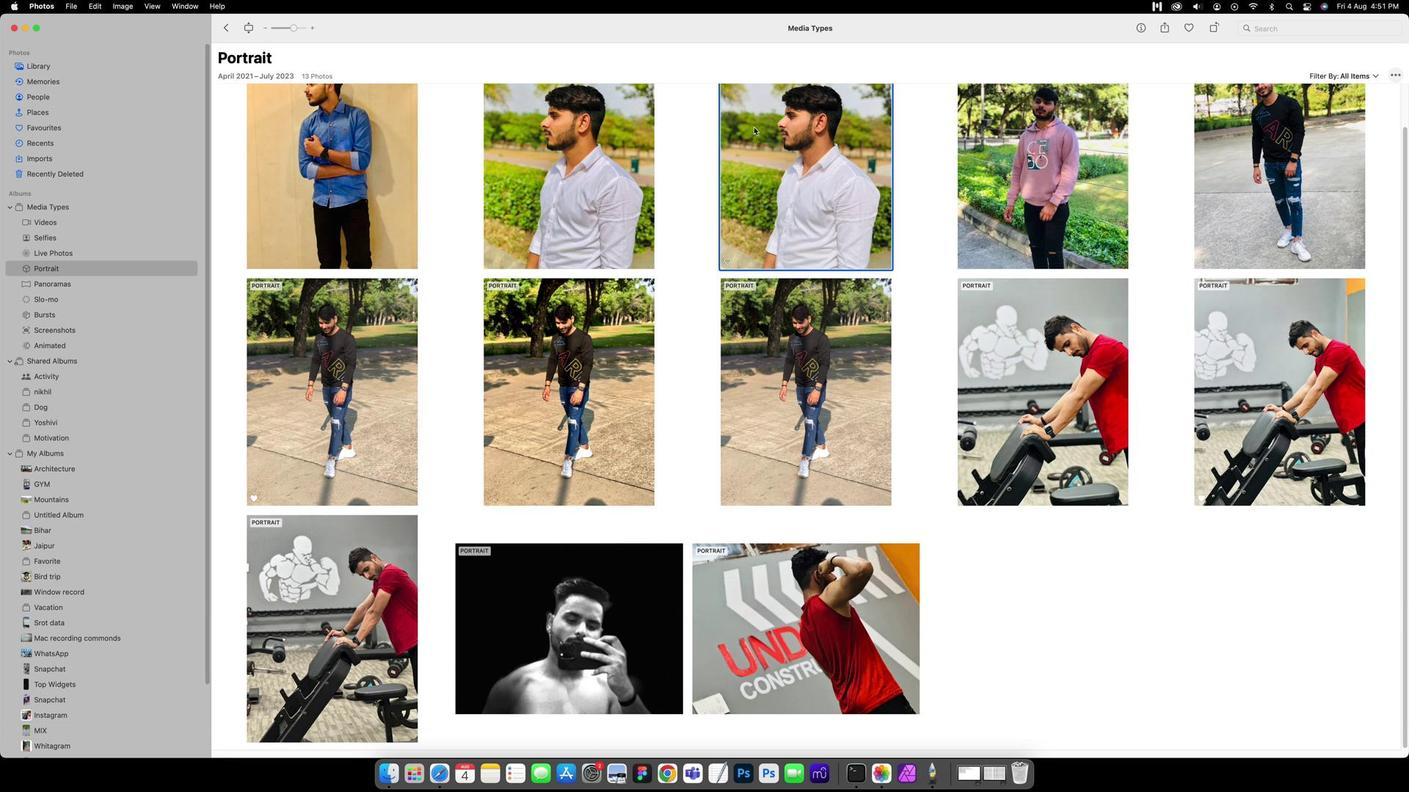 
